 Task: Add a signature Cole Ward containing With thanks and best wishes, Cole Ward to email address softage.10@softage.net and add a label Billboards
Action: Mouse moved to (83, 127)
Screenshot: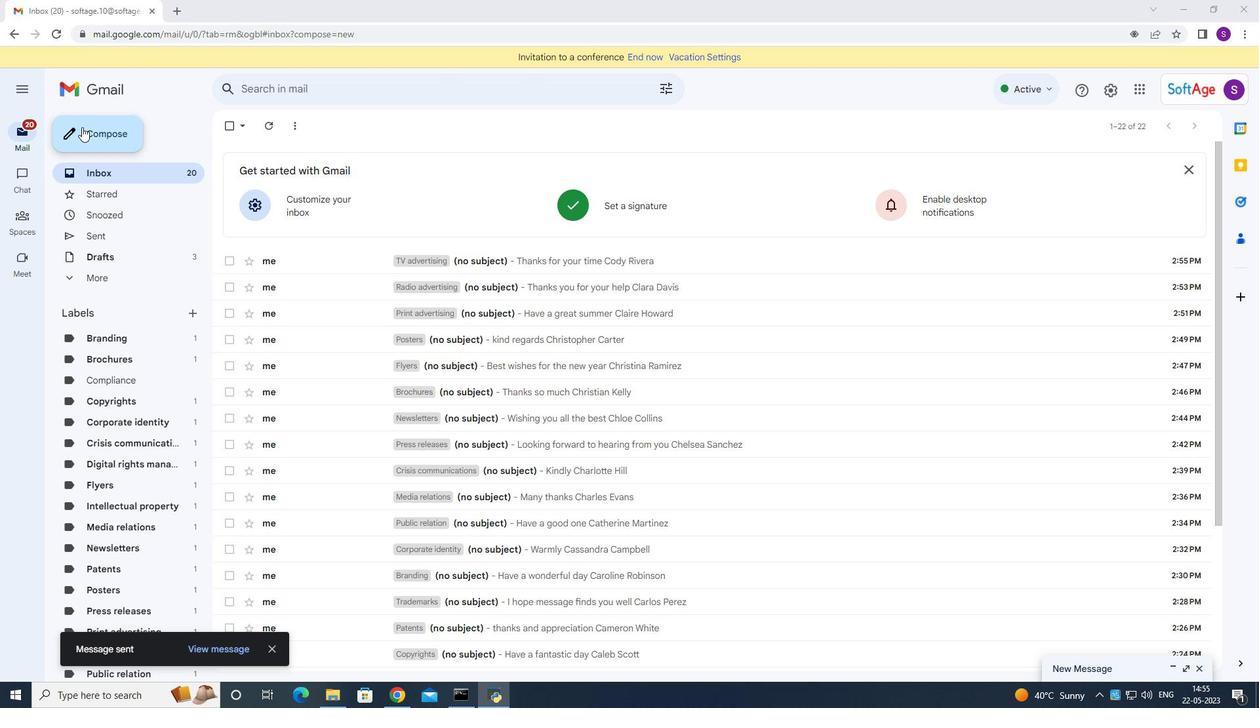 
Action: Mouse pressed left at (83, 127)
Screenshot: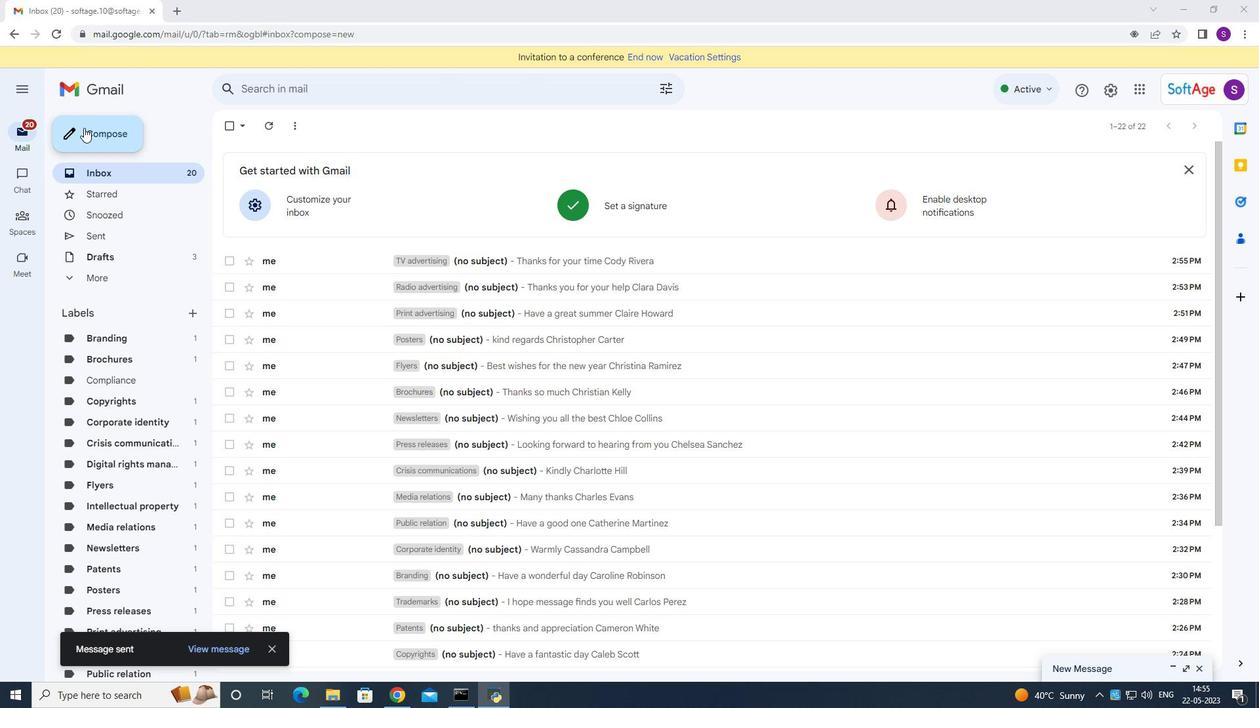 
Action: Mouse moved to (882, 665)
Screenshot: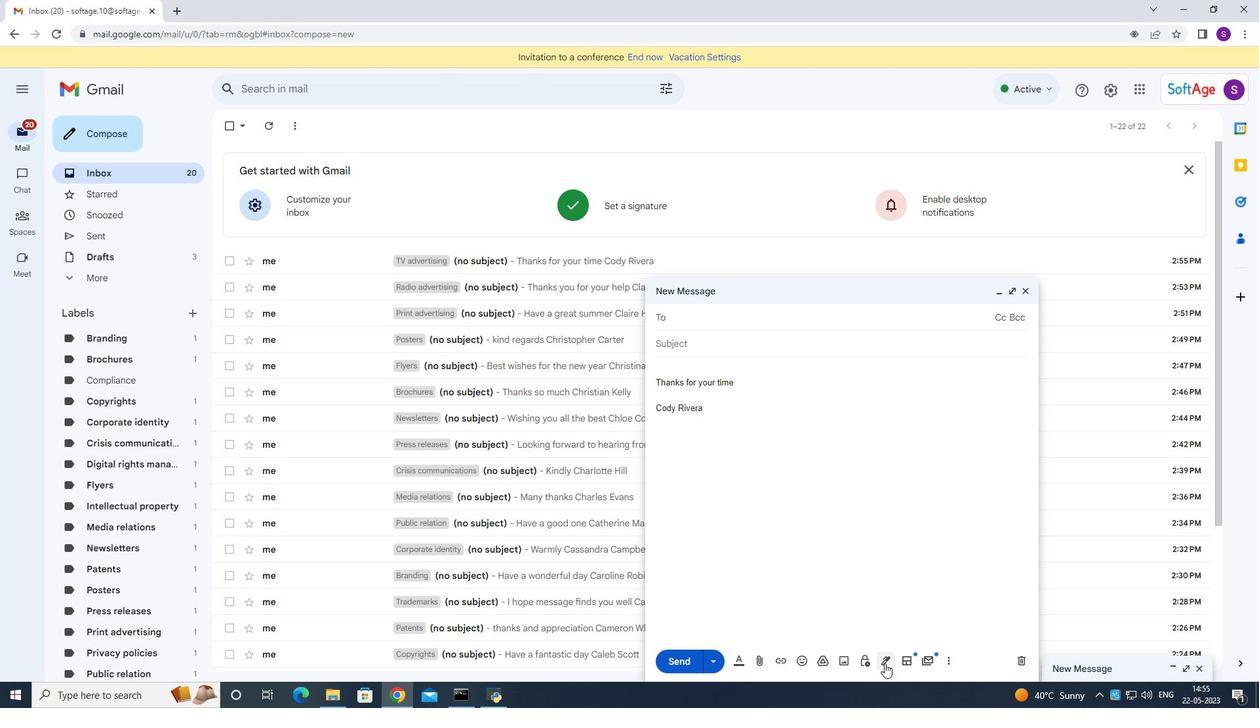 
Action: Mouse pressed left at (882, 665)
Screenshot: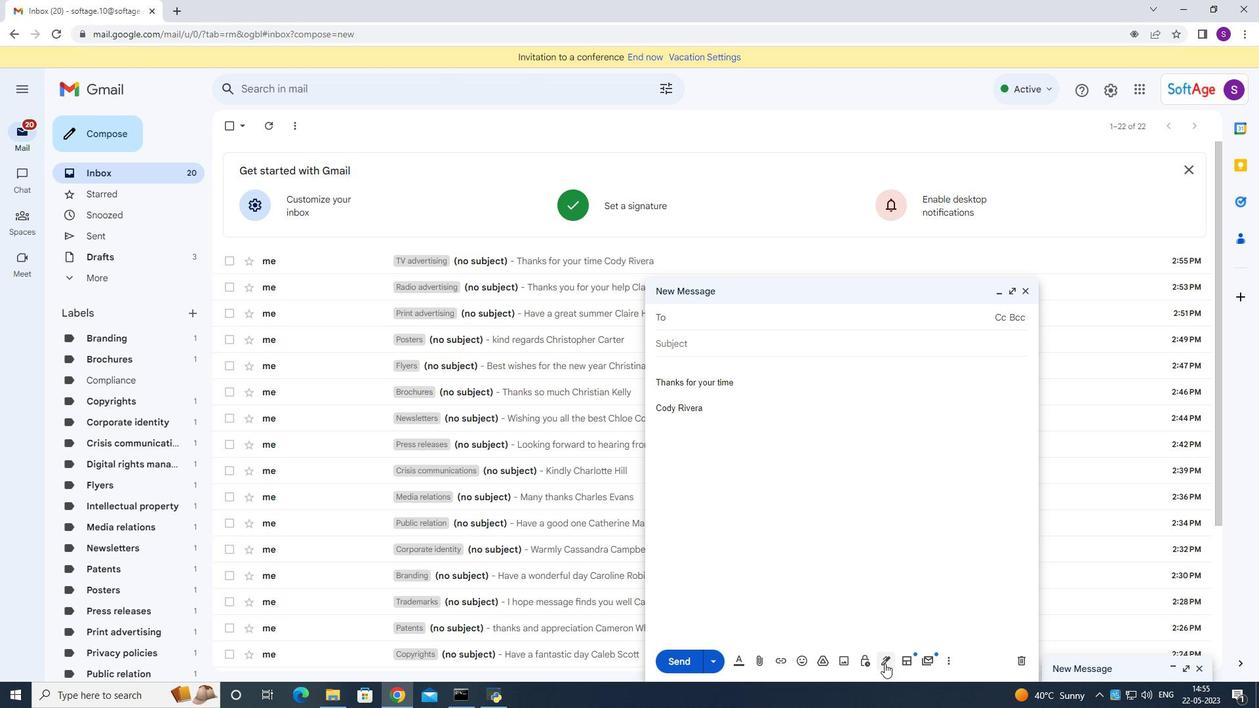 
Action: Mouse moved to (928, 588)
Screenshot: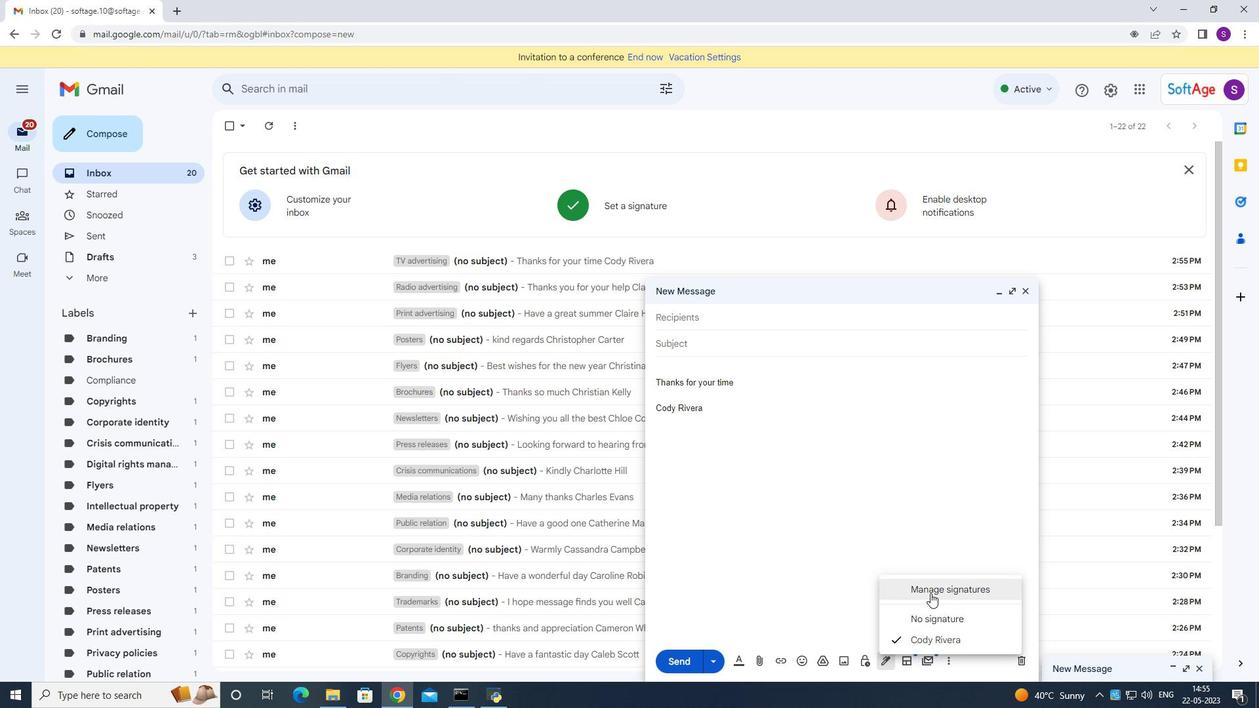 
Action: Mouse pressed left at (928, 588)
Screenshot: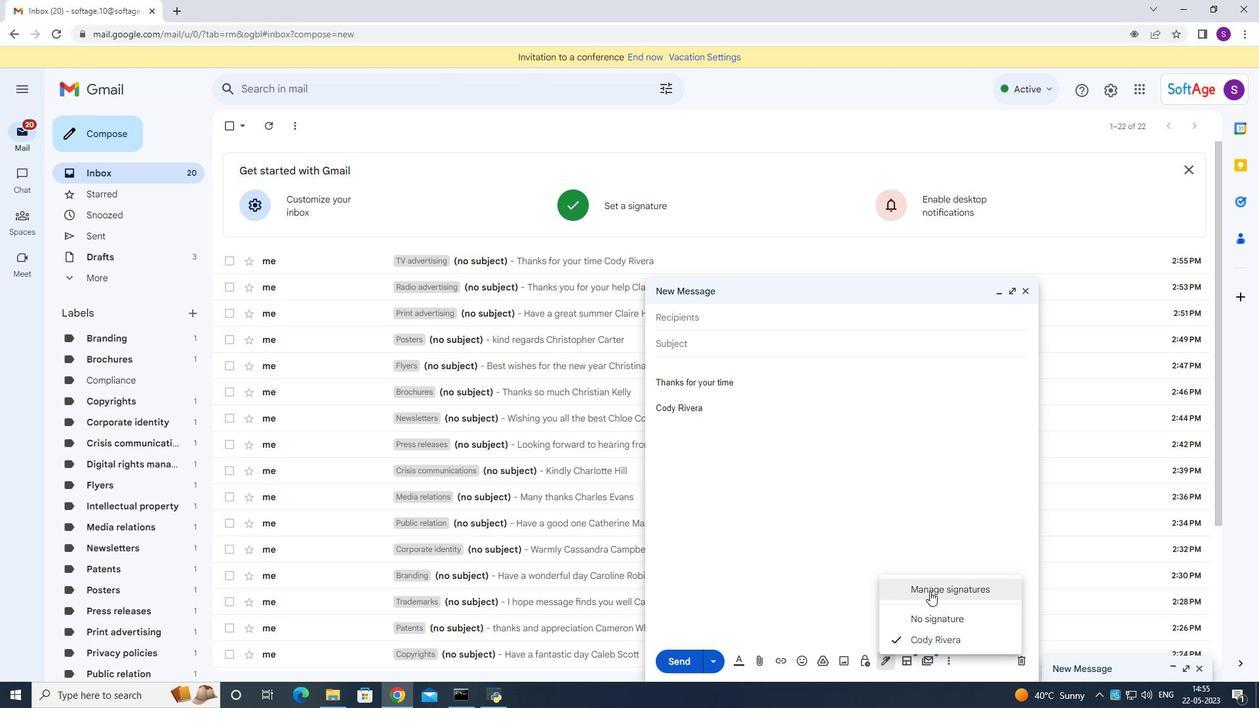 
Action: Mouse moved to (509, 340)
Screenshot: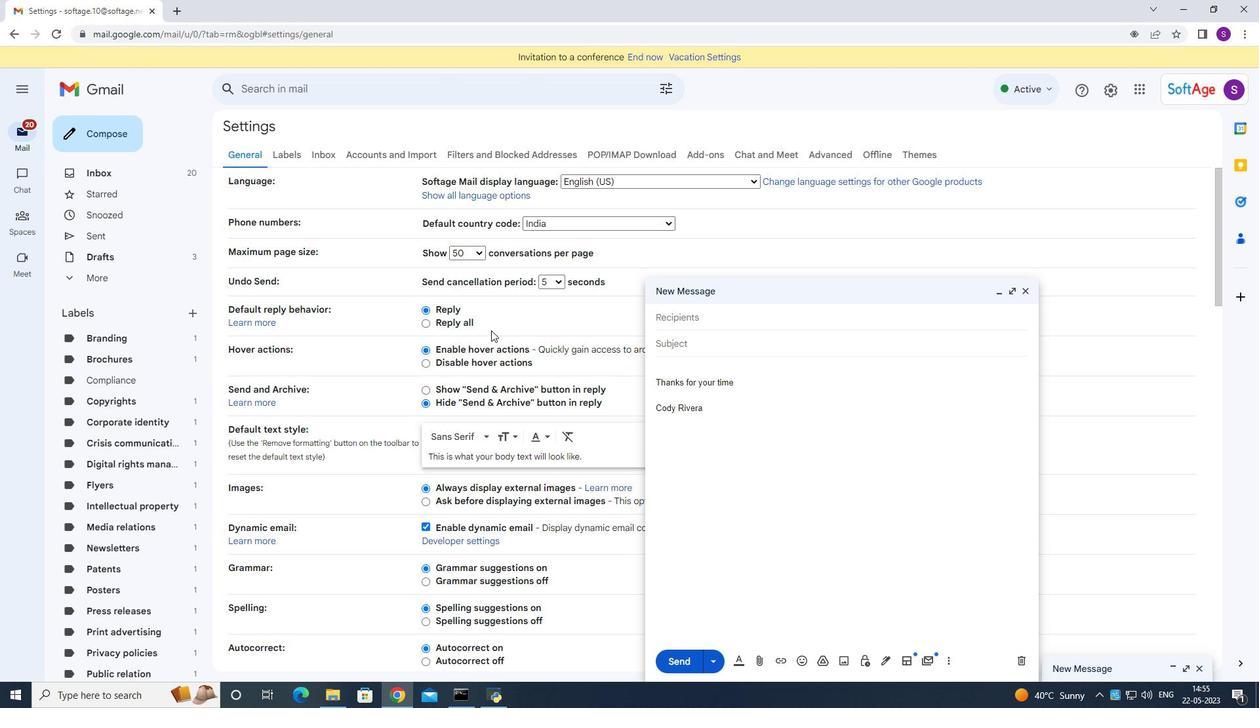 
Action: Mouse scrolled (509, 339) with delta (0, 0)
Screenshot: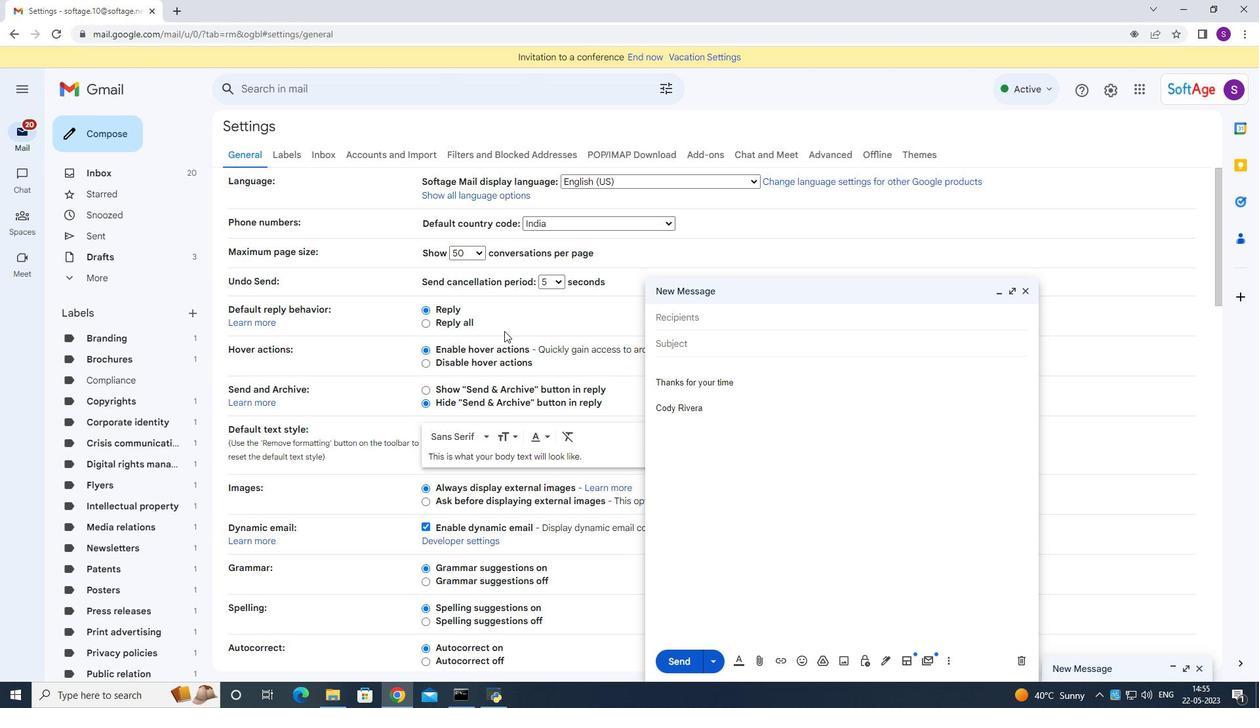 
Action: Mouse moved to (510, 343)
Screenshot: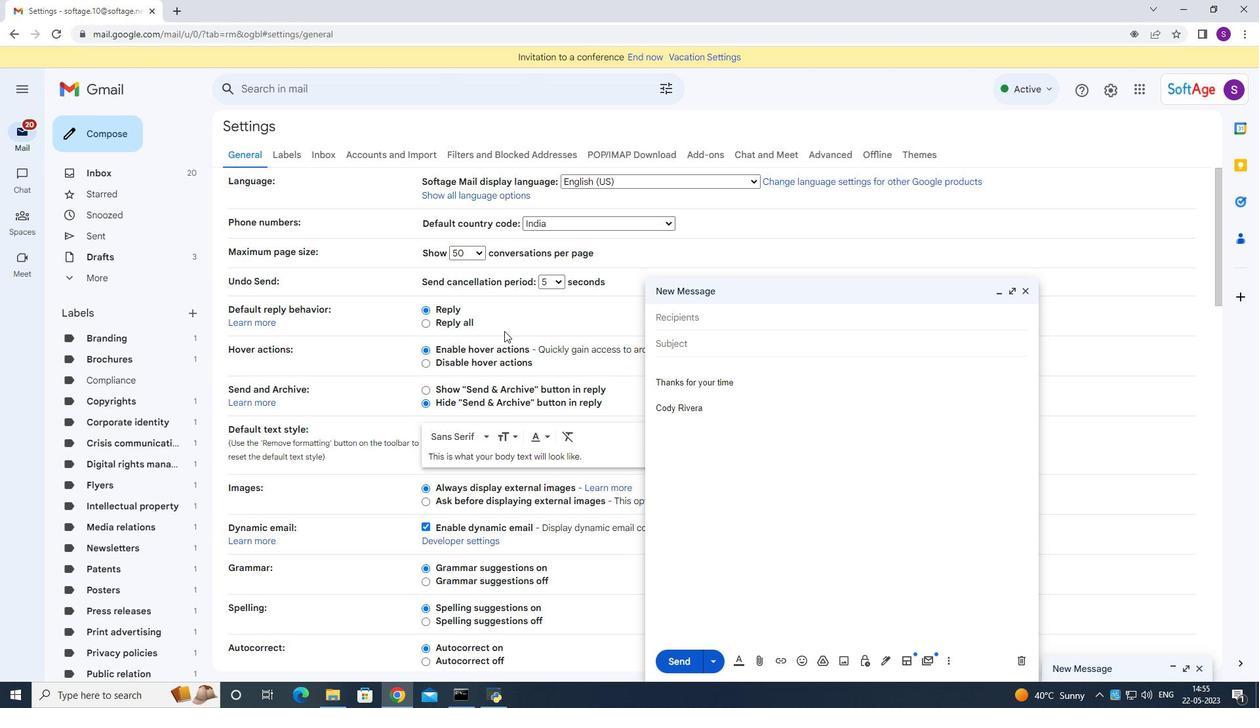 
Action: Mouse scrolled (510, 343) with delta (0, 0)
Screenshot: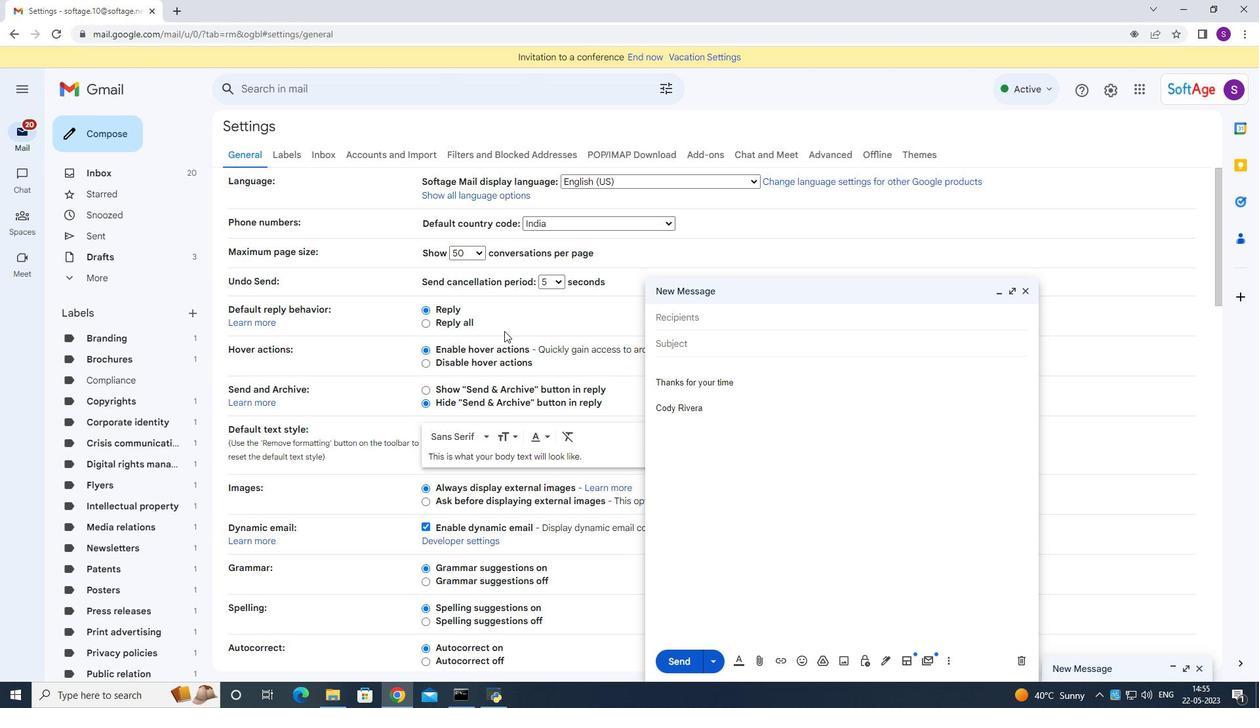 
Action: Mouse moved to (510, 345)
Screenshot: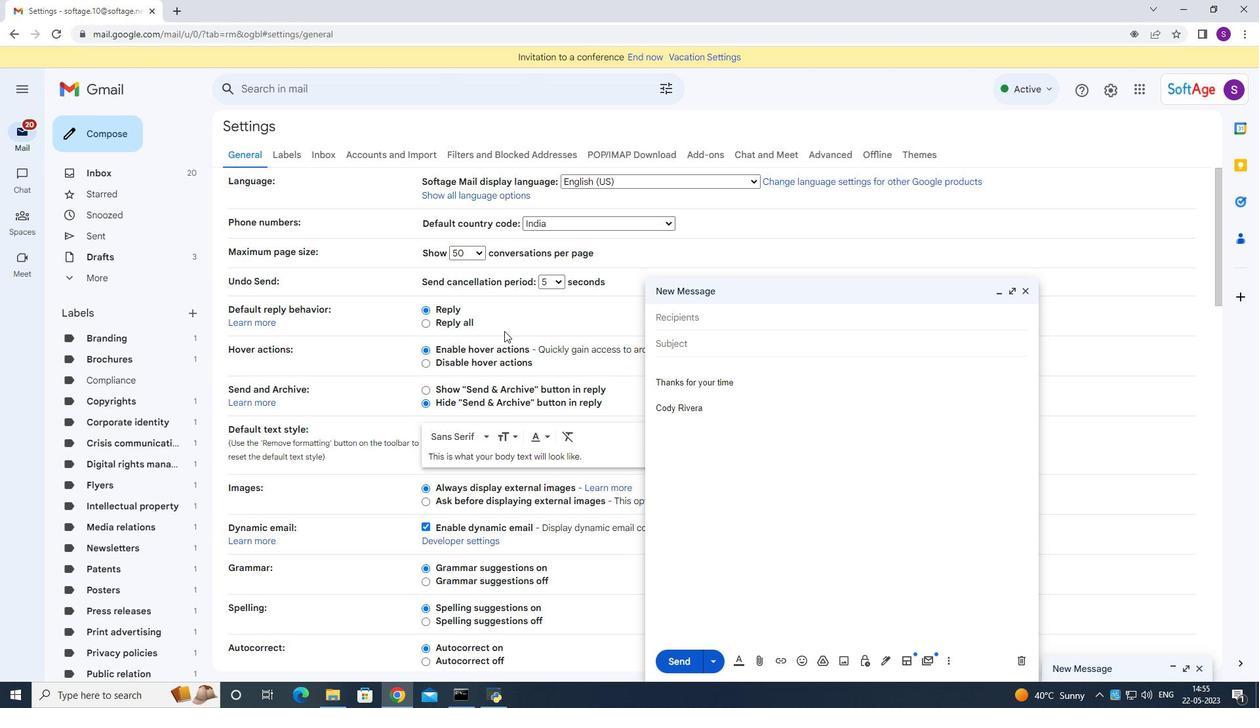 
Action: Mouse scrolled (510, 344) with delta (0, 0)
Screenshot: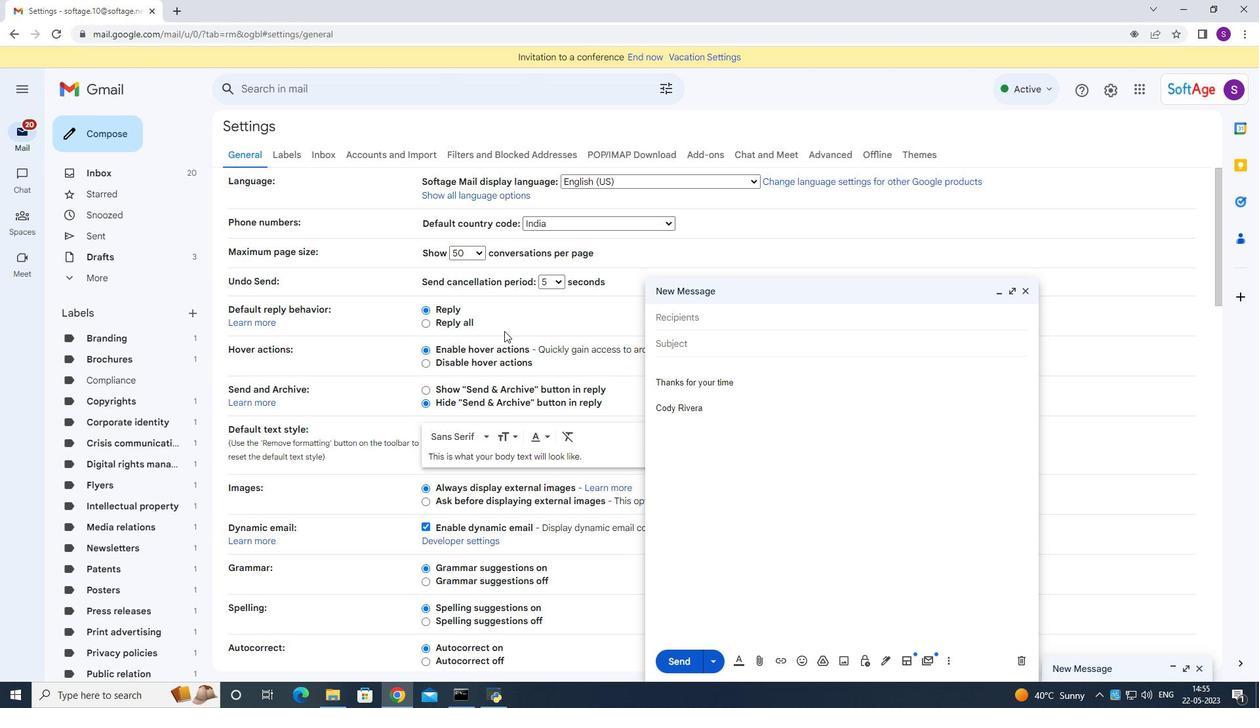
Action: Mouse scrolled (510, 344) with delta (0, 0)
Screenshot: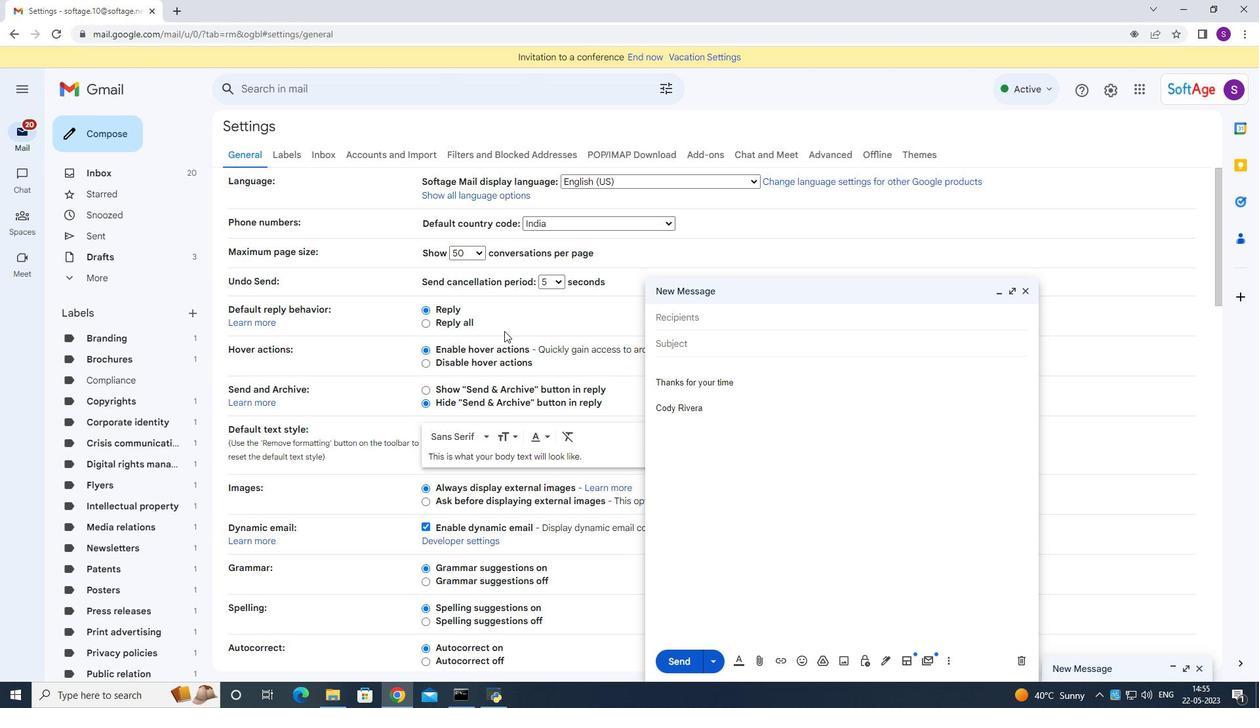 
Action: Mouse moved to (510, 346)
Screenshot: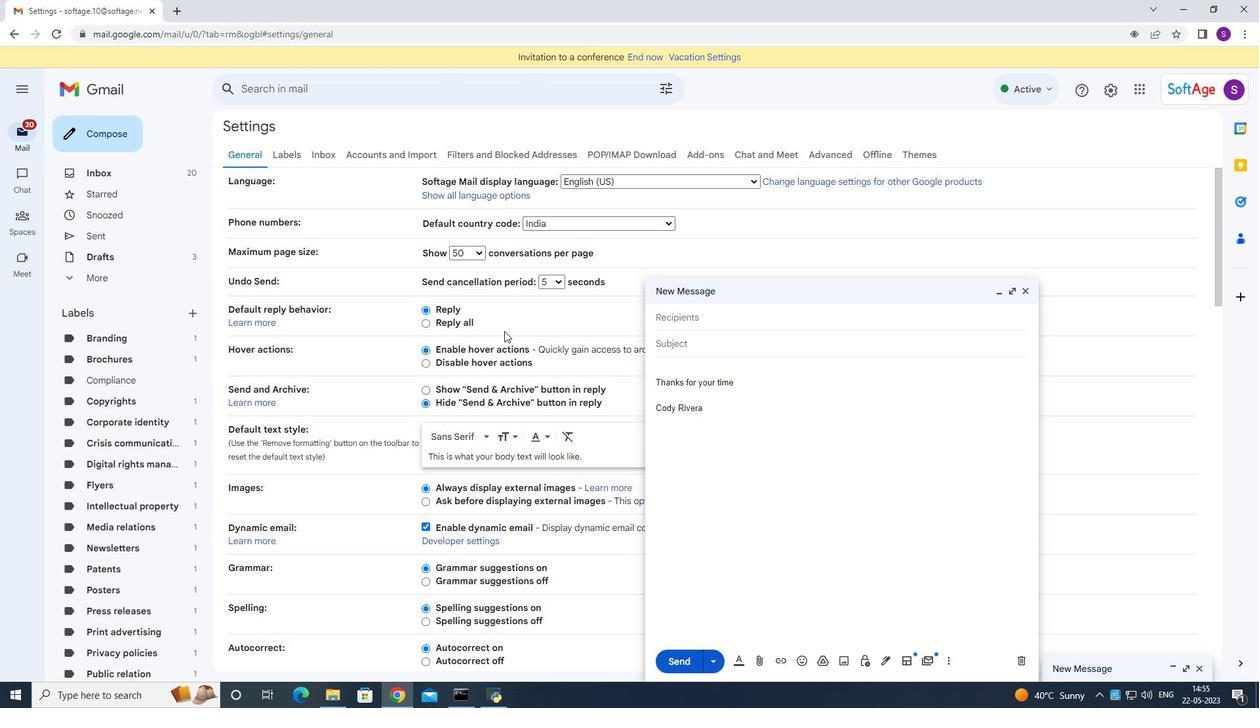 
Action: Mouse scrolled (510, 345) with delta (0, 0)
Screenshot: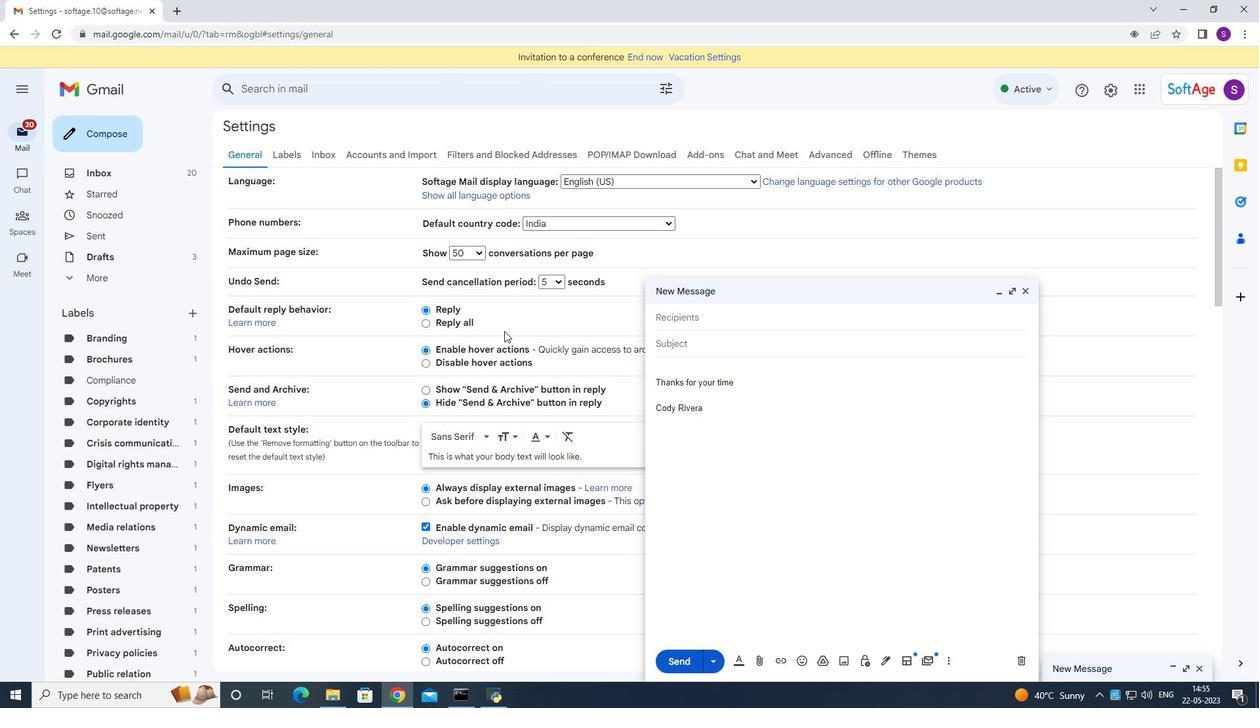 
Action: Mouse moved to (511, 347)
Screenshot: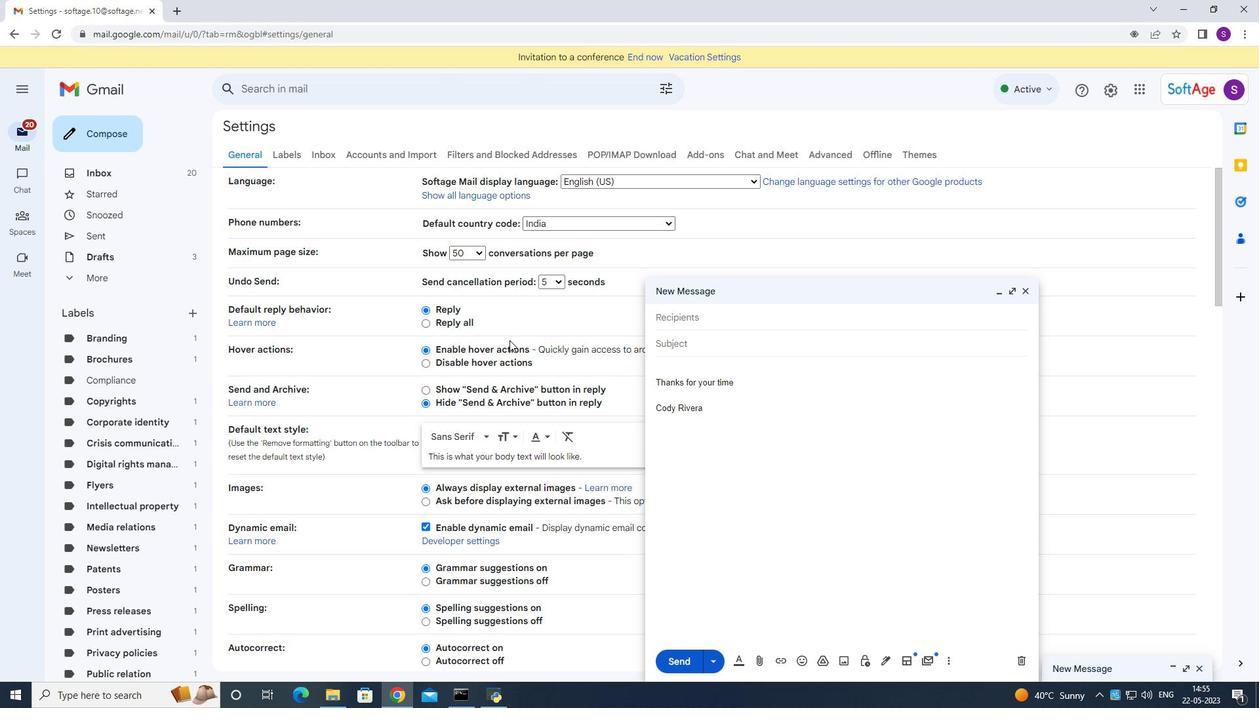 
Action: Mouse scrolled (511, 345) with delta (0, 0)
Screenshot: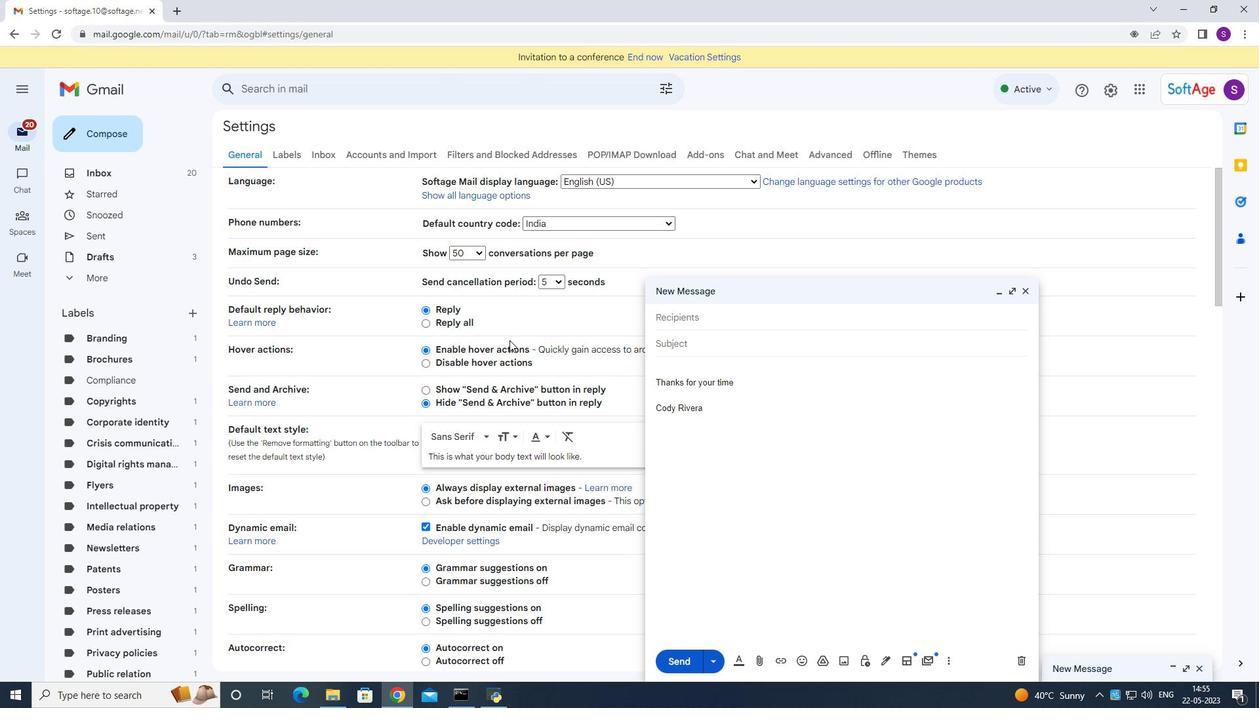 
Action: Mouse moved to (511, 371)
Screenshot: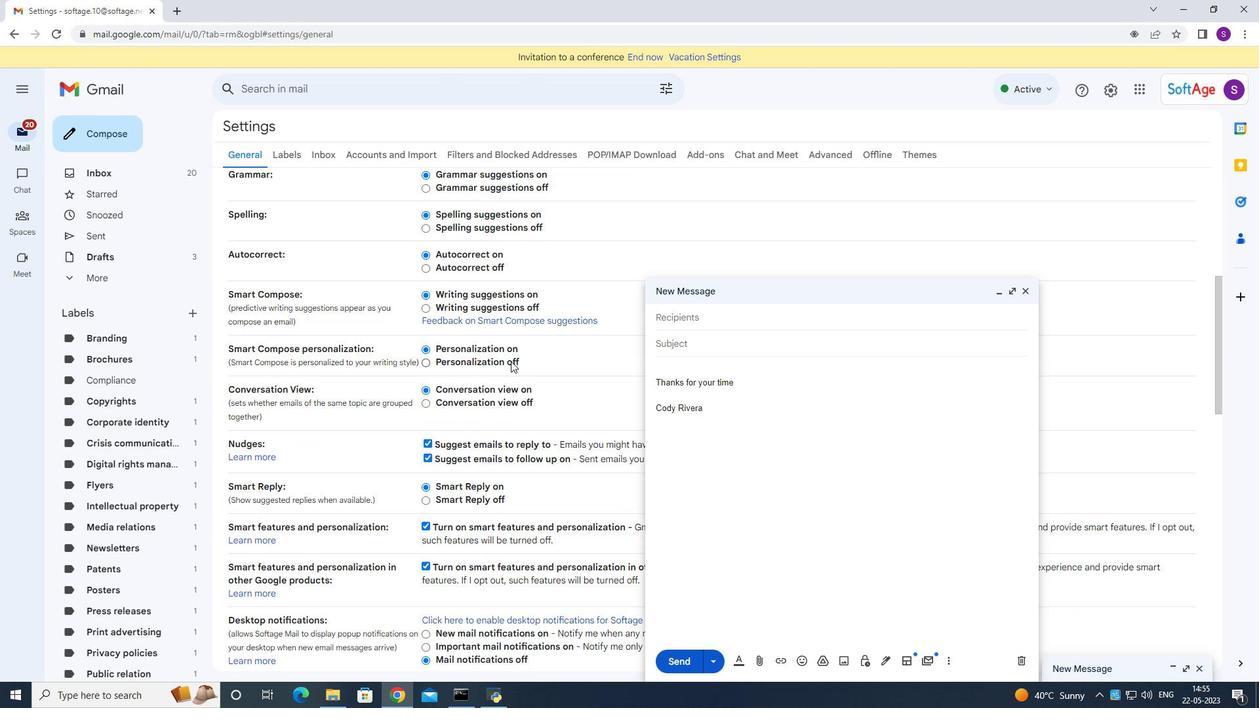 
Action: Mouse scrolled (511, 368) with delta (0, 0)
Screenshot: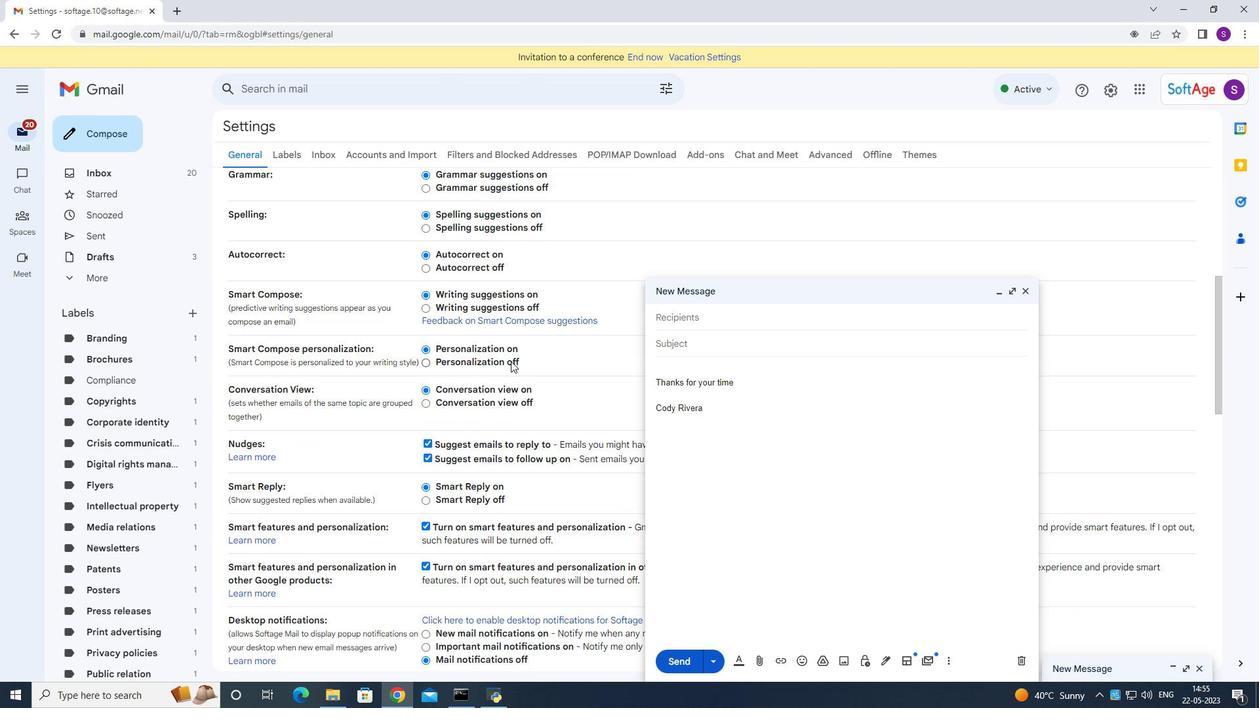 
Action: Mouse scrolled (511, 370) with delta (0, 0)
Screenshot: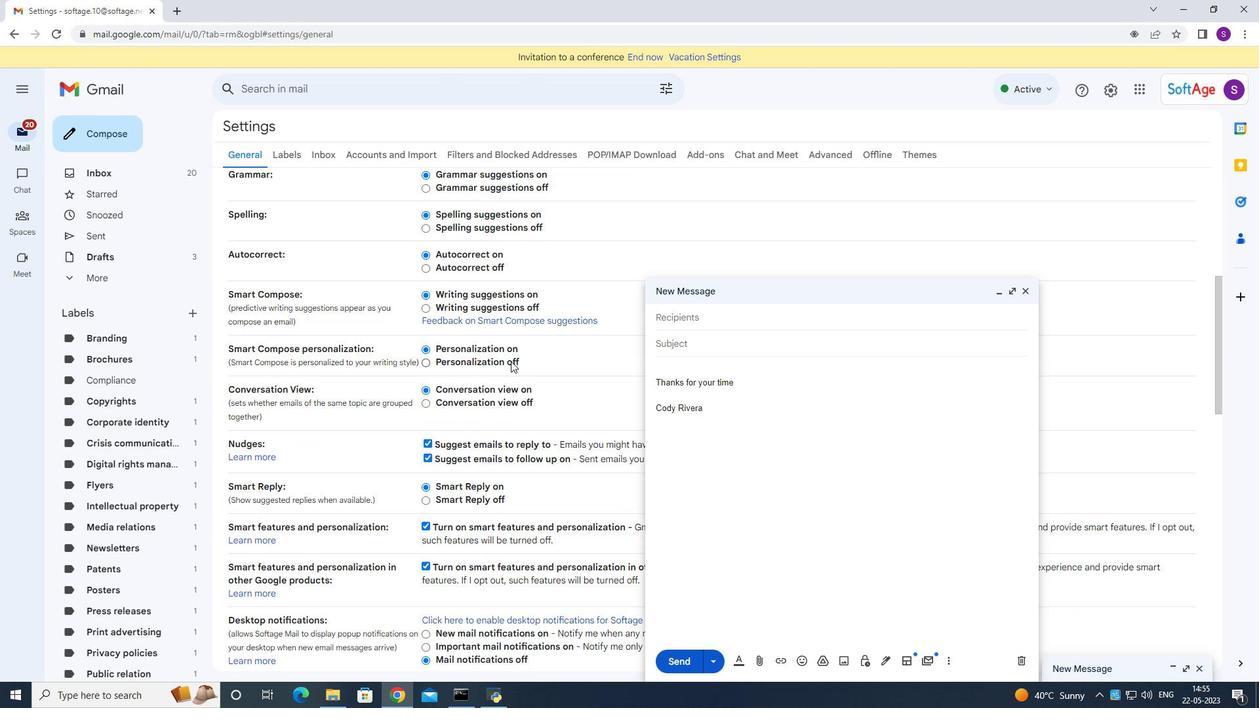 
Action: Mouse scrolled (511, 371) with delta (0, 0)
Screenshot: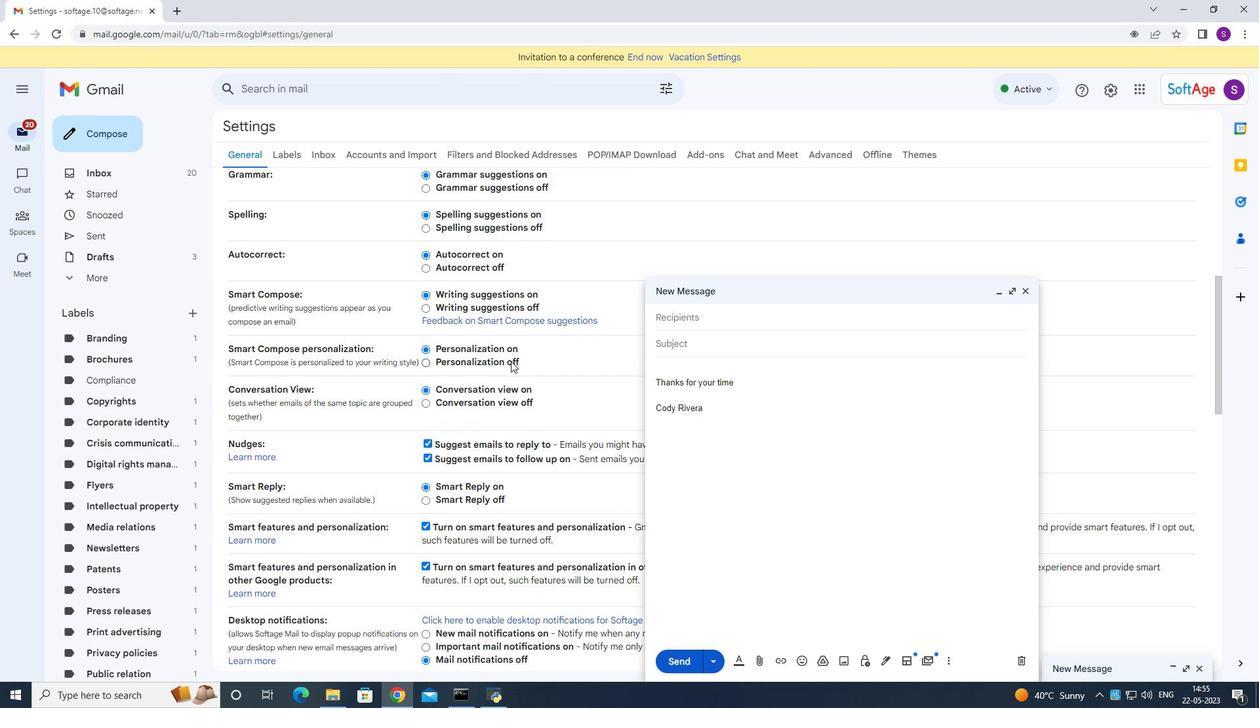 
Action: Mouse scrolled (511, 371) with delta (0, 0)
Screenshot: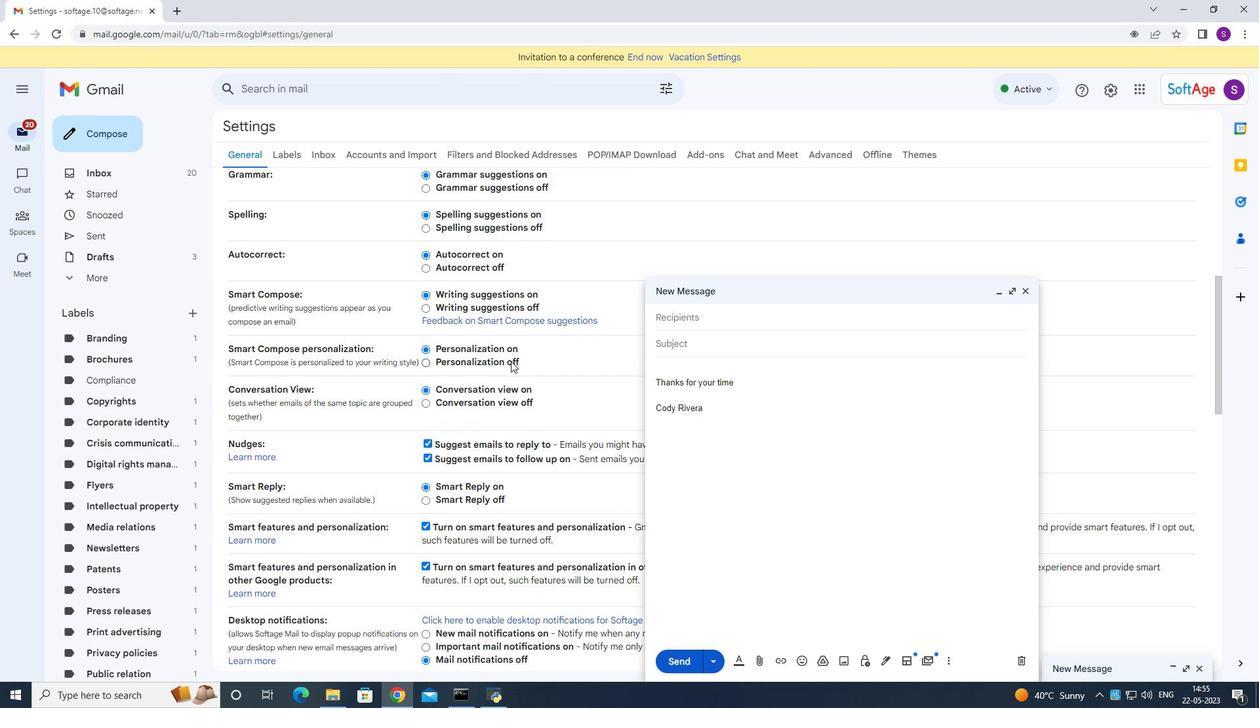 
Action: Mouse scrolled (511, 371) with delta (0, 0)
Screenshot: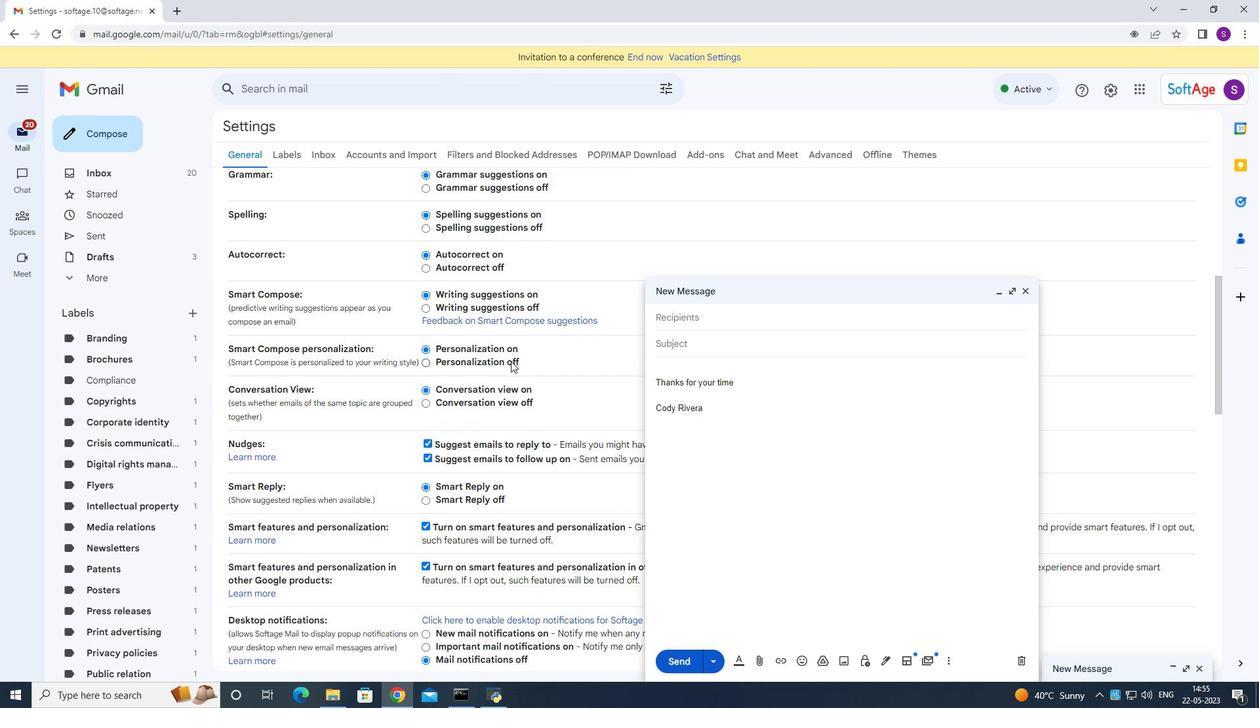 
Action: Mouse moved to (511, 383)
Screenshot: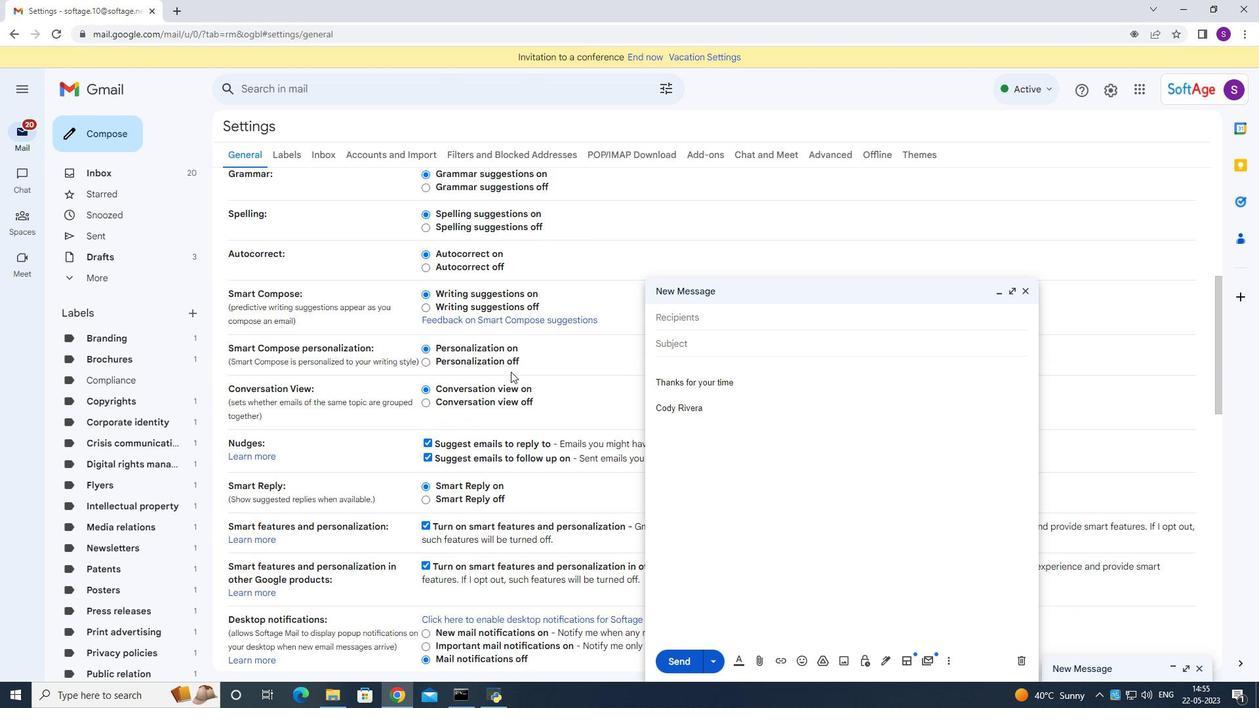 
Action: Mouse scrolled (511, 381) with delta (0, 0)
Screenshot: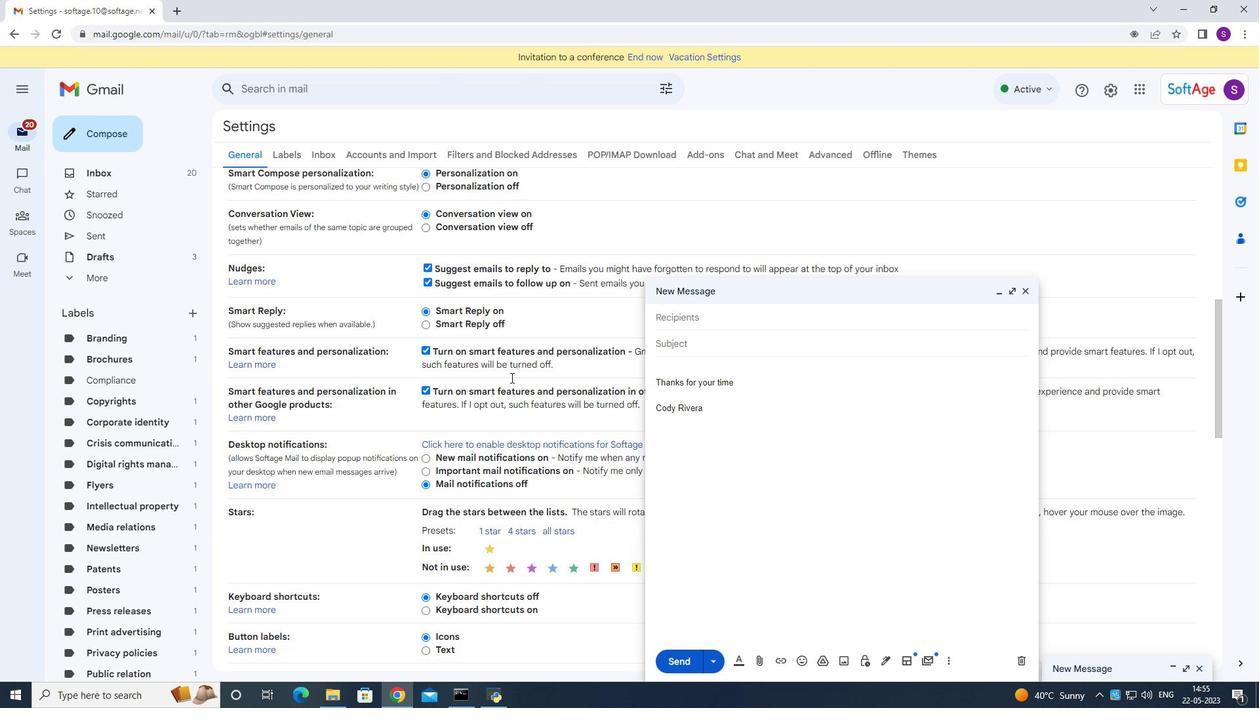 
Action: Mouse scrolled (511, 382) with delta (0, 0)
Screenshot: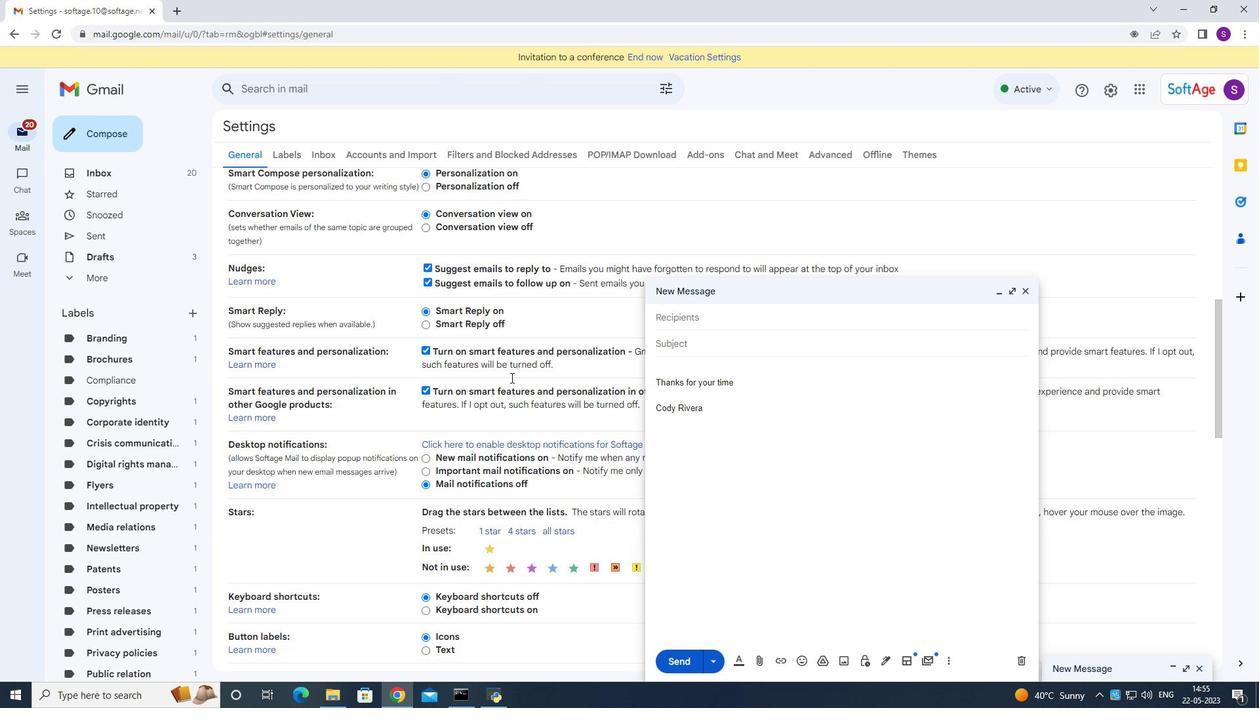 
Action: Mouse moved to (511, 383)
Screenshot: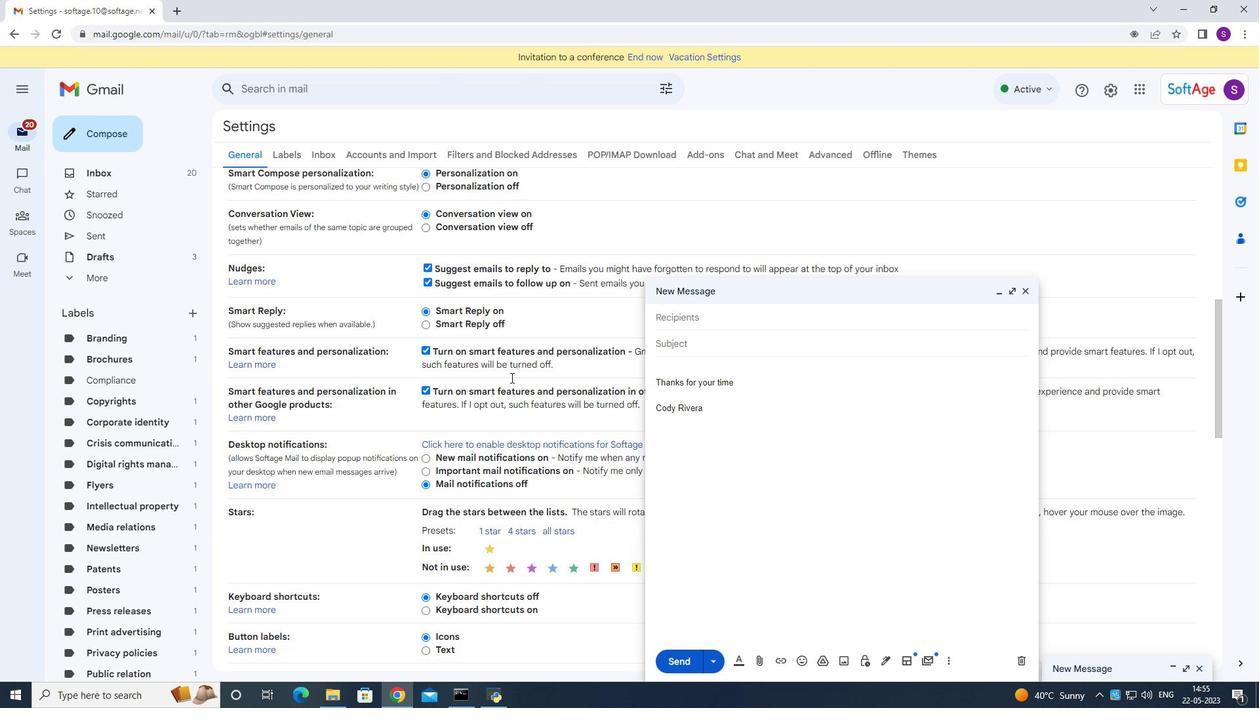 
Action: Mouse scrolled (511, 383) with delta (0, 0)
Screenshot: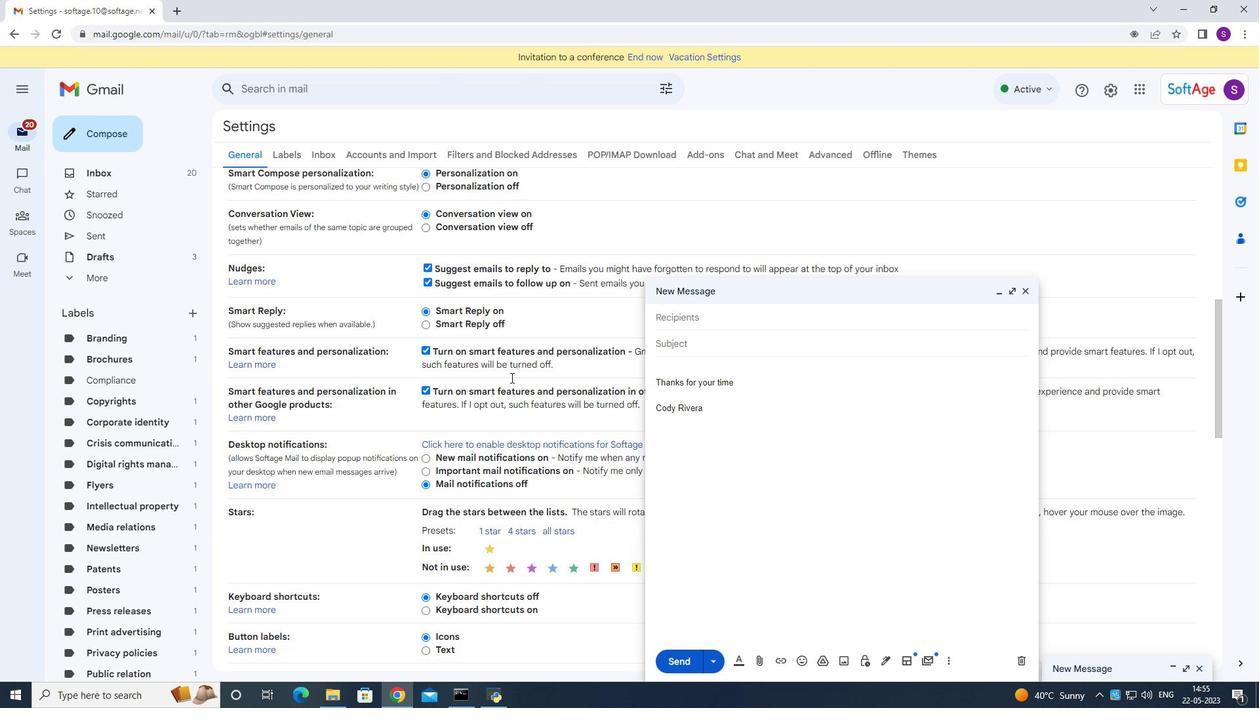 
Action: Mouse moved to (511, 385)
Screenshot: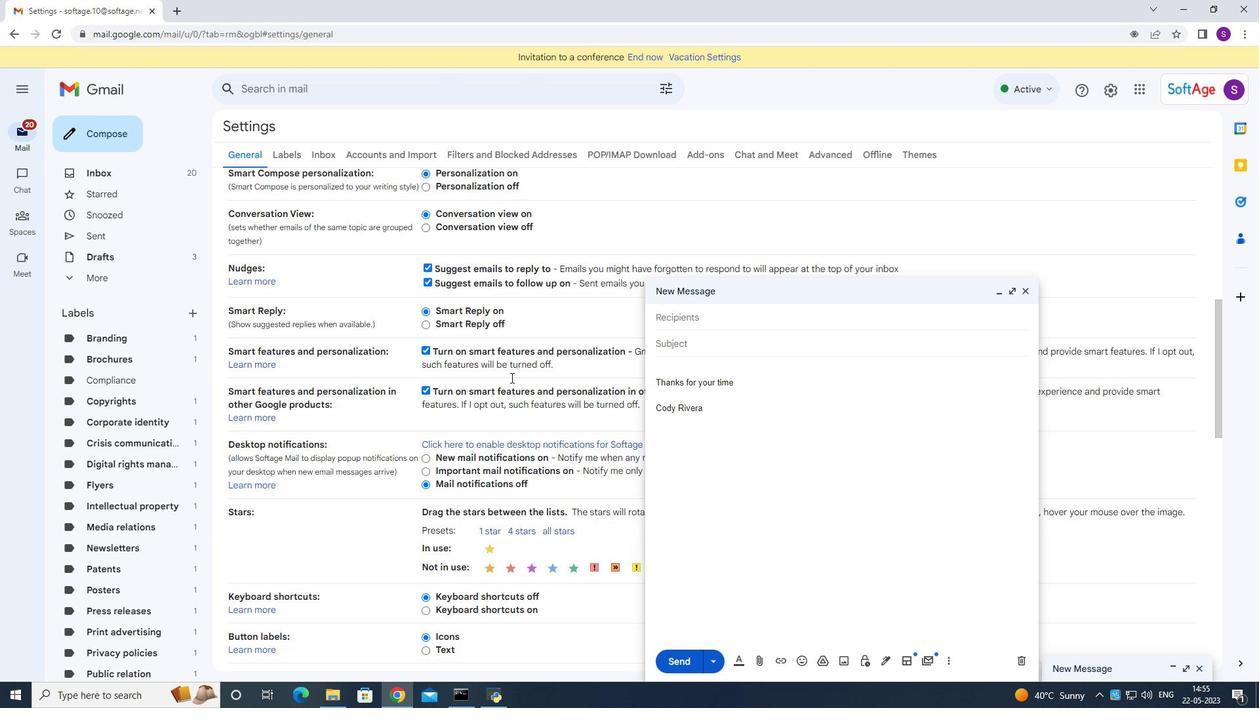 
Action: Mouse scrolled (511, 383) with delta (0, 0)
Screenshot: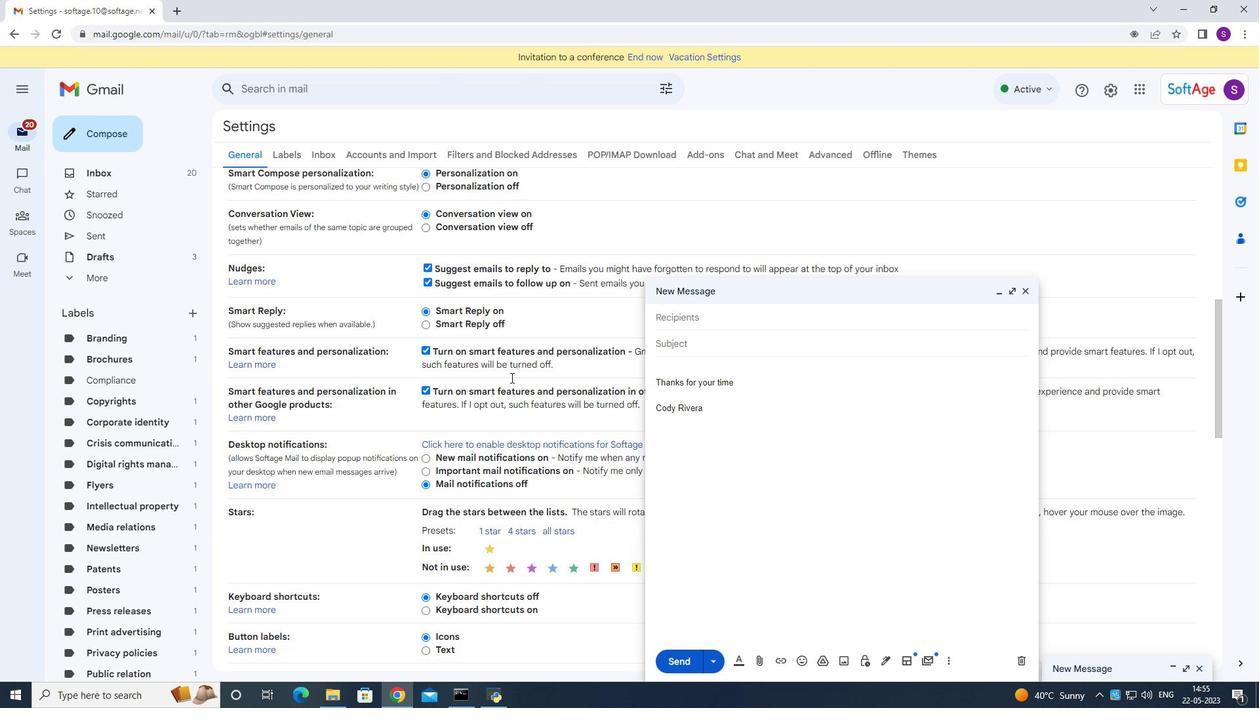 
Action: Mouse scrolled (511, 384) with delta (0, 0)
Screenshot: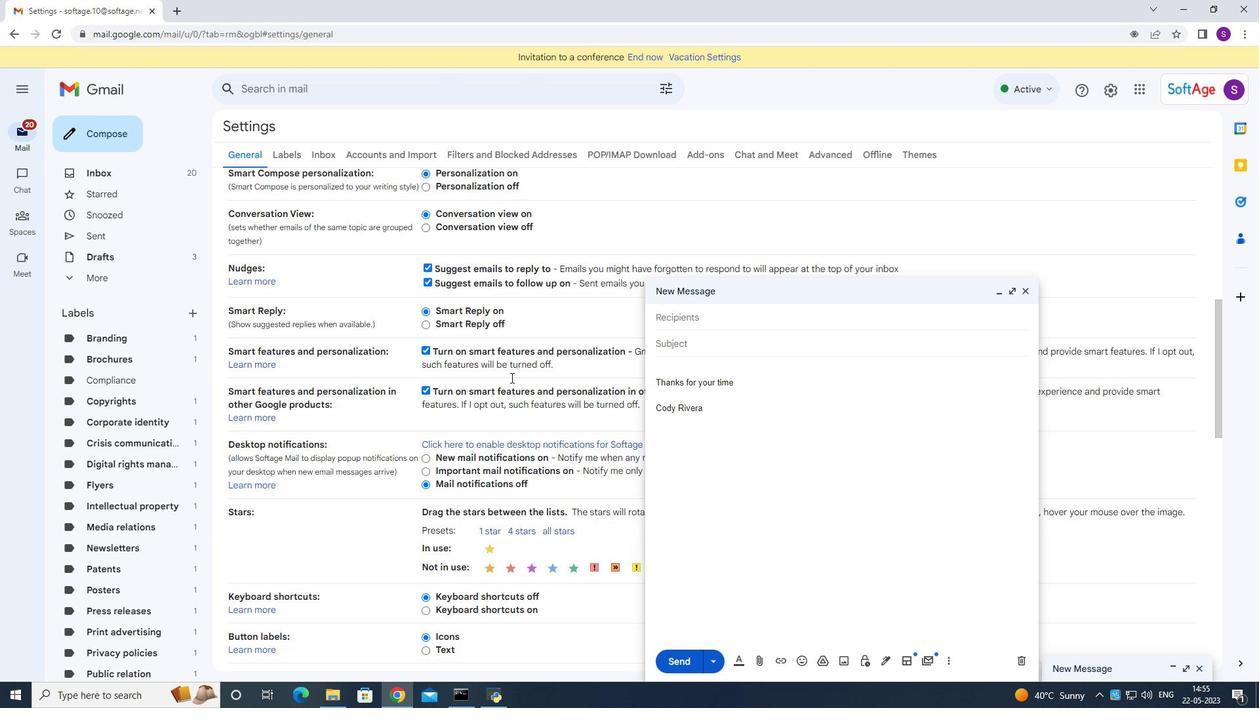 
Action: Mouse moved to (511, 388)
Screenshot: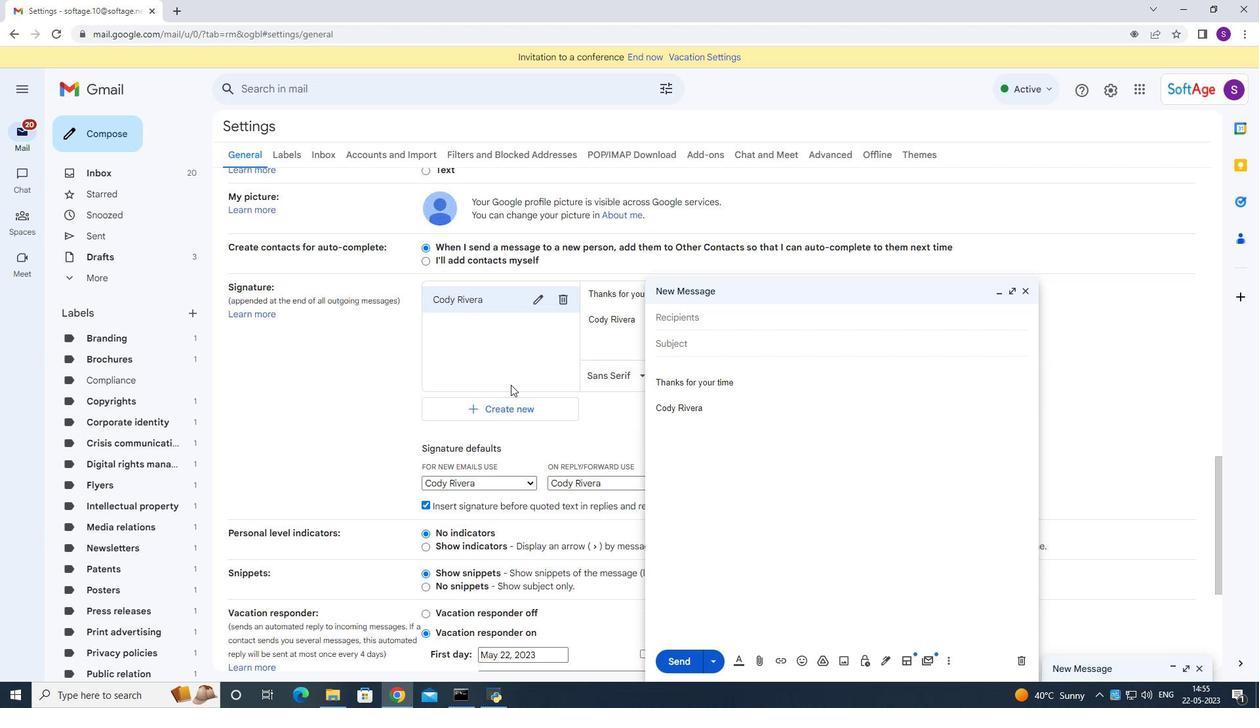 
Action: Mouse scrolled (511, 387) with delta (0, 0)
Screenshot: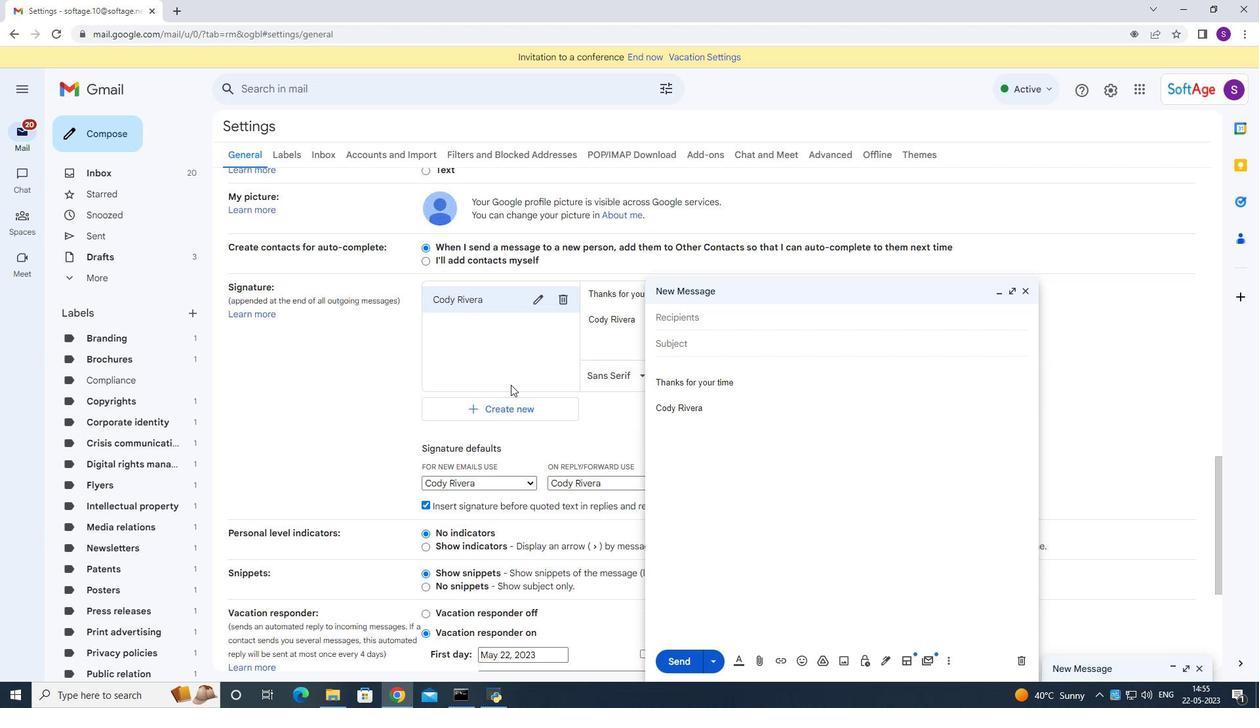 
Action: Mouse moved to (534, 236)
Screenshot: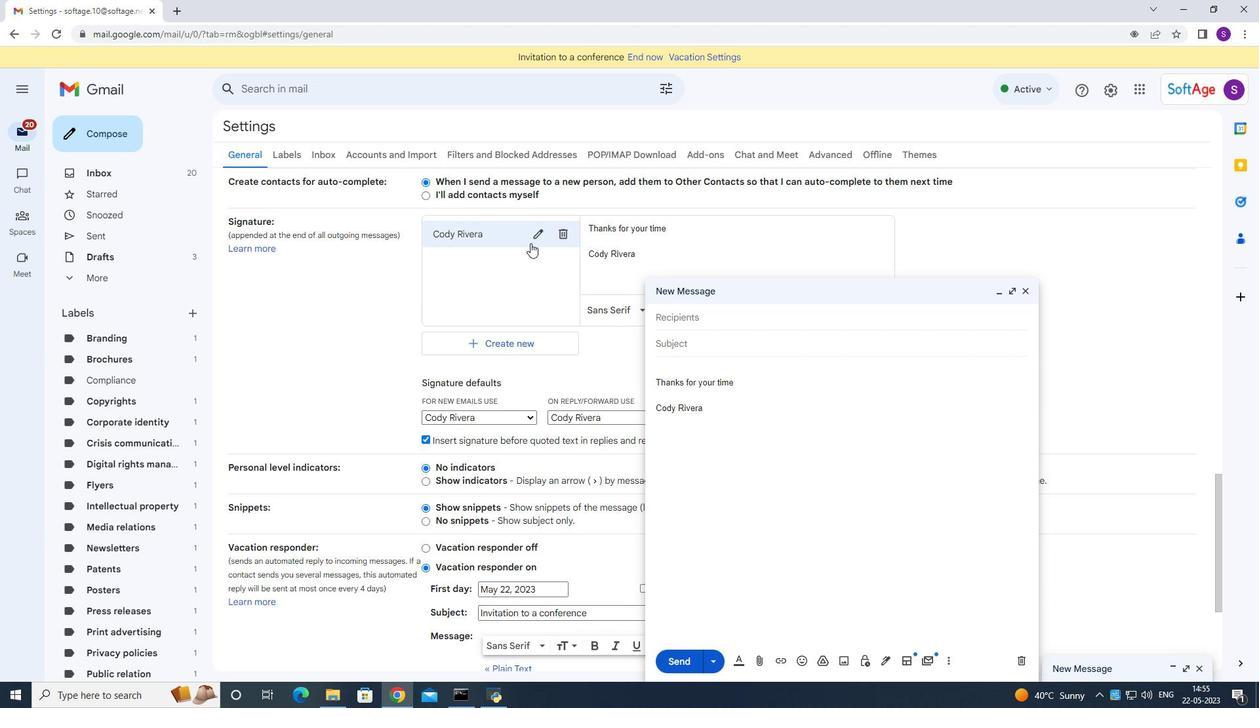 
Action: Mouse pressed left at (534, 236)
Screenshot: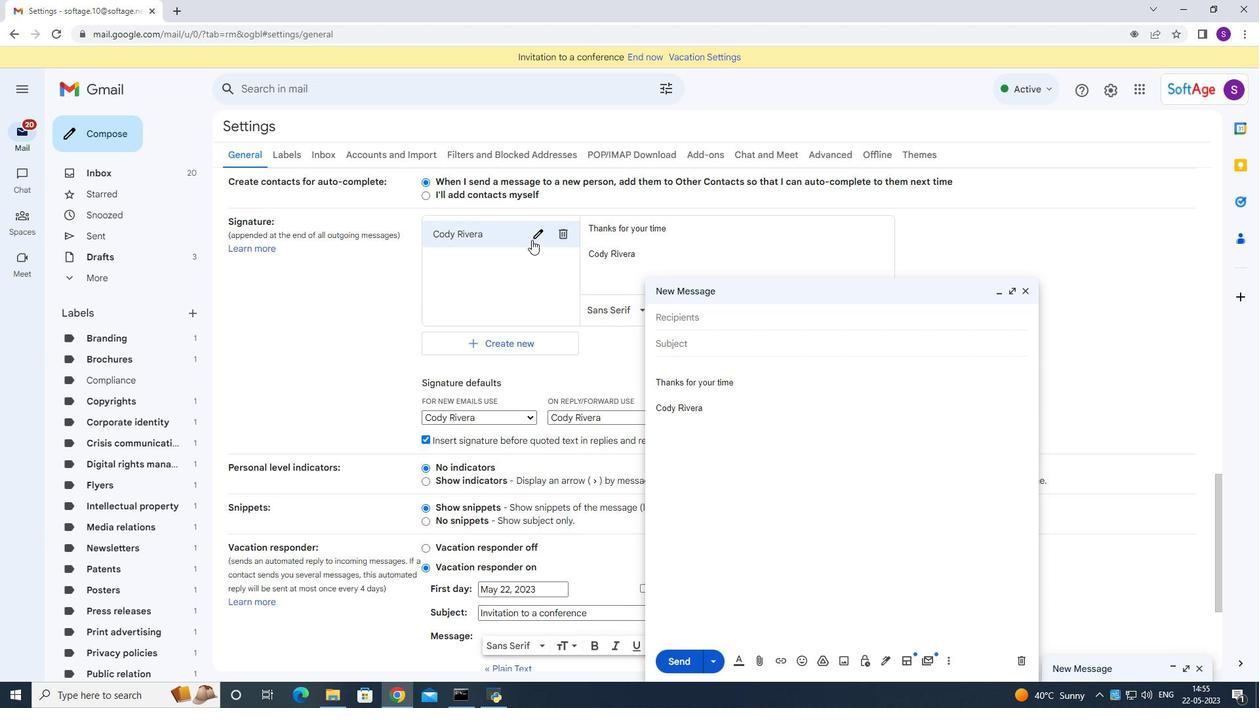 
Action: Mouse moved to (534, 233)
Screenshot: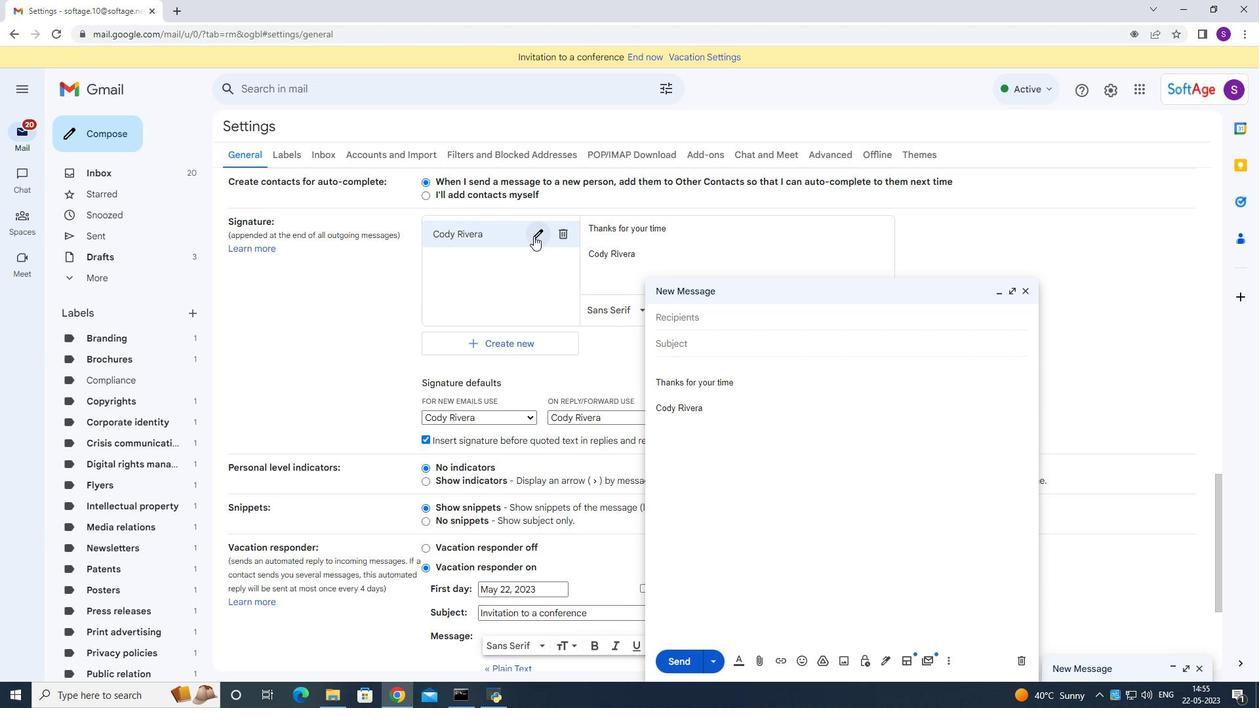 
Action: Key pressed ctrl+A<Key.backspace><Key.shift><Key.shift><Key.shift><Key.shift><Key.shift><Key.shift><Key.shift><Key.shift><Key.shift><Key.shift><Key.shift><Key.shift><Key.shift><Key.shift><Key.shift><Key.shift><Key.shift><Key.shift><Key.shift><Key.shift><Key.shift><Key.shift><Key.shift><Key.shift><Key.shift><Key.shift><Key.shift><Key.shift><Key.shift><Key.shift><Key.shift><Key.shift>Cole<Key.space><Key.shift>Ward<Key.space>
Screenshot: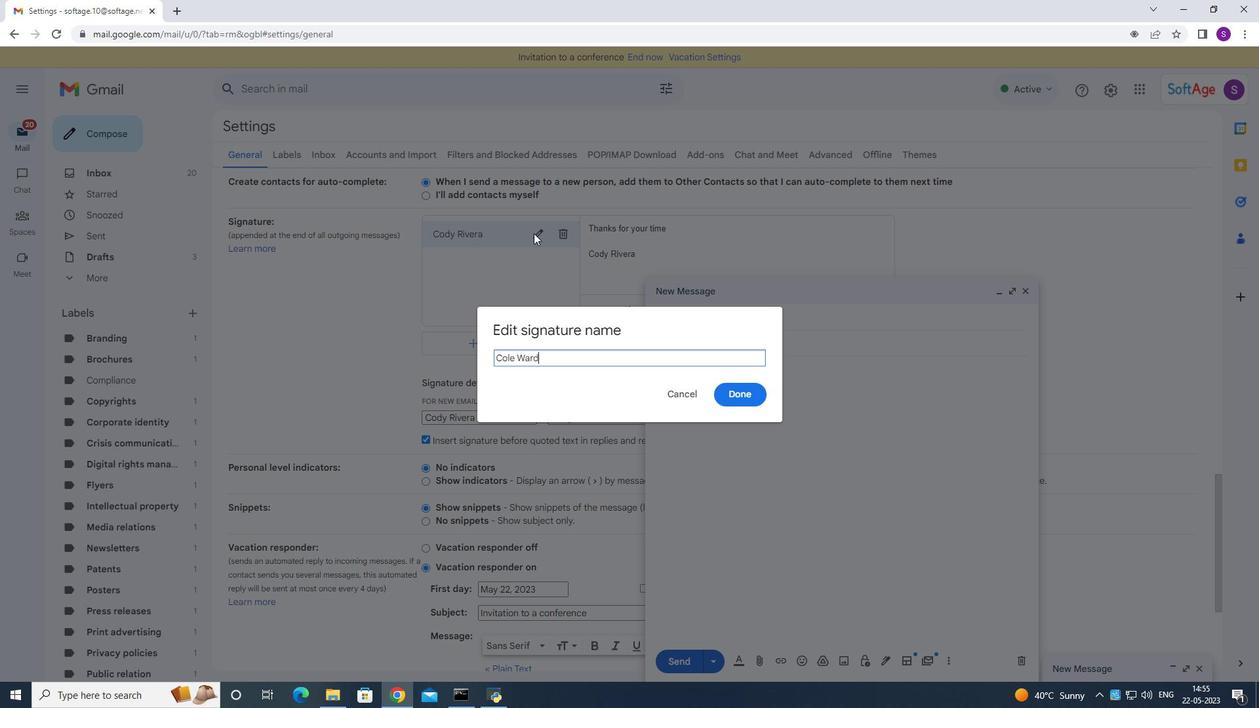 
Action: Mouse moved to (739, 392)
Screenshot: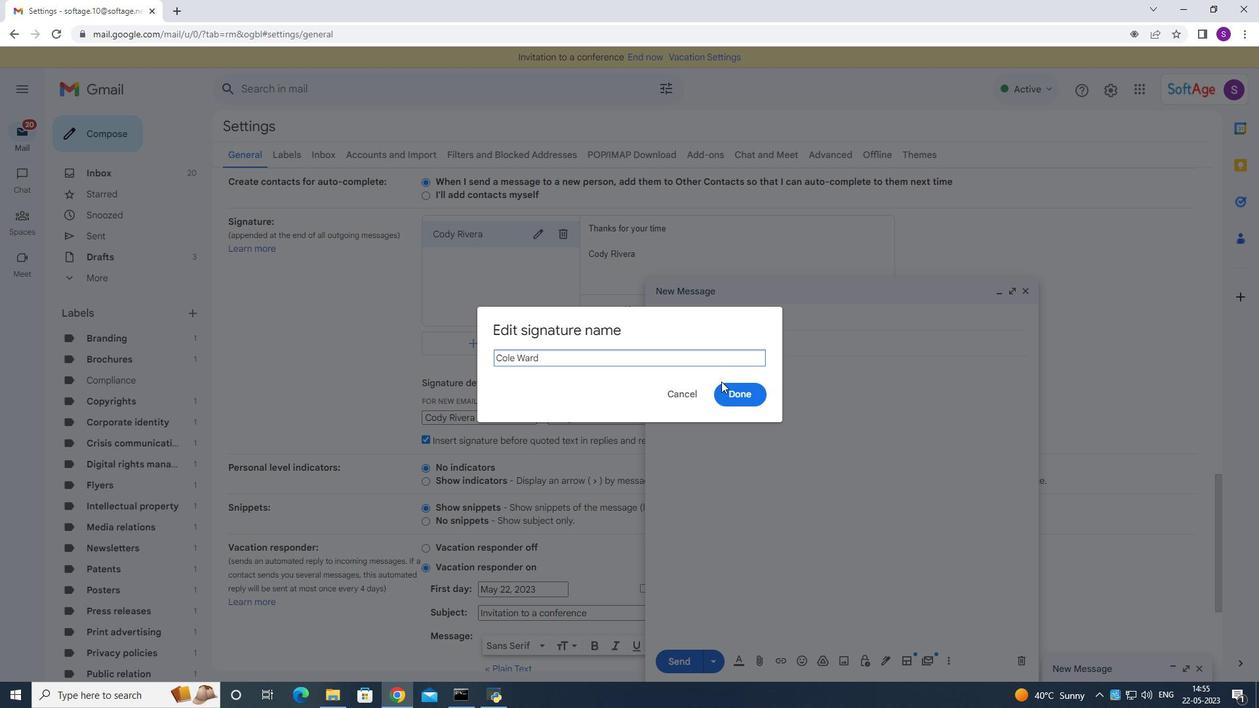 
Action: Mouse pressed left at (739, 392)
Screenshot: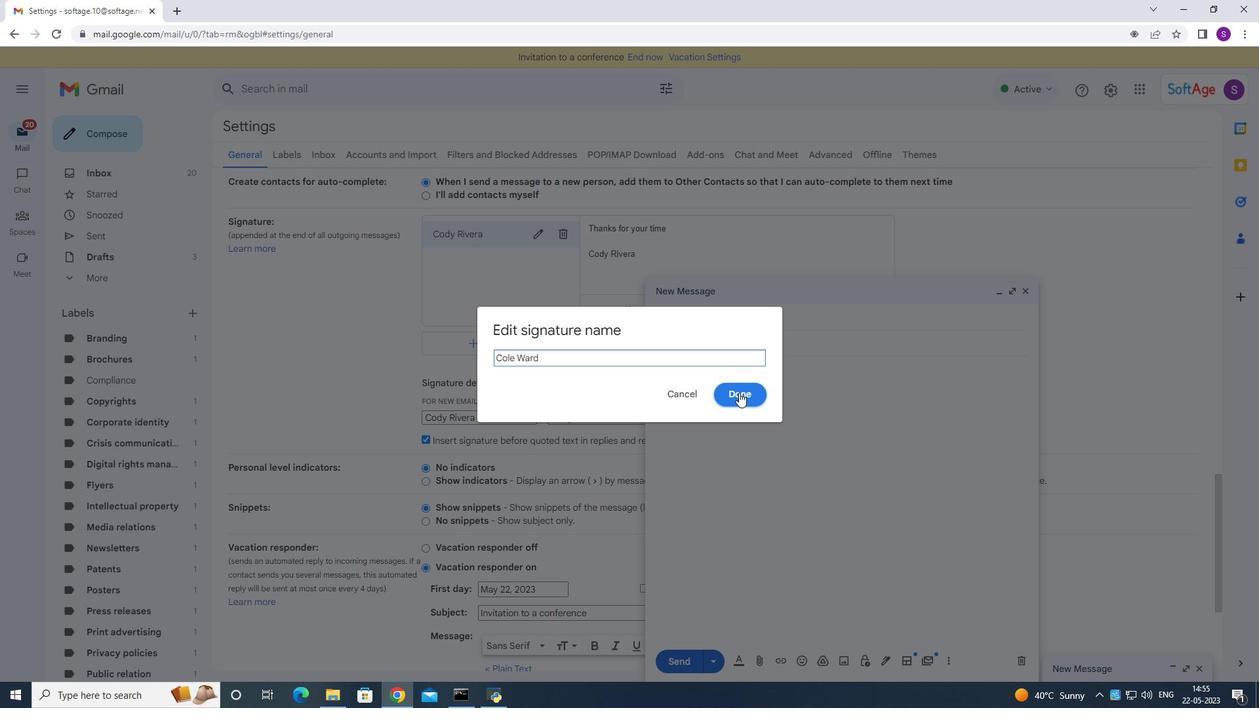 
Action: Mouse moved to (621, 251)
Screenshot: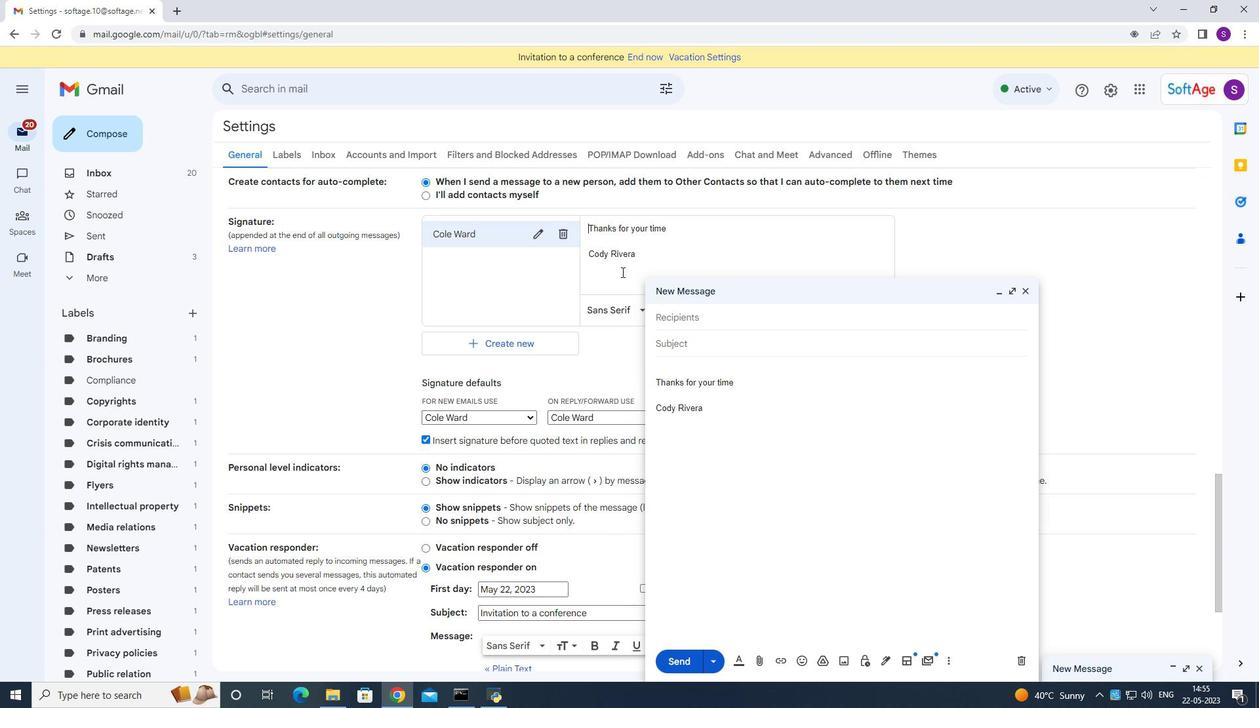 
Action: Mouse pressed left at (621, 251)
Screenshot: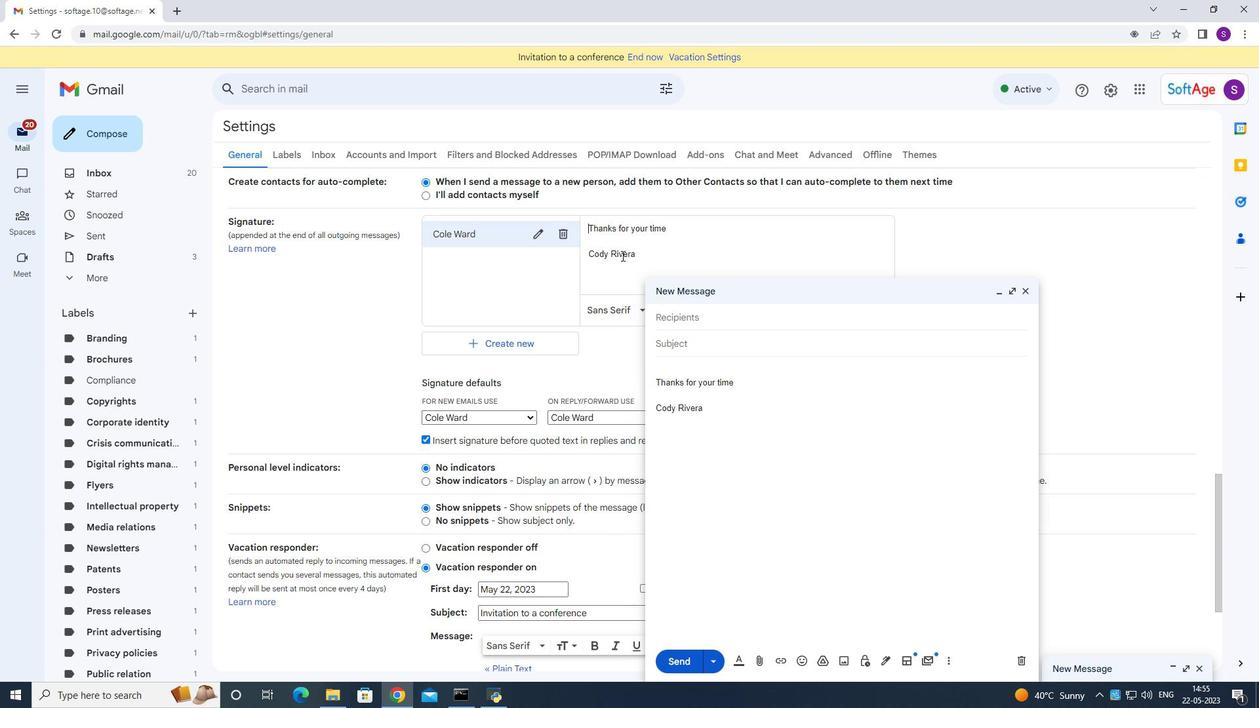 
Action: Mouse moved to (644, 257)
Screenshot: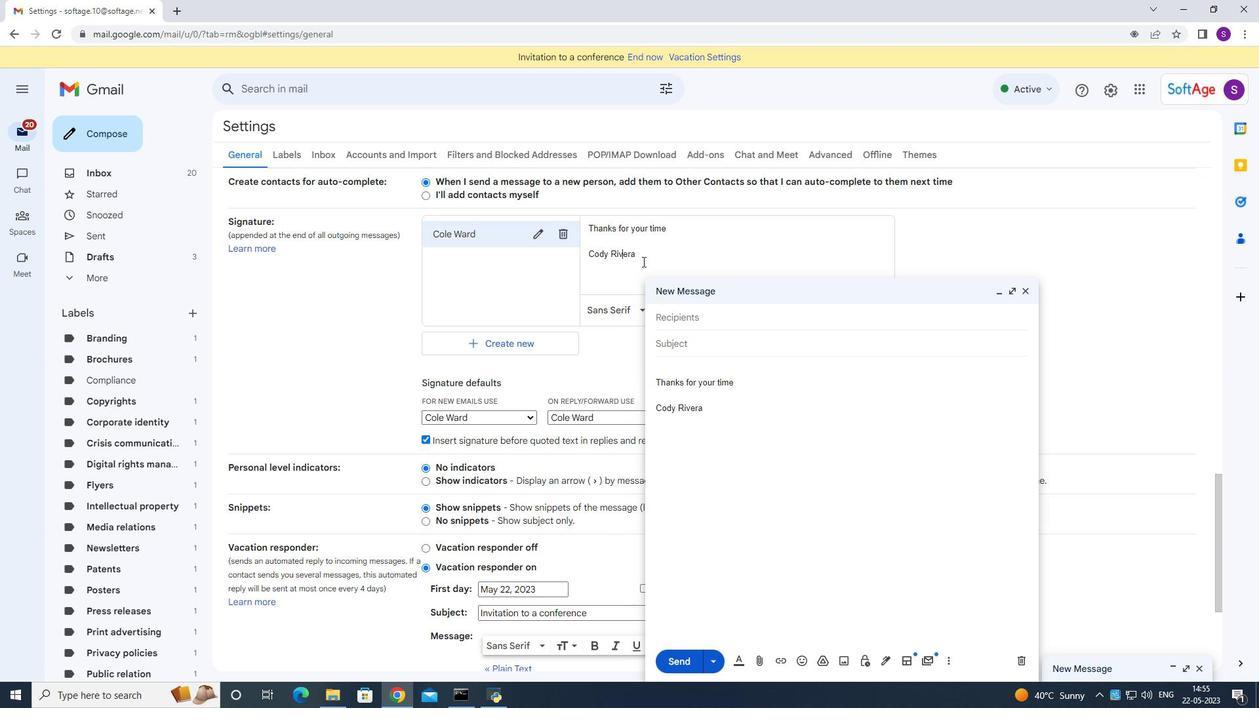 
Action: Key pressed ctrl+A<Key.backspace><Key.shift>With<Key.space>thanks<Key.space>and<Key.space>best<Key.space>wishes<Key.enter><Key.shift>Cole<Key.space><Key.backspace><Key.backspace><Key.backspace><Key.backspace><Key.backspace><Key.enter><Key.enter><Key.shift><Key.shift>C<Key.backspace><Key.backspace><Key.shift>Cole<Key.space><Key.shift>Ward<Key.space>
Screenshot: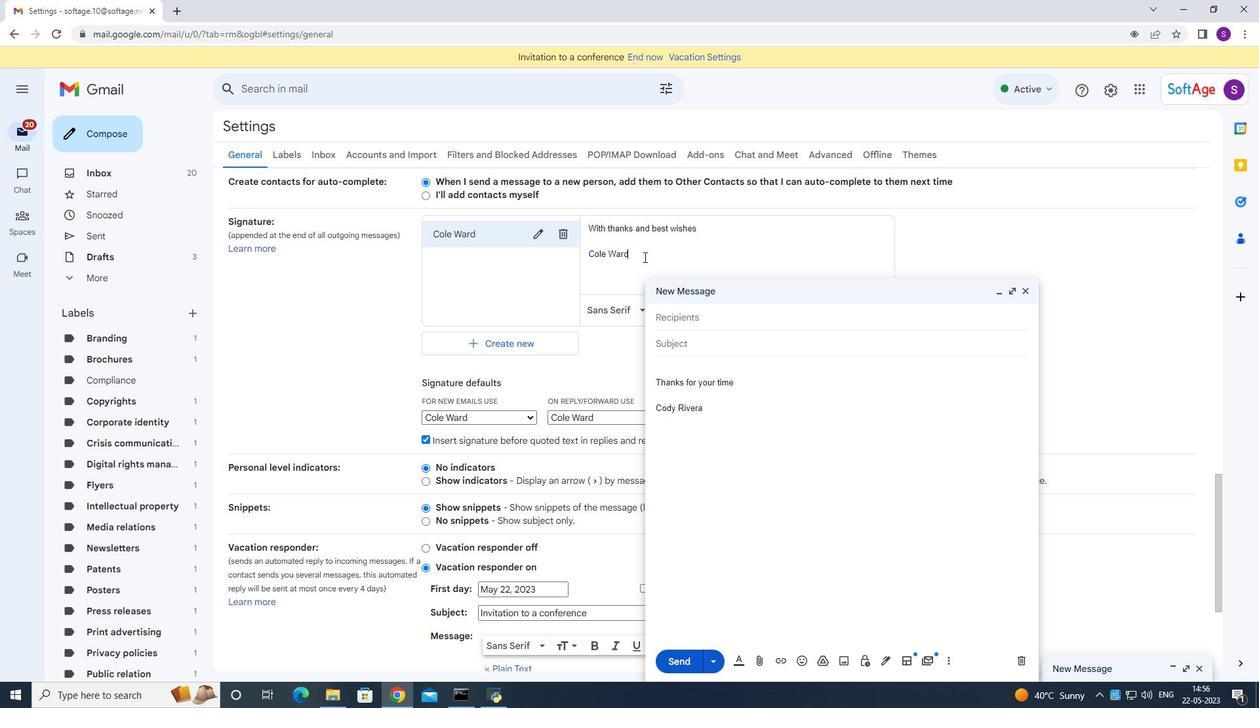 
Action: Mouse moved to (587, 309)
Screenshot: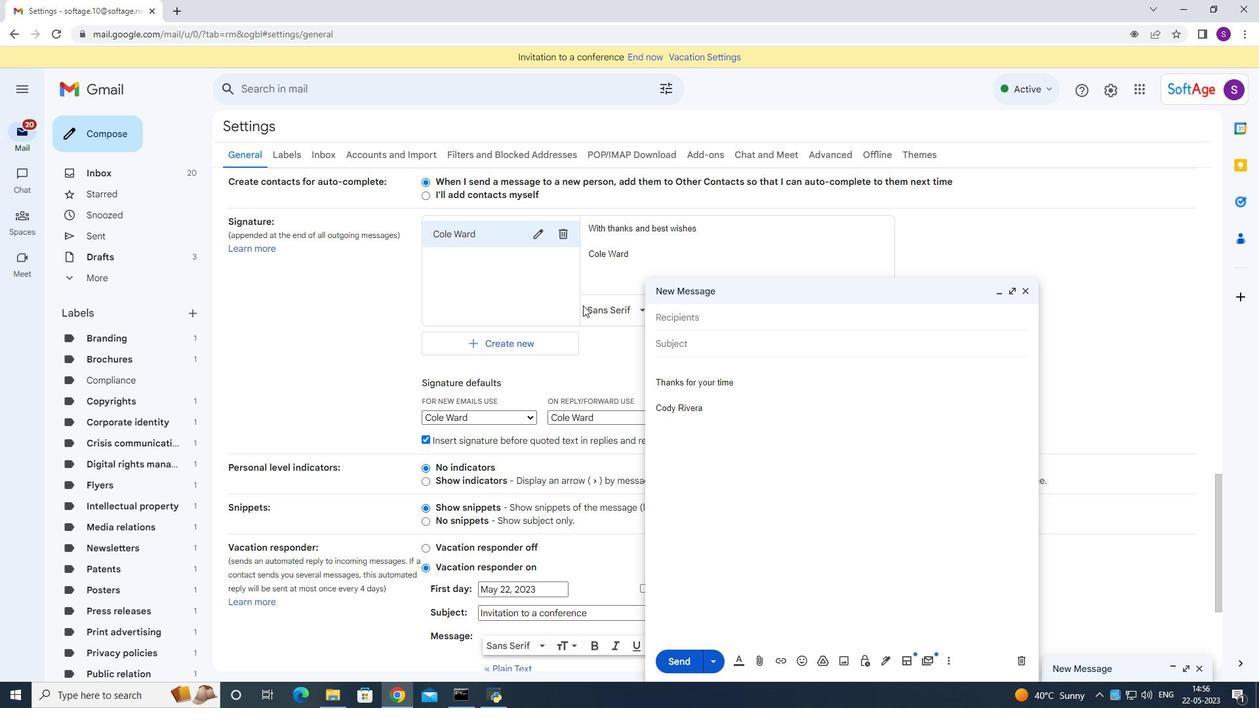 
Action: Mouse scrolled (587, 308) with delta (0, 0)
Screenshot: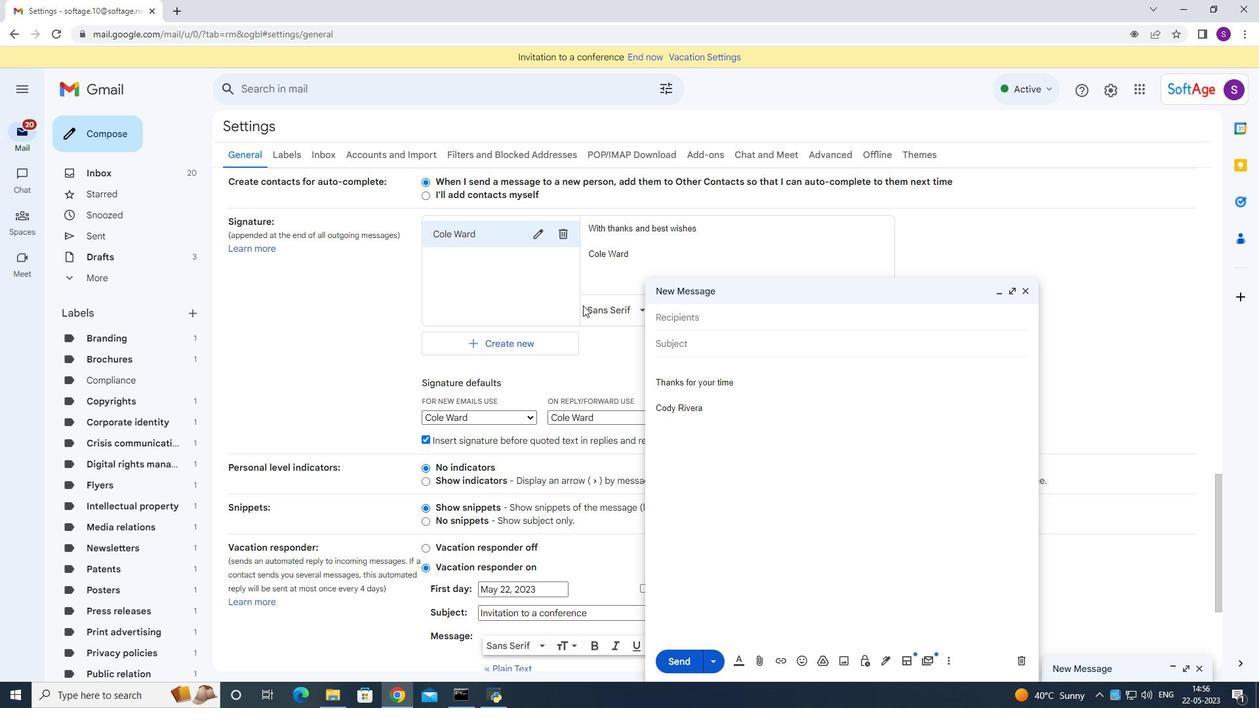 
Action: Mouse moved to (587, 310)
Screenshot: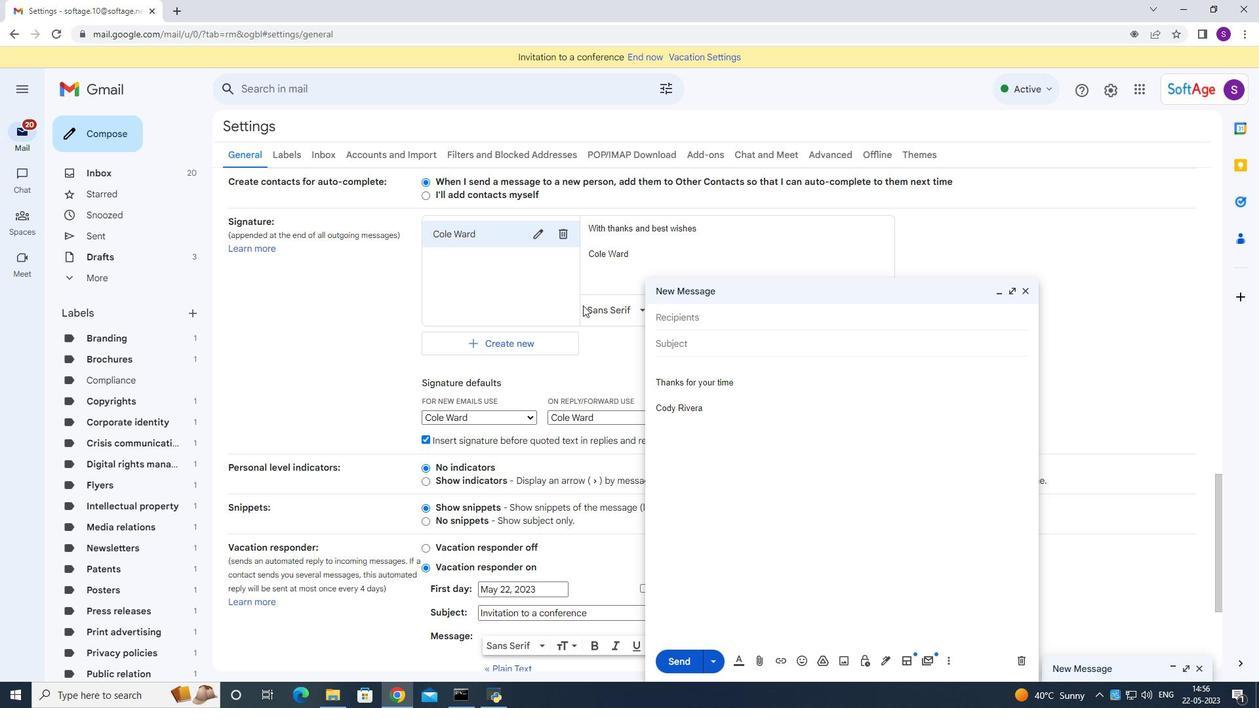 
Action: Mouse scrolled (587, 309) with delta (0, 0)
Screenshot: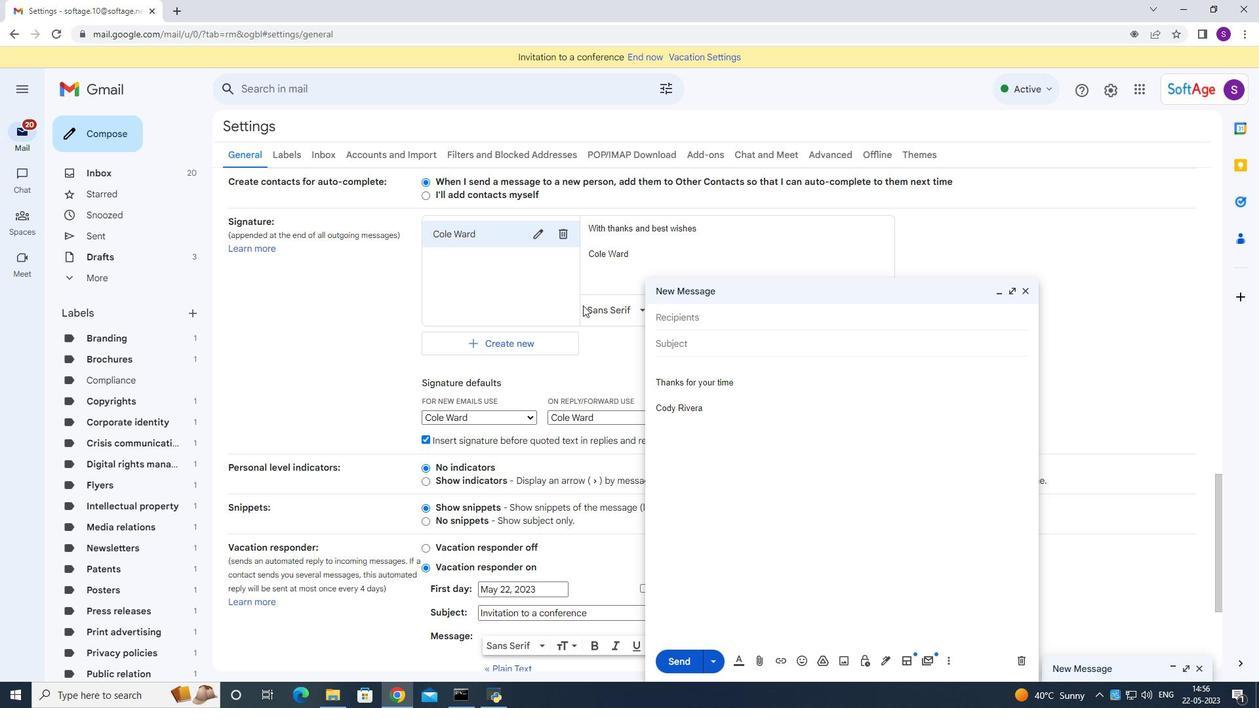 
Action: Mouse moved to (587, 312)
Screenshot: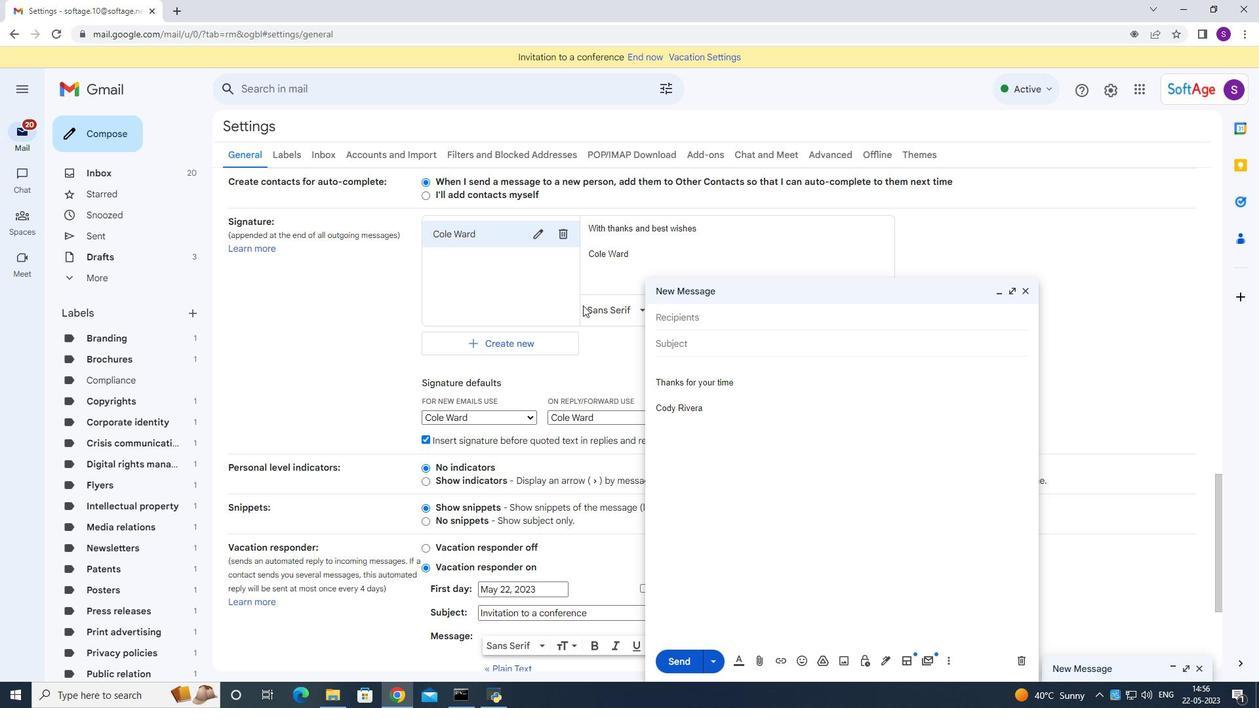 
Action: Mouse scrolled (587, 312) with delta (0, 0)
Screenshot: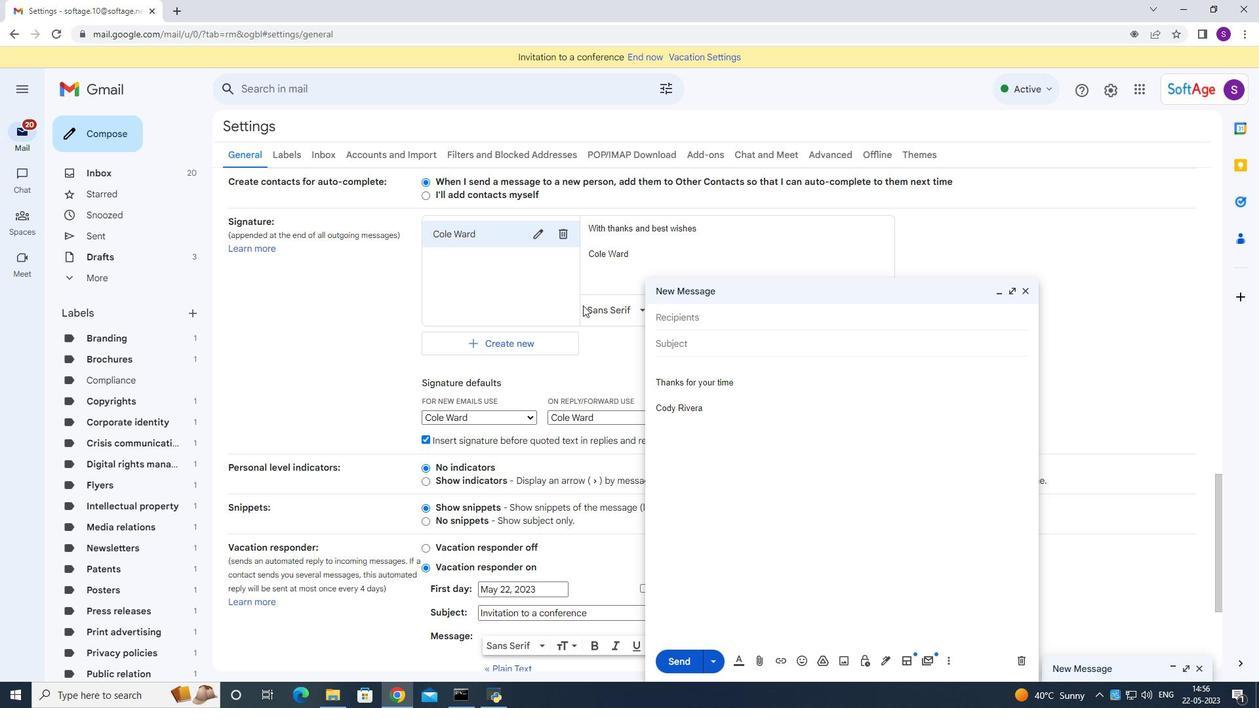 
Action: Mouse moved to (589, 314)
Screenshot: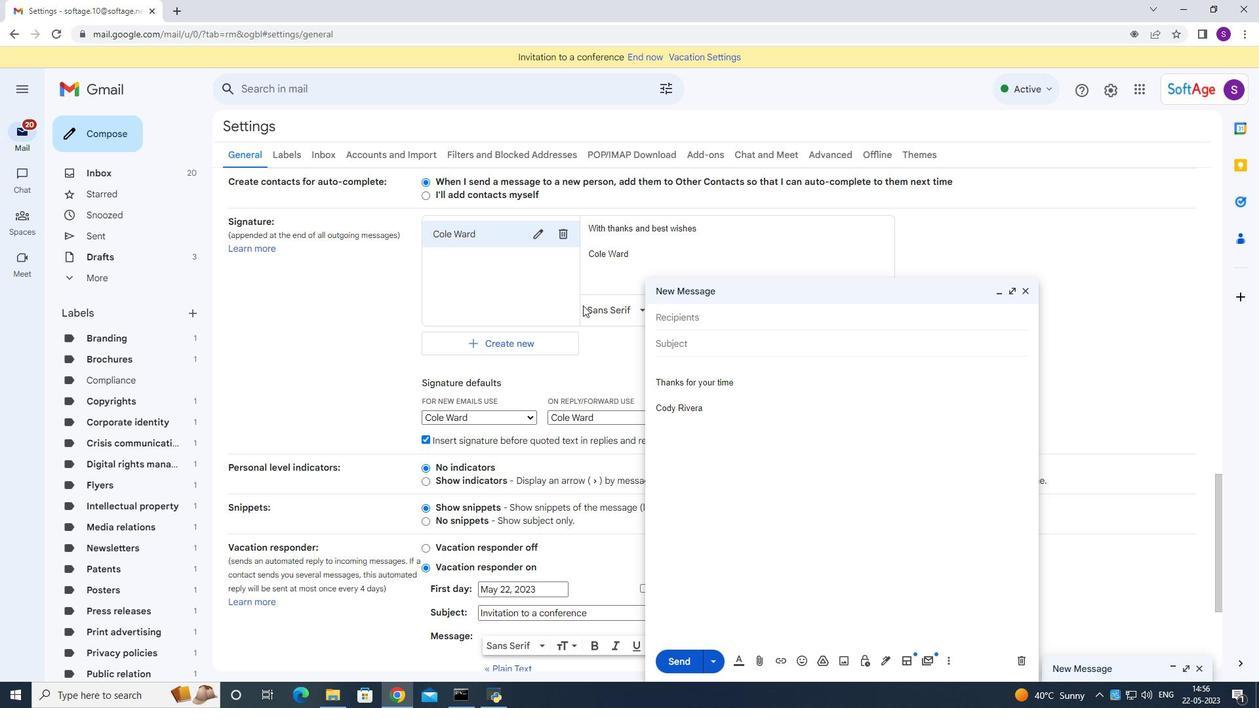 
Action: Mouse scrolled (588, 312) with delta (0, 0)
Screenshot: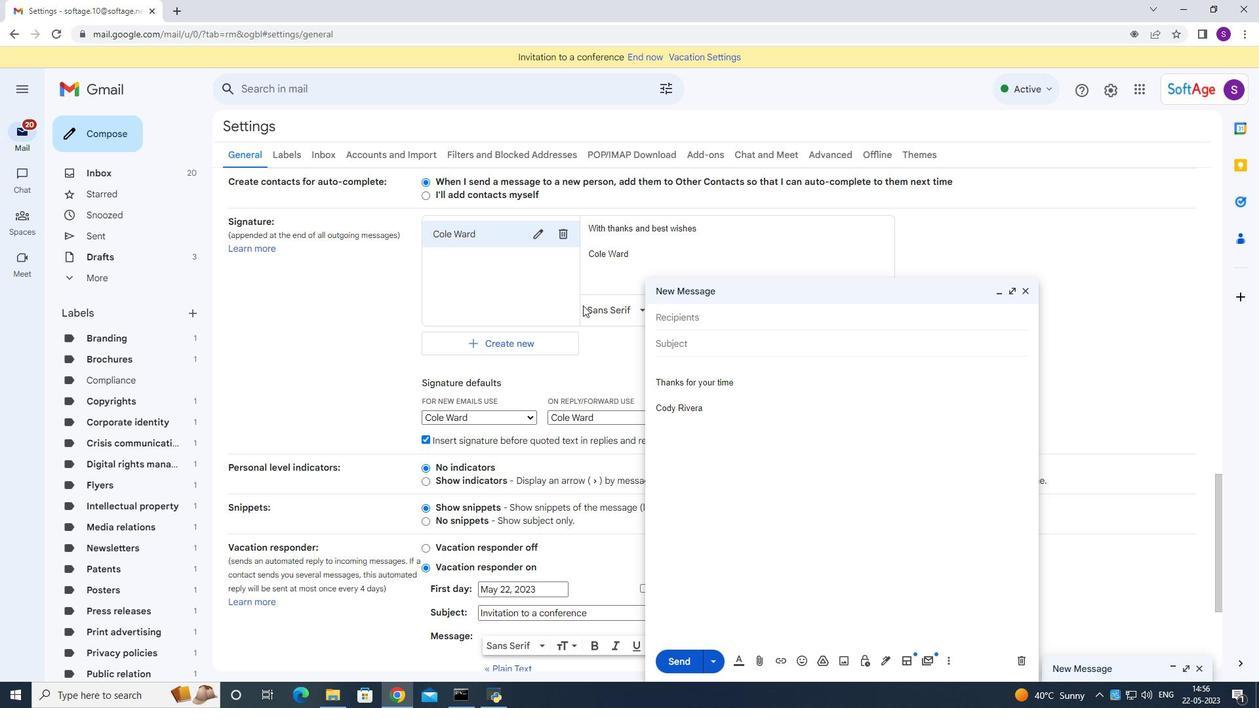 
Action: Mouse moved to (589, 314)
Screenshot: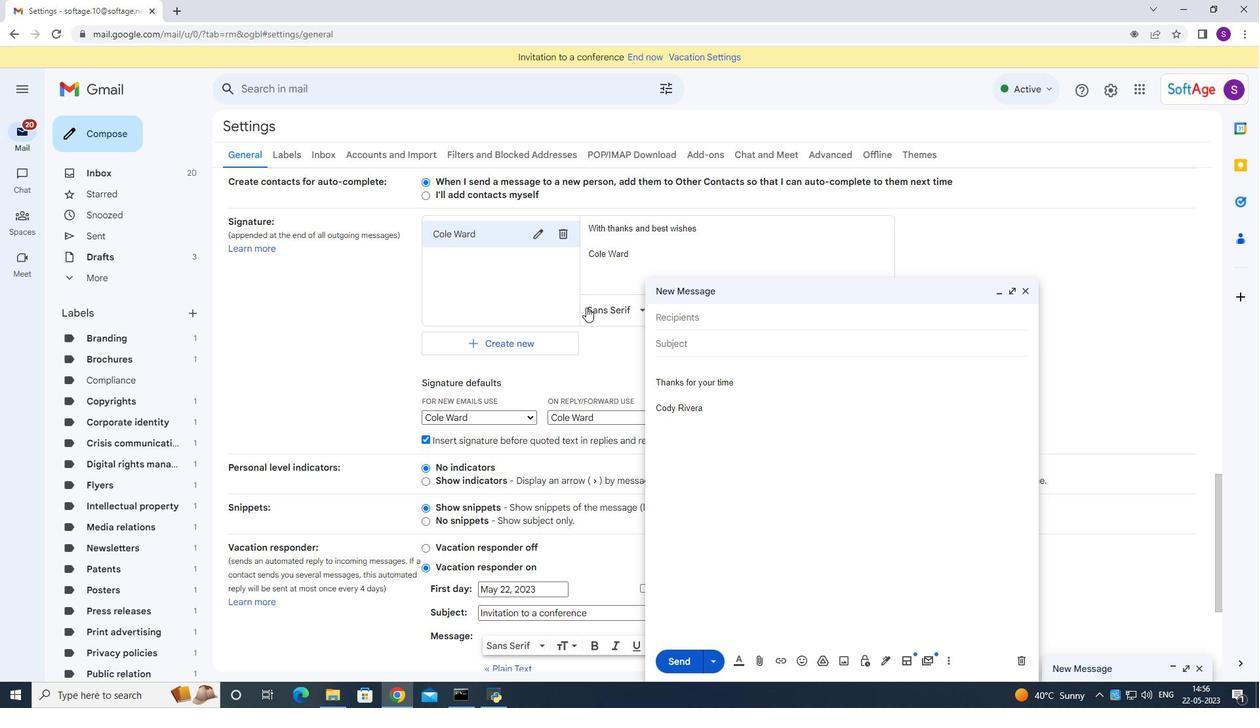 
Action: Mouse scrolled (589, 313) with delta (0, 0)
Screenshot: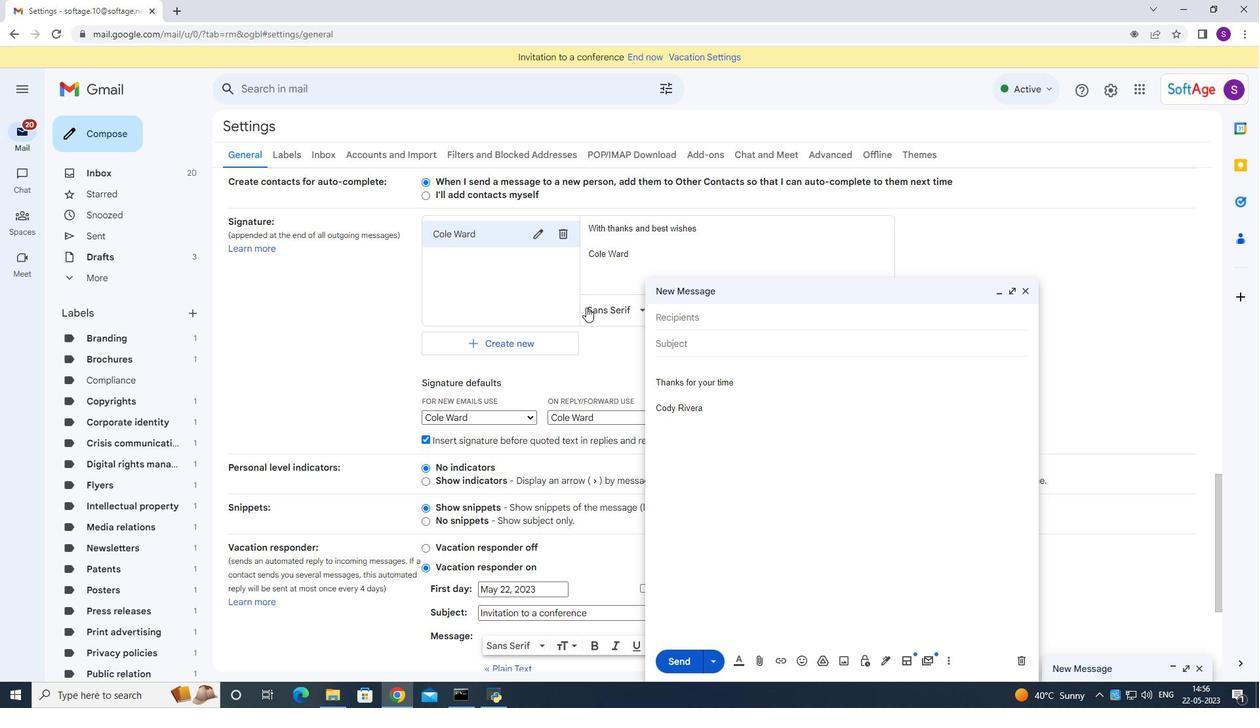 
Action: Mouse moved to (591, 314)
Screenshot: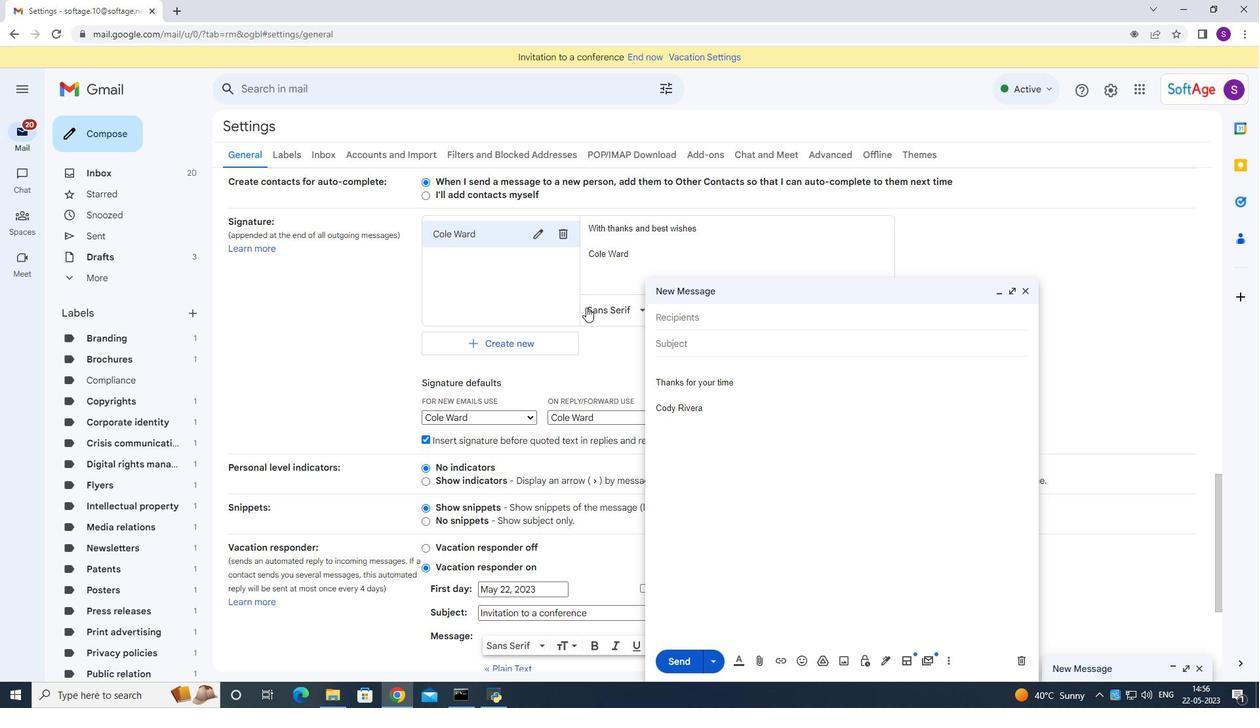 
Action: Mouse scrolled (589, 313) with delta (0, 0)
Screenshot: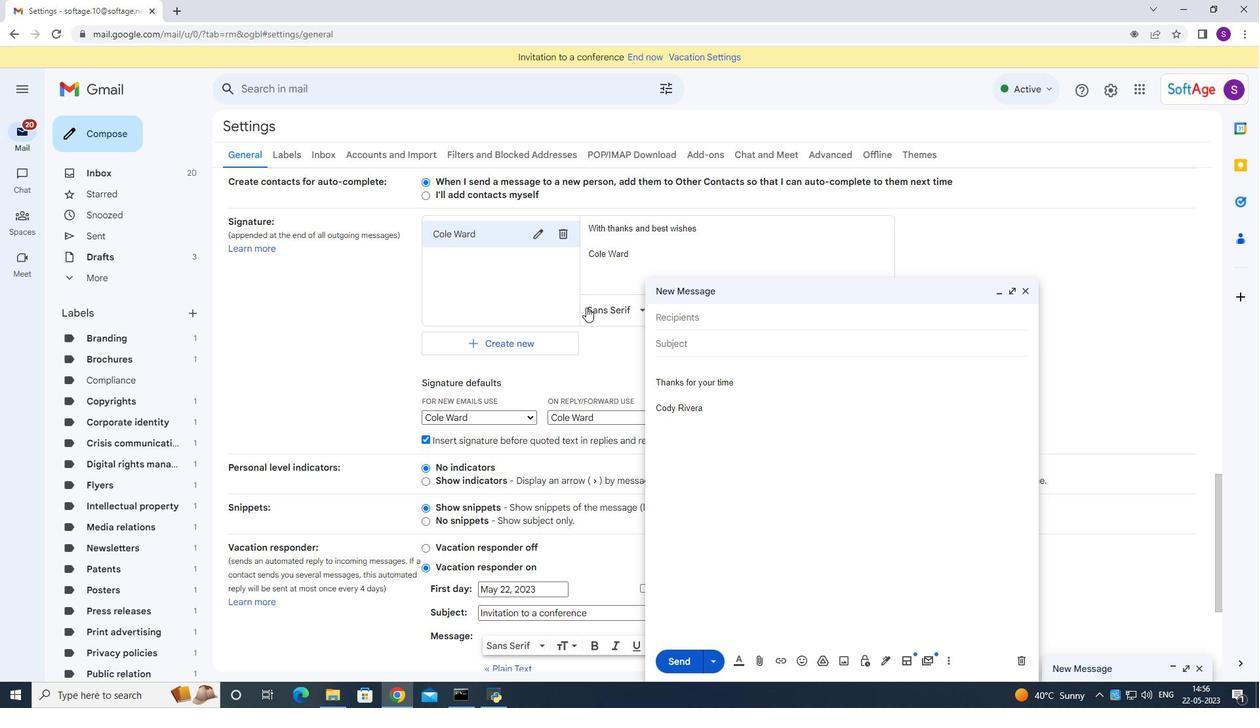 
Action: Mouse moved to (588, 366)
Screenshot: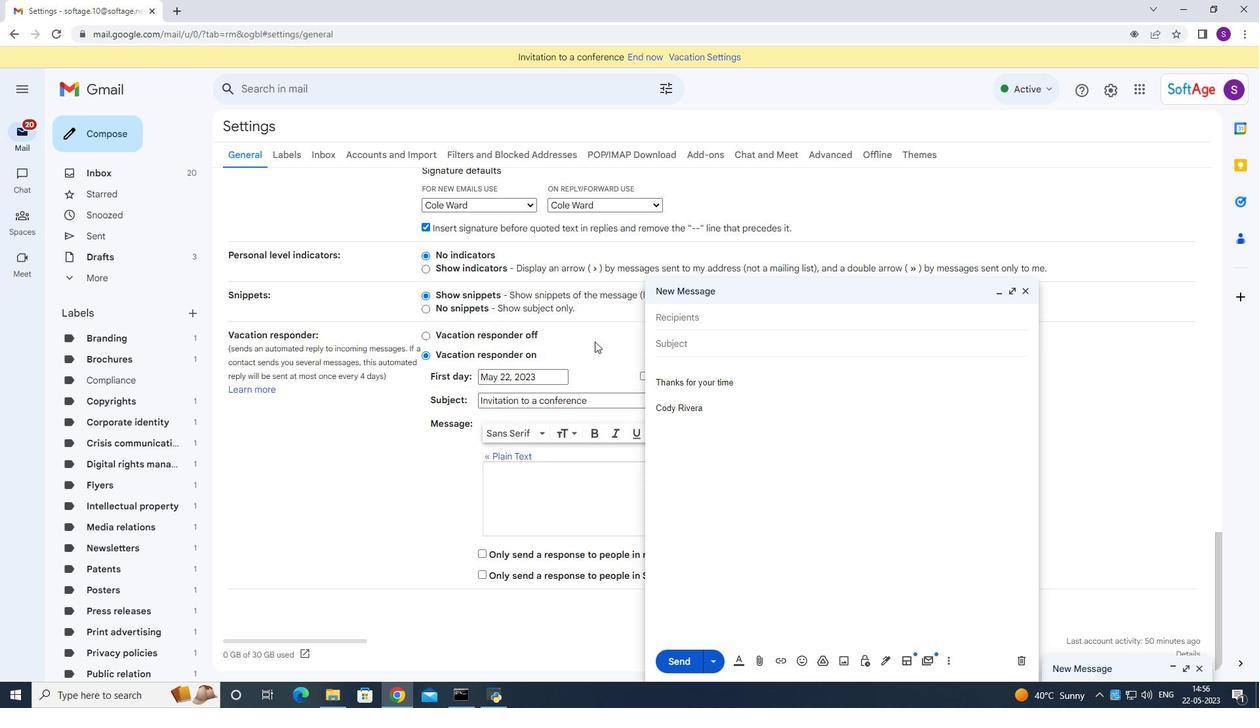
Action: Mouse scrolled (588, 365) with delta (0, 0)
Screenshot: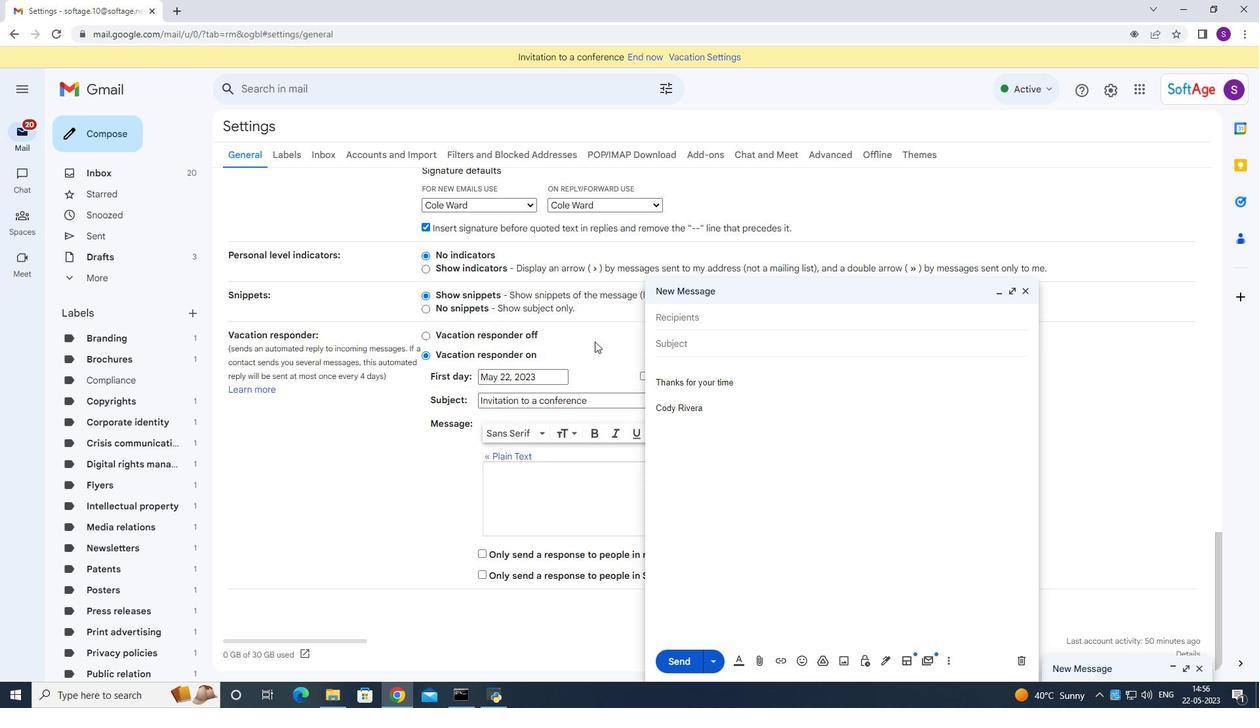 
Action: Mouse moved to (587, 367)
Screenshot: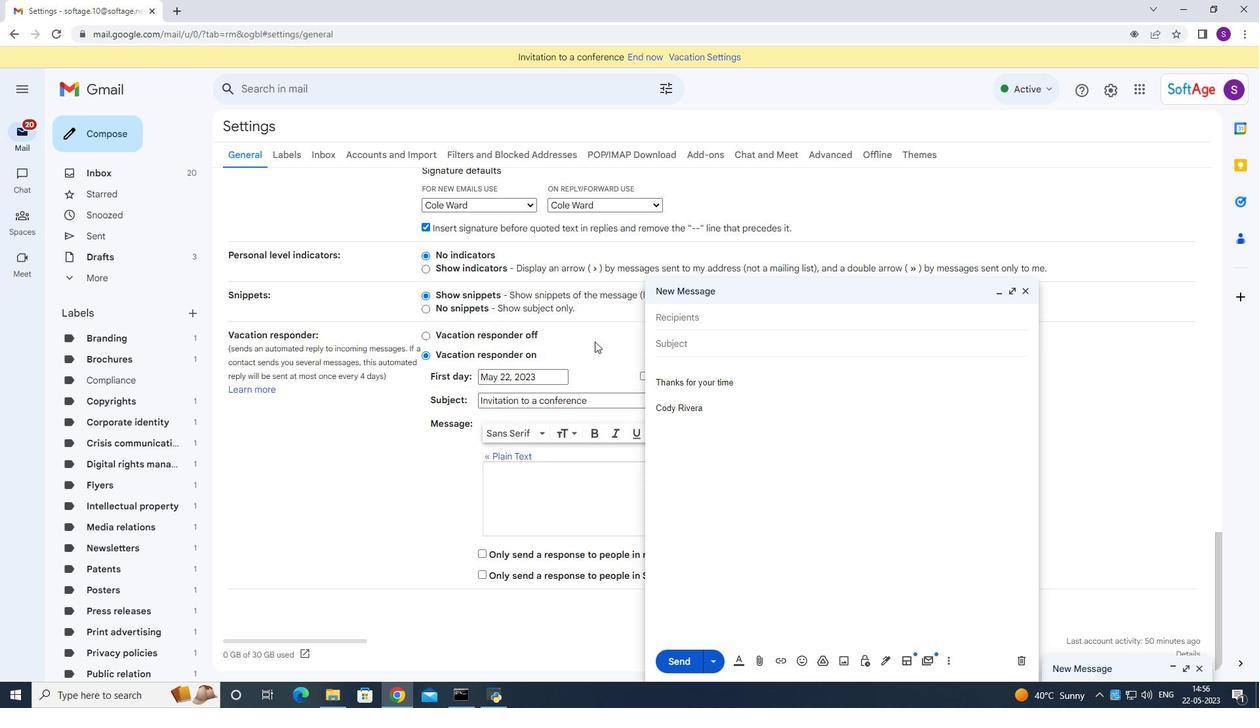 
Action: Mouse scrolled (587, 366) with delta (0, 0)
Screenshot: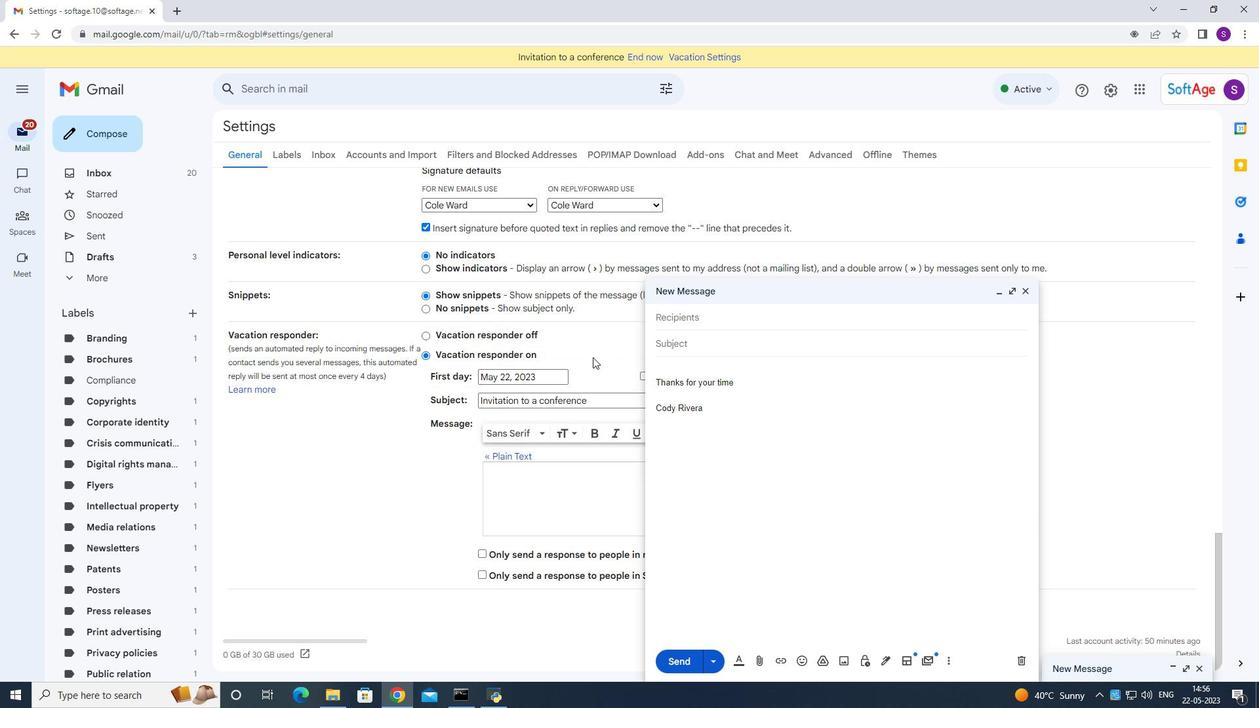 
Action: Mouse moved to (587, 369)
Screenshot: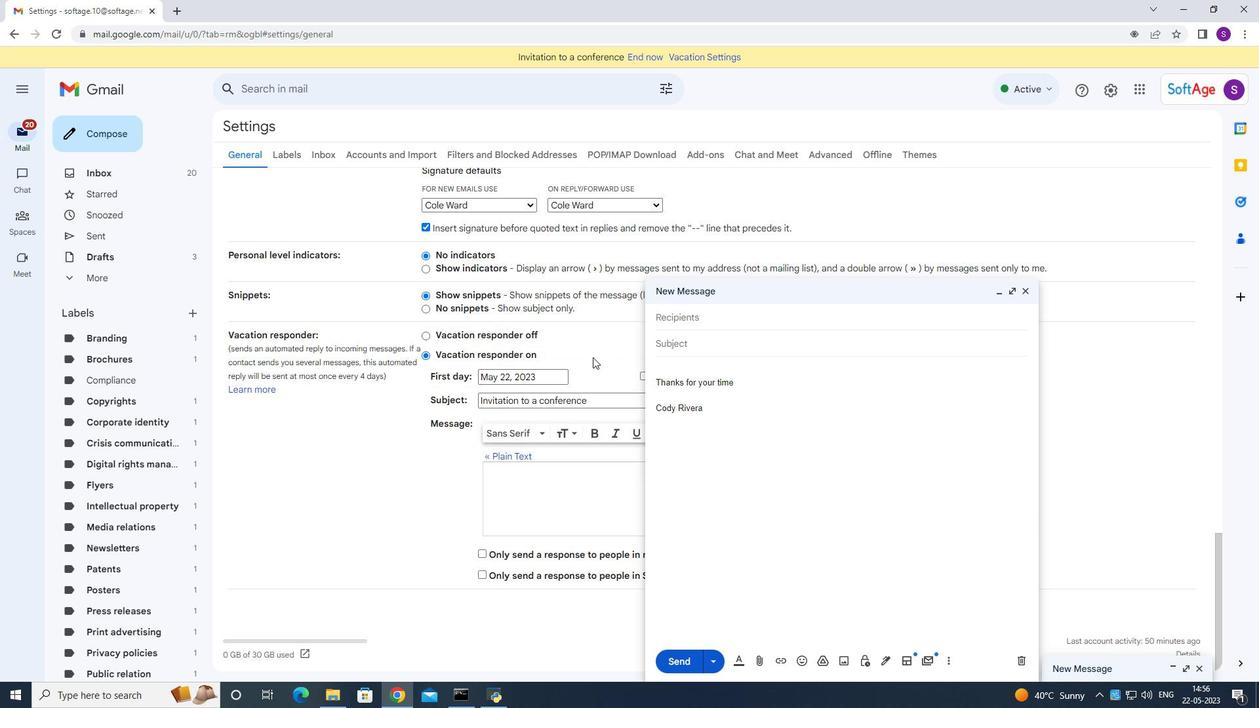 
Action: Mouse scrolled (587, 368) with delta (0, 0)
Screenshot: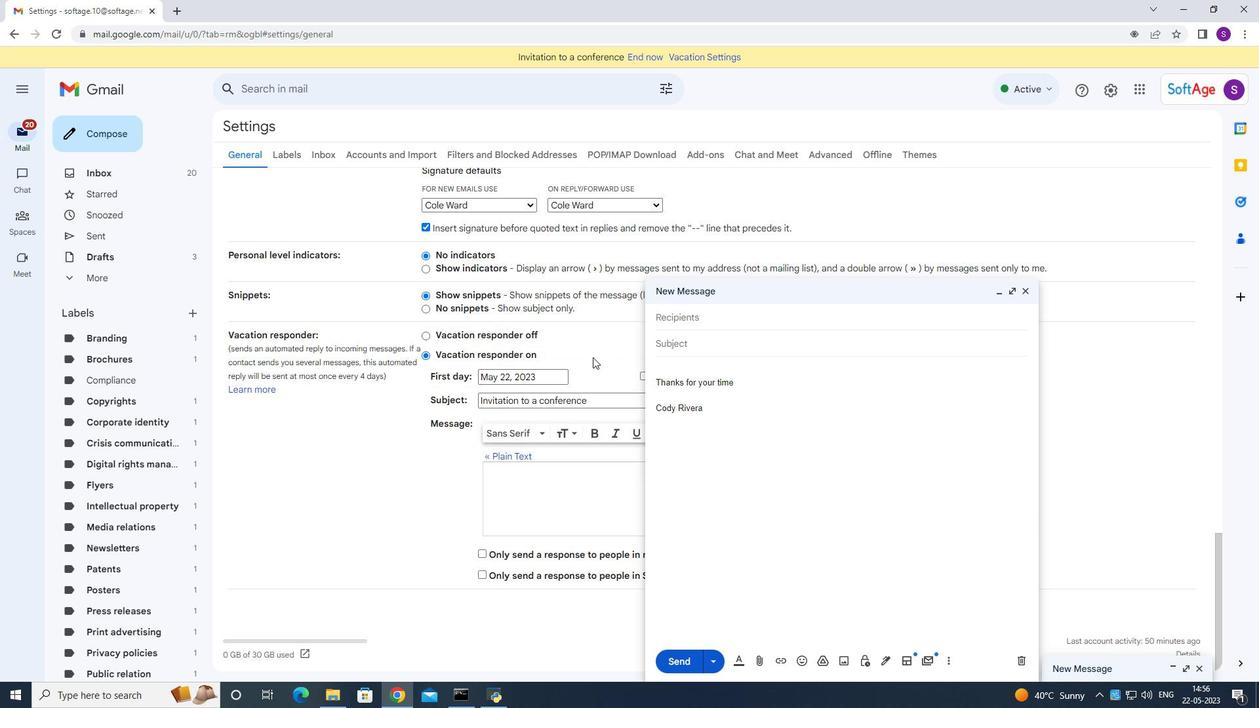 
Action: Mouse scrolled (587, 368) with delta (0, 0)
Screenshot: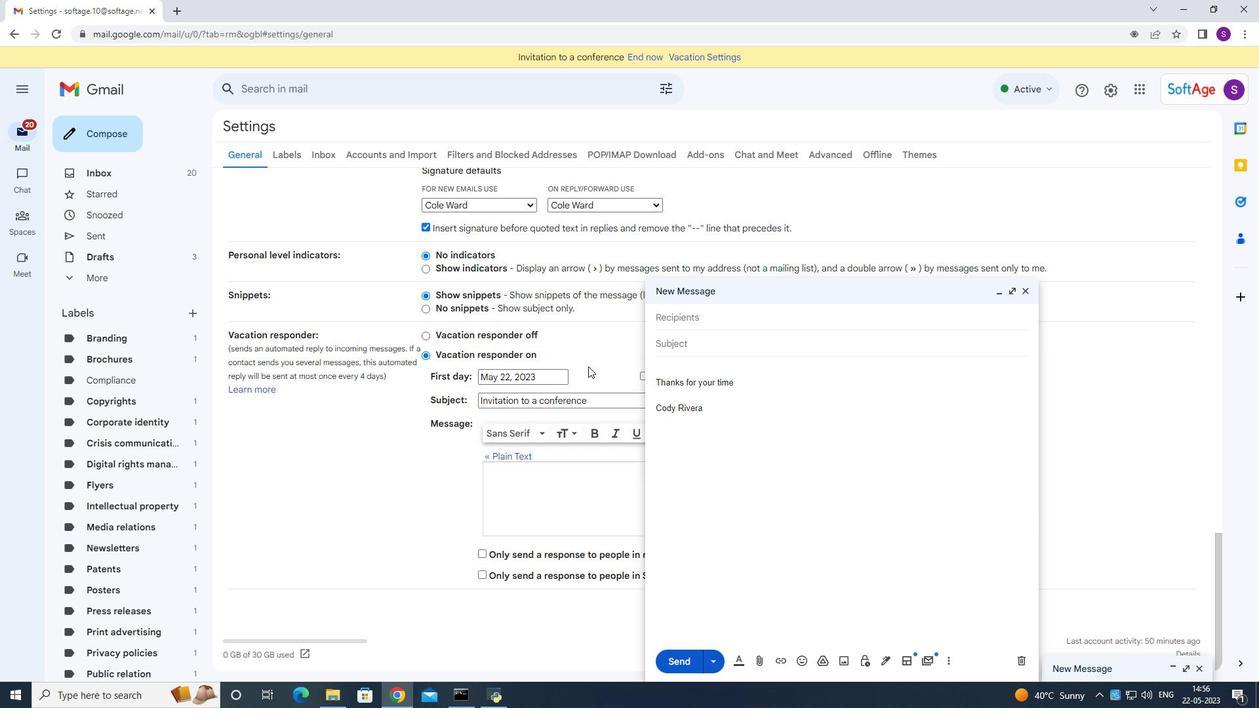 
Action: Mouse moved to (585, 412)
Screenshot: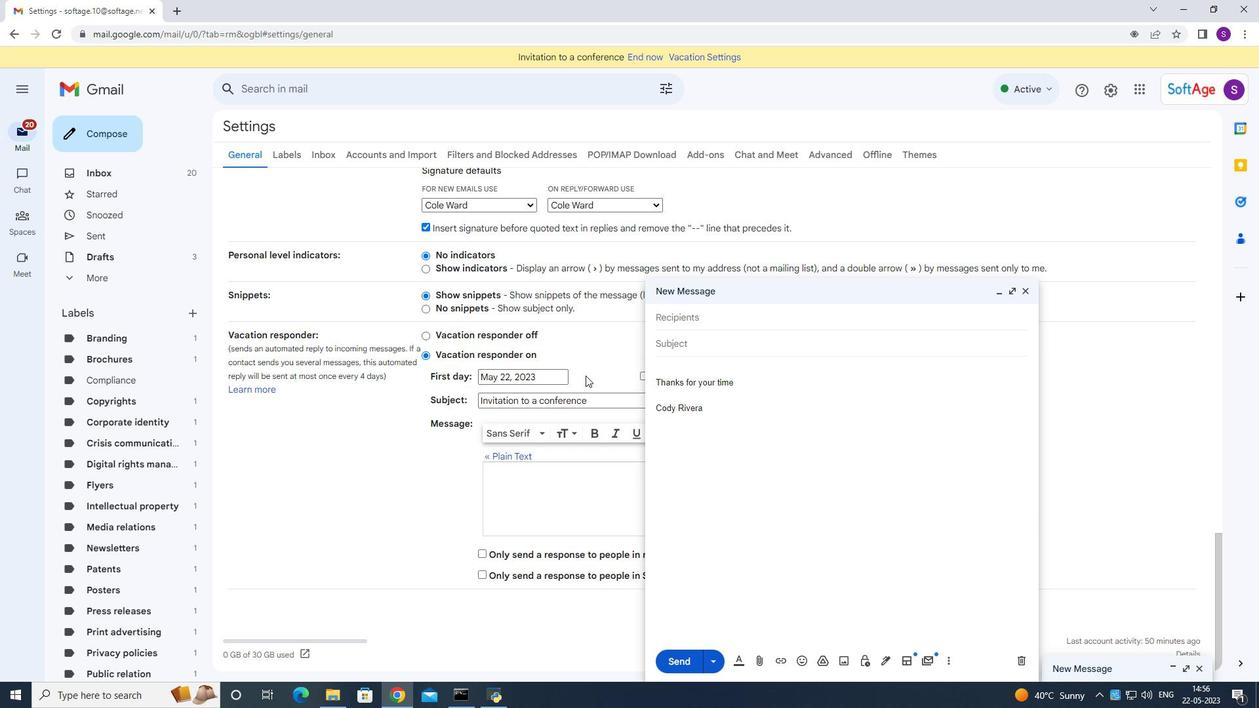 
Action: Mouse scrolled (585, 412) with delta (0, 0)
Screenshot: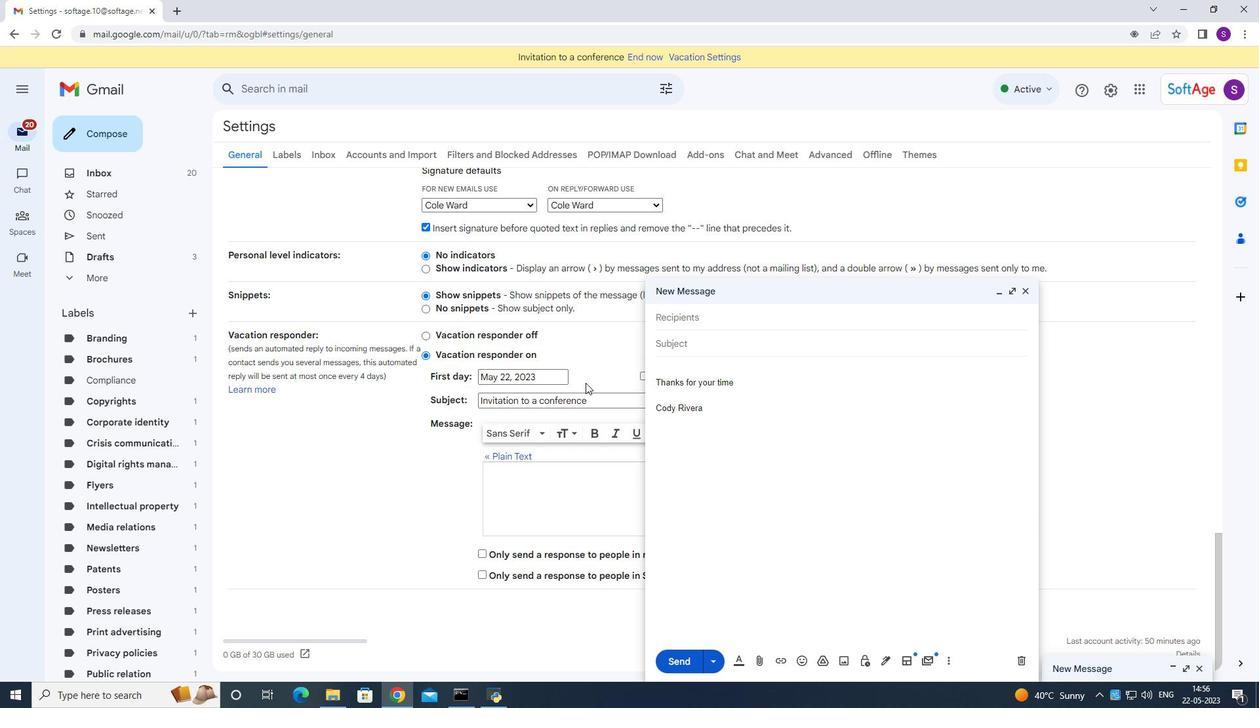 
Action: Mouse moved to (585, 414)
Screenshot: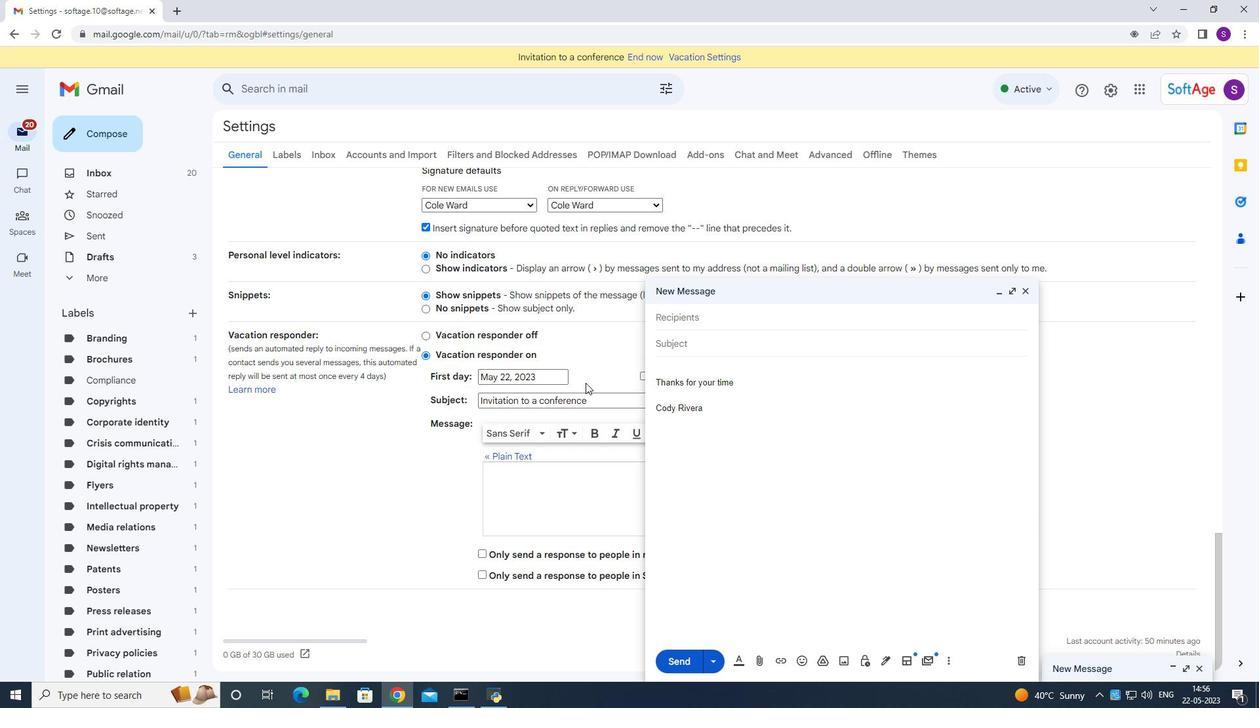 
Action: Mouse scrolled (585, 413) with delta (0, 0)
Screenshot: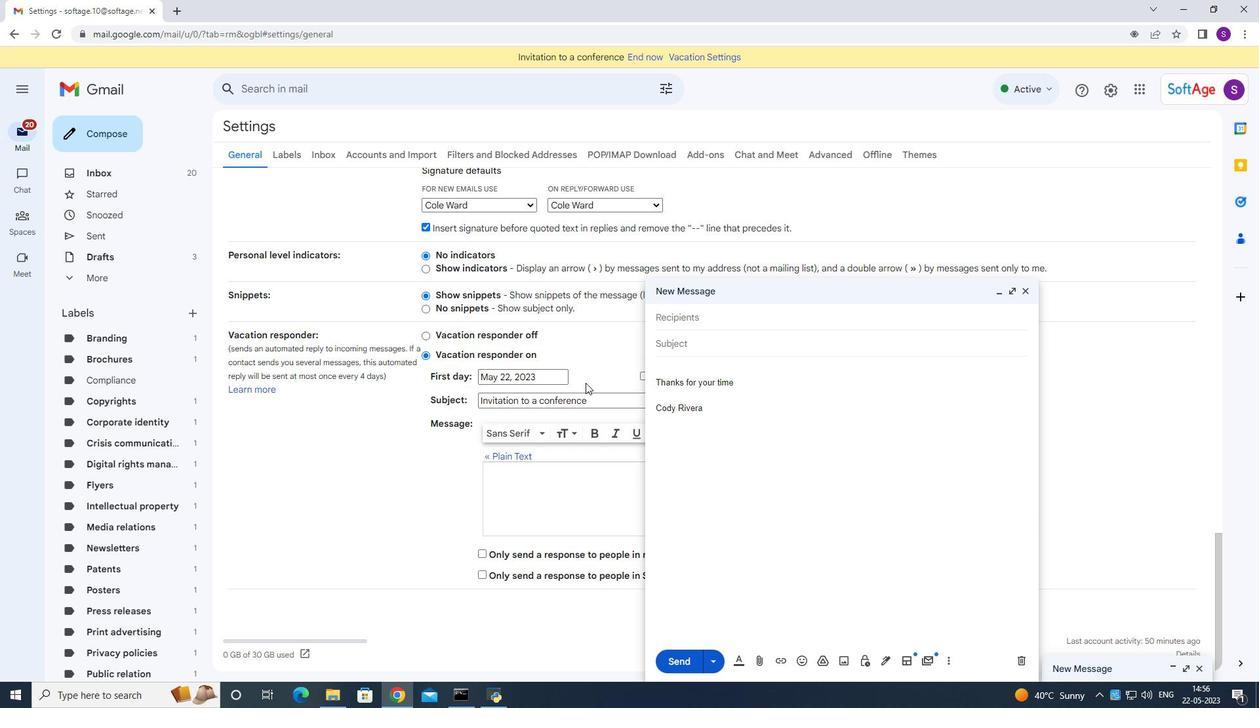
Action: Mouse scrolled (585, 413) with delta (0, 0)
Screenshot: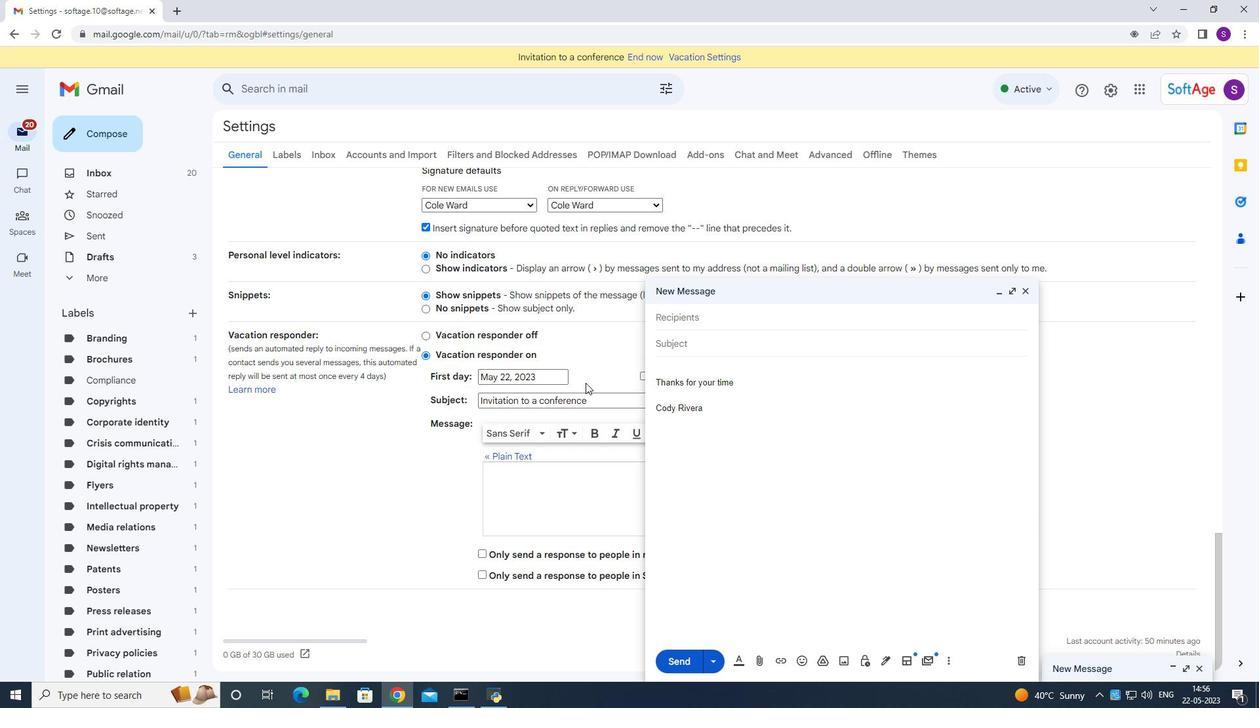 
Action: Mouse scrolled (585, 413) with delta (0, 0)
Screenshot: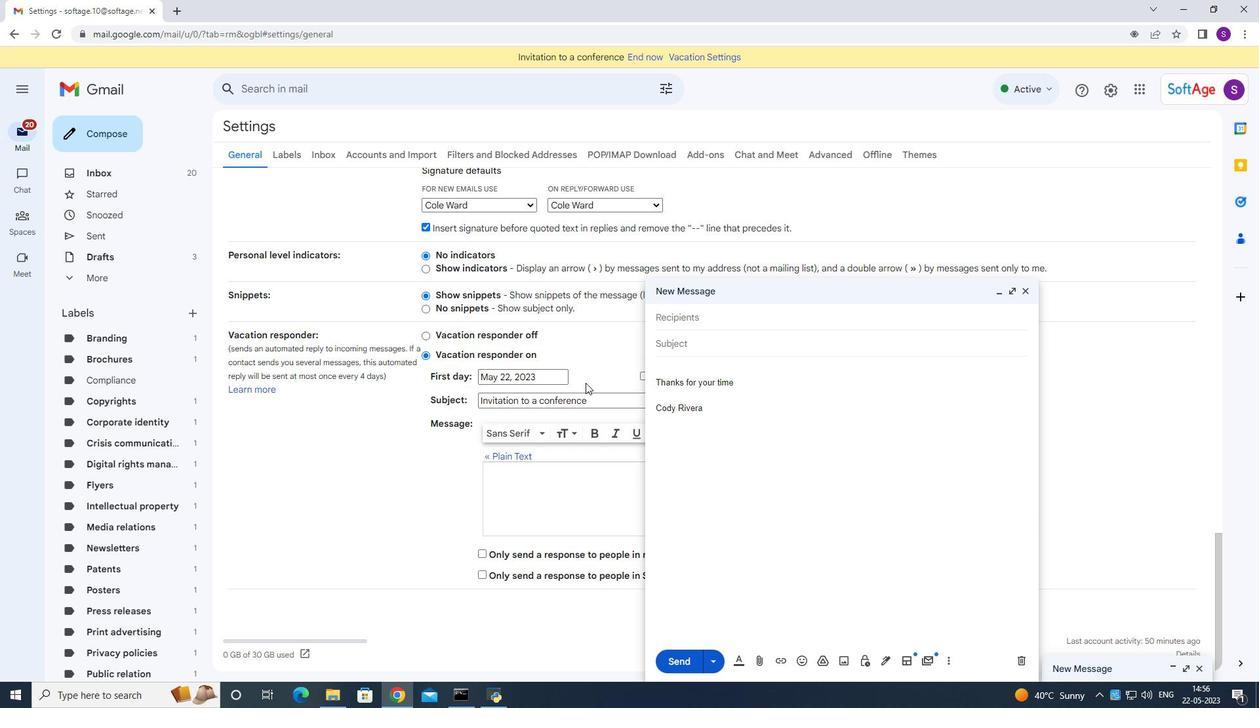 
Action: Mouse moved to (585, 415)
Screenshot: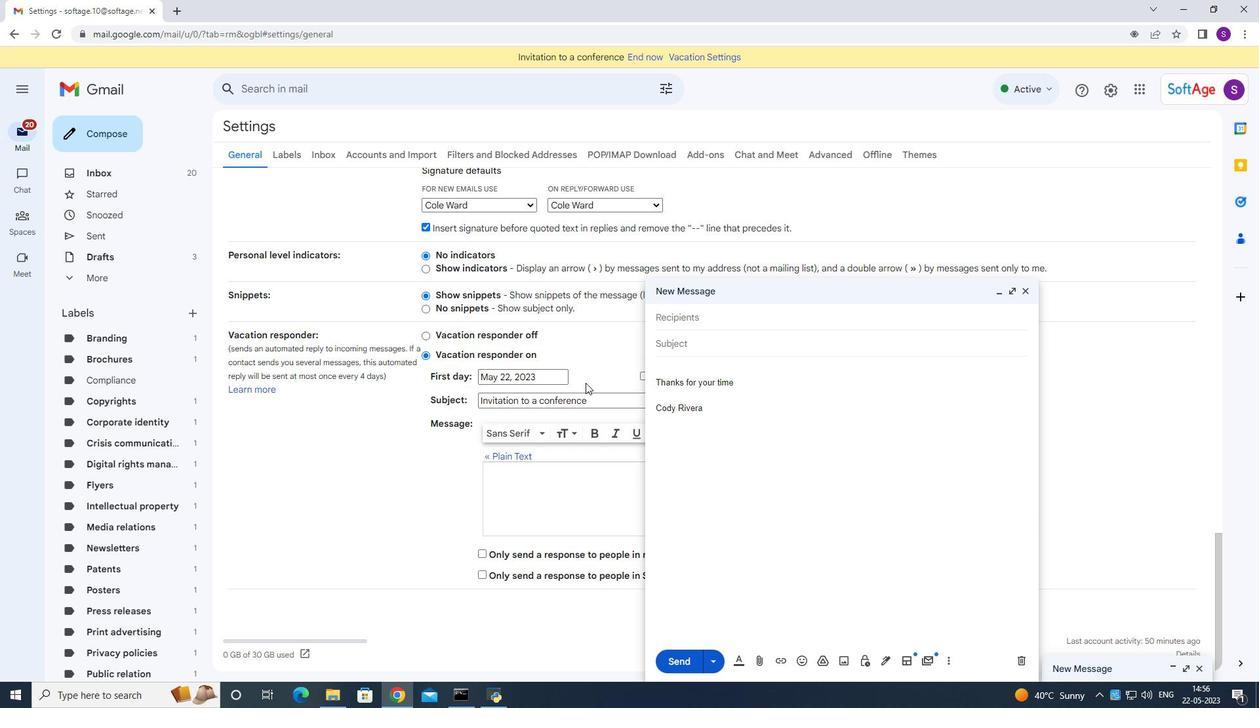 
Action: Mouse scrolled (585, 414) with delta (0, 0)
Screenshot: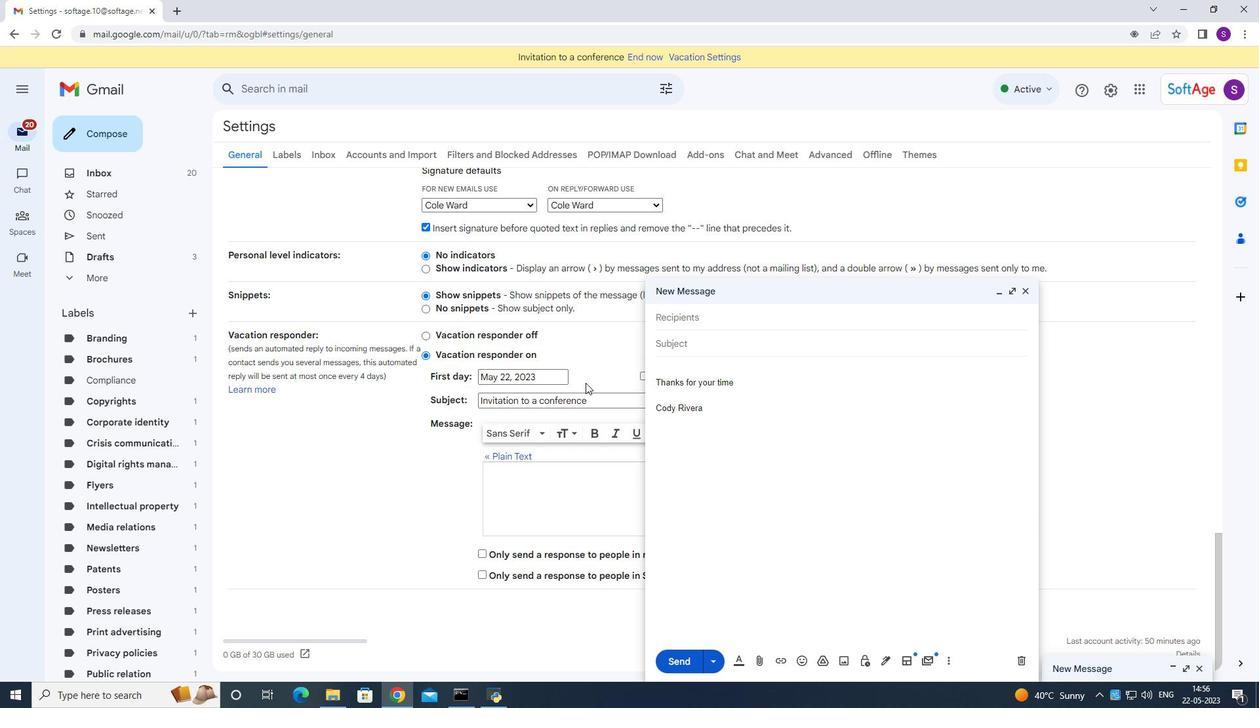 
Action: Mouse moved to (590, 535)
Screenshot: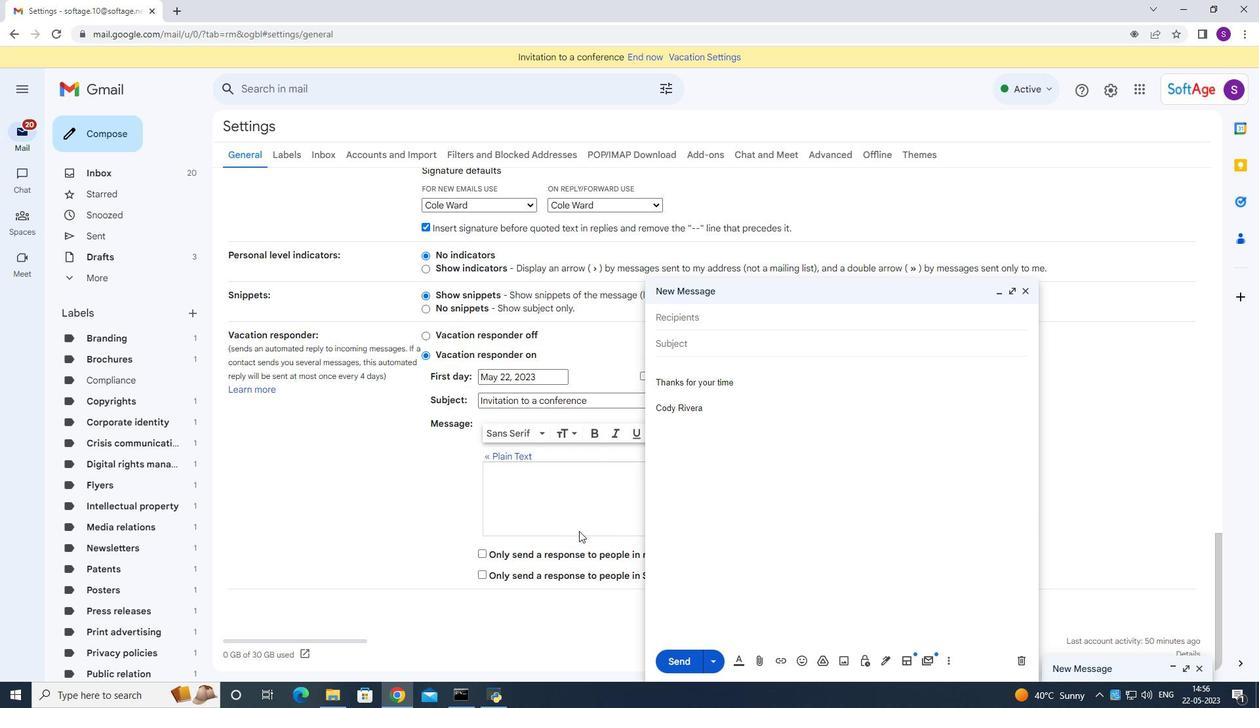 
Action: Mouse scrolled (590, 534) with delta (0, 0)
Screenshot: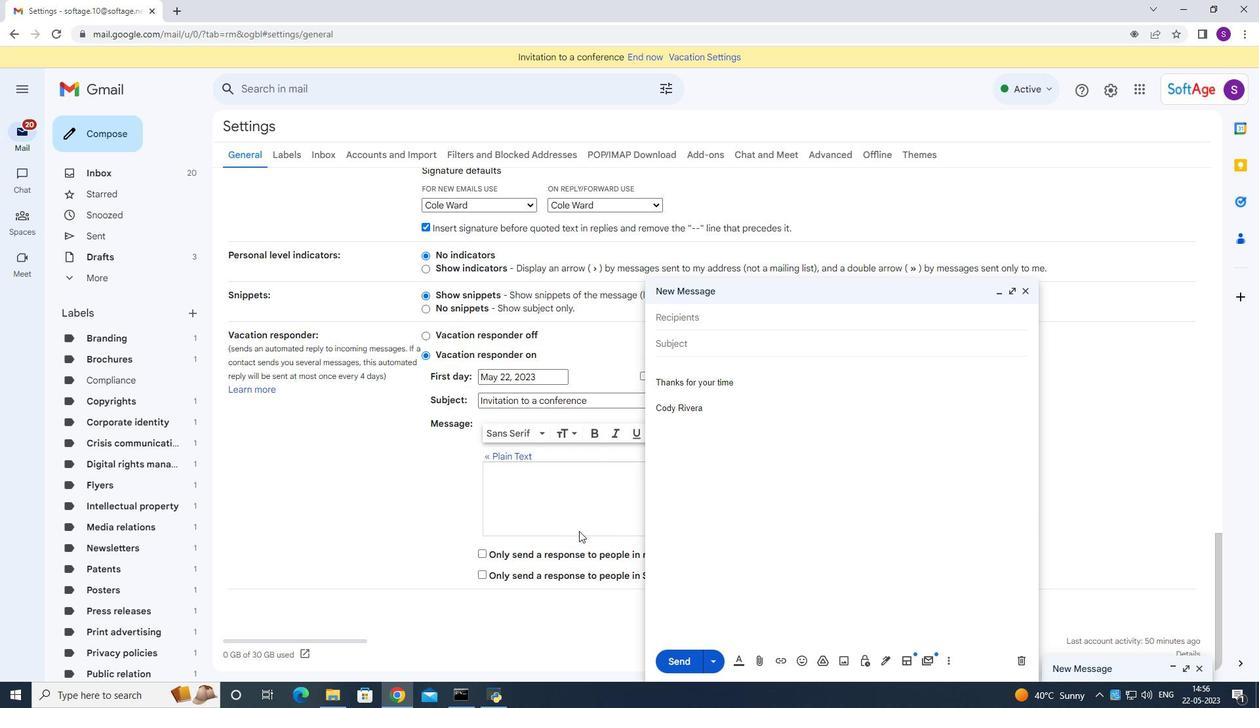 
Action: Mouse moved to (592, 538)
Screenshot: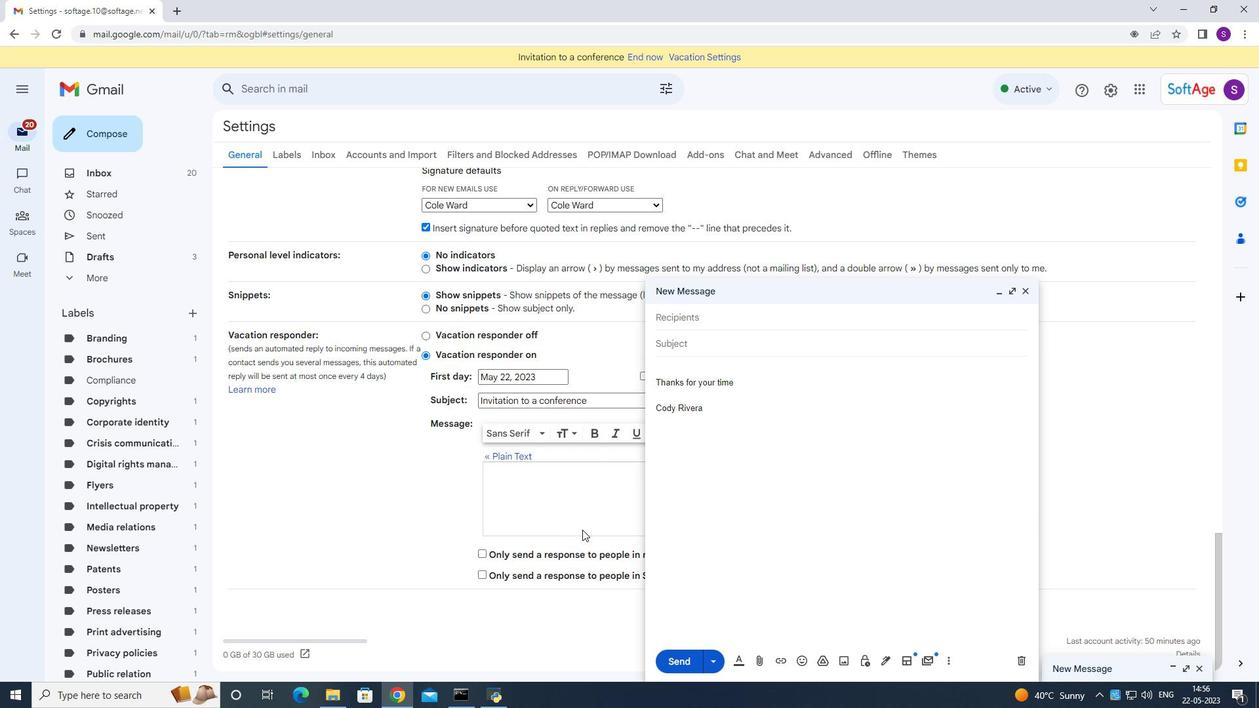 
Action: Mouse scrolled (592, 537) with delta (0, 0)
Screenshot: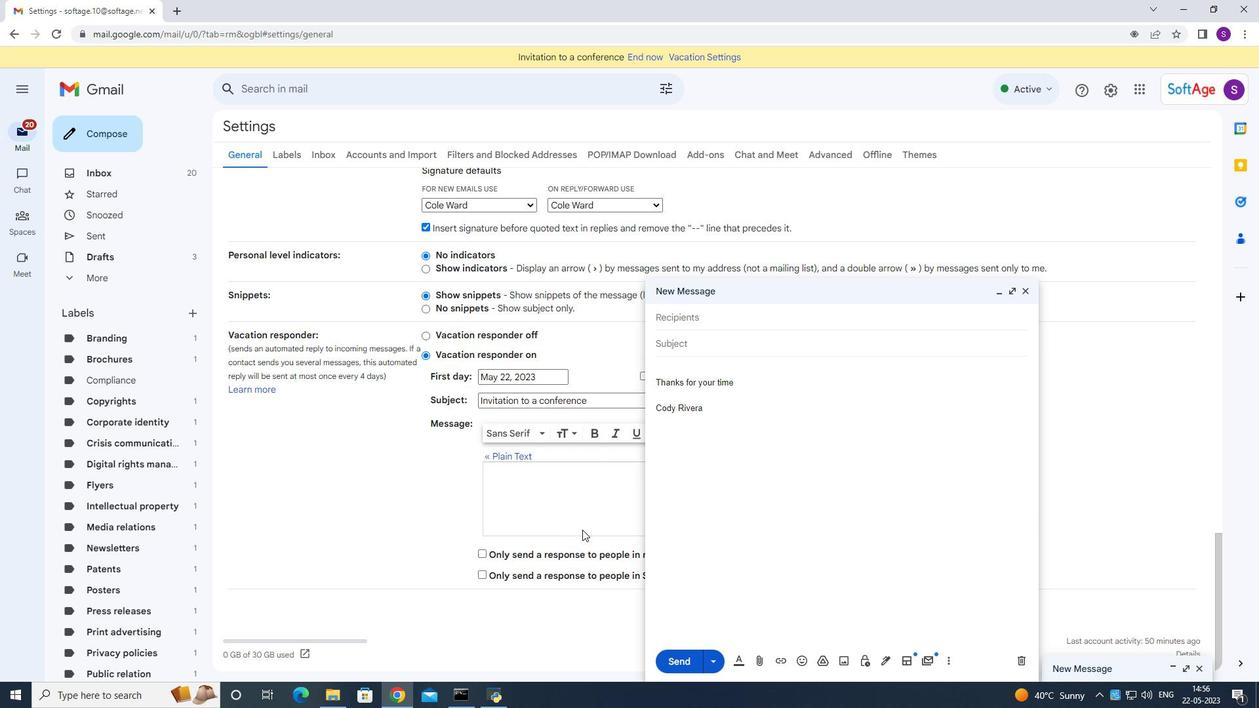 
Action: Mouse moved to (592, 539)
Screenshot: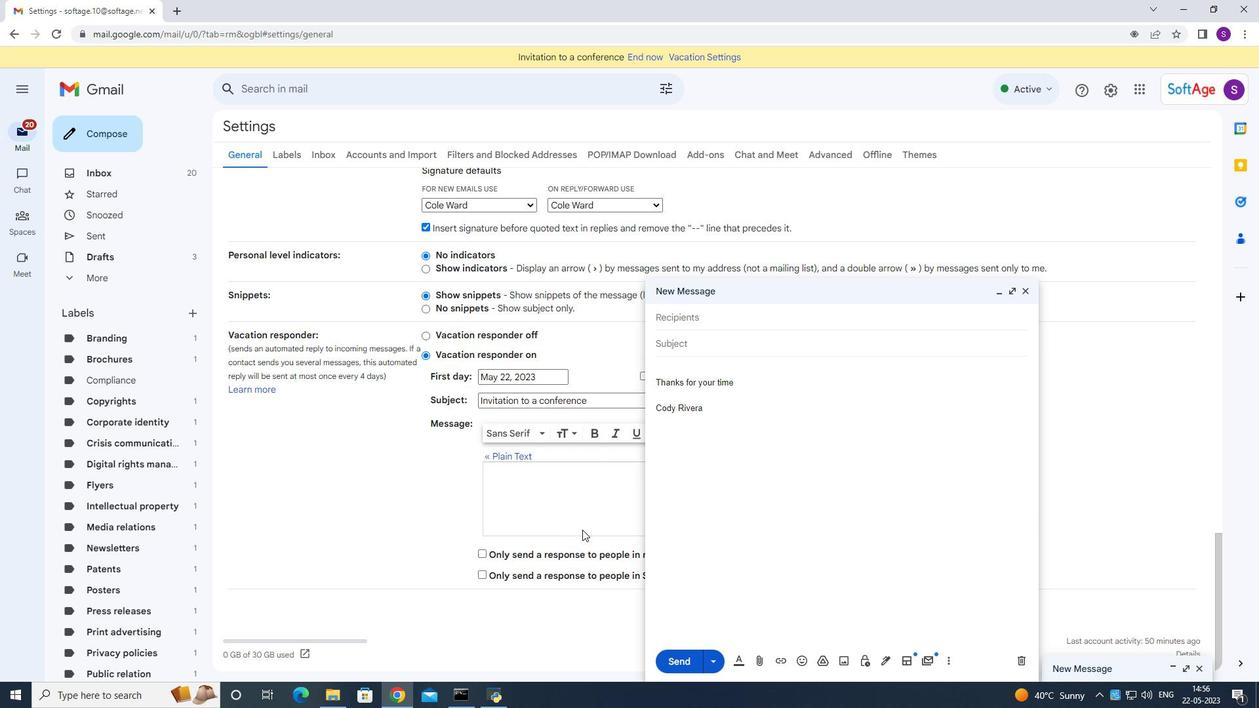 
Action: Mouse scrolled (592, 538) with delta (0, 0)
Screenshot: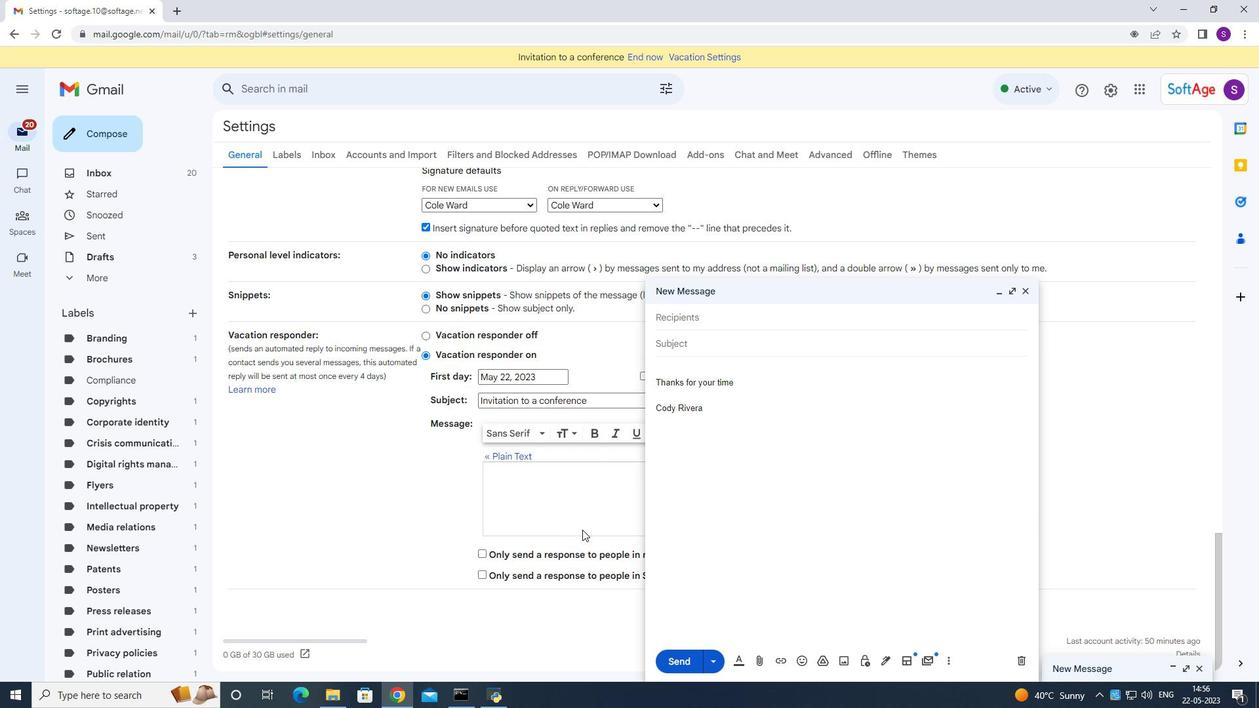 
Action: Mouse moved to (593, 540)
Screenshot: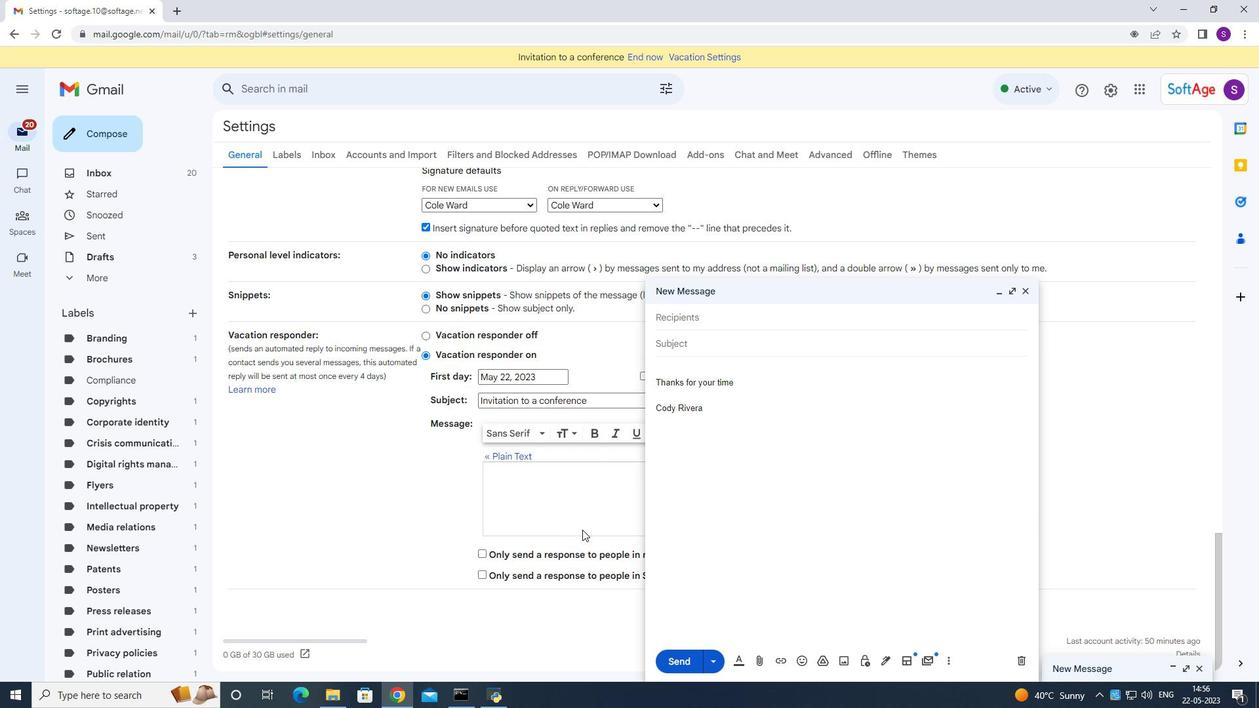 
Action: Mouse scrolled (593, 539) with delta (0, 0)
Screenshot: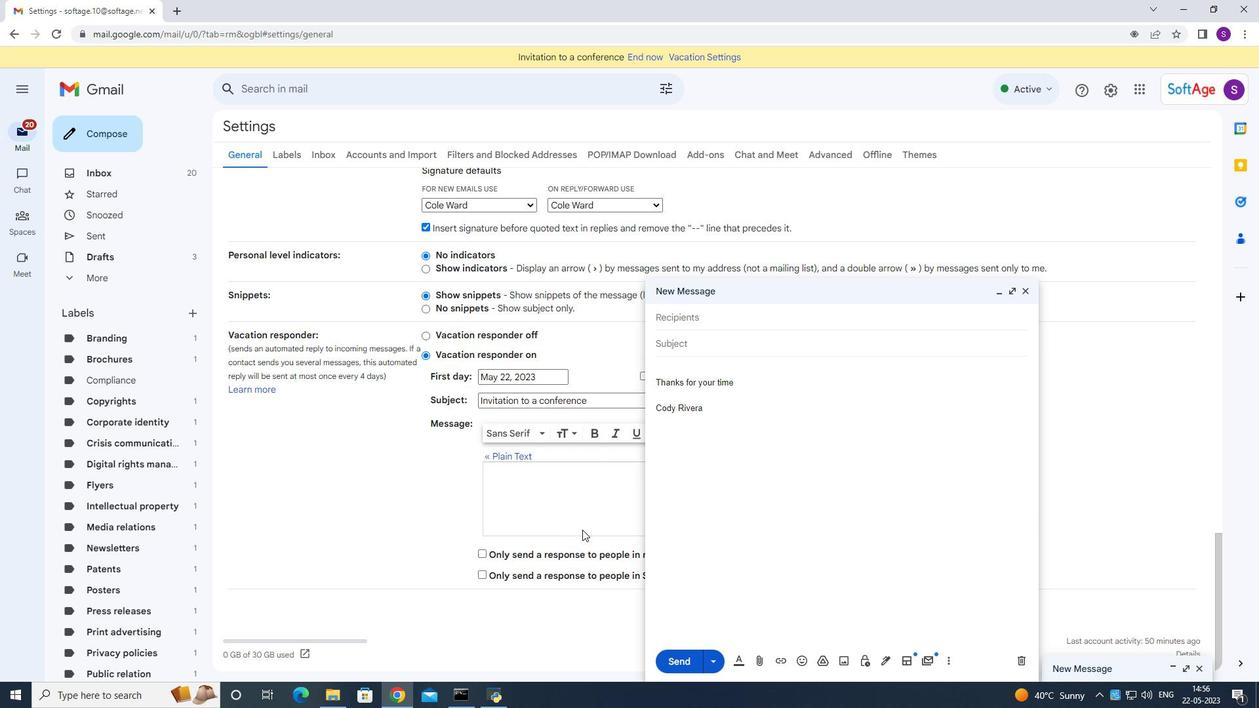 
Action: Mouse moved to (595, 541)
Screenshot: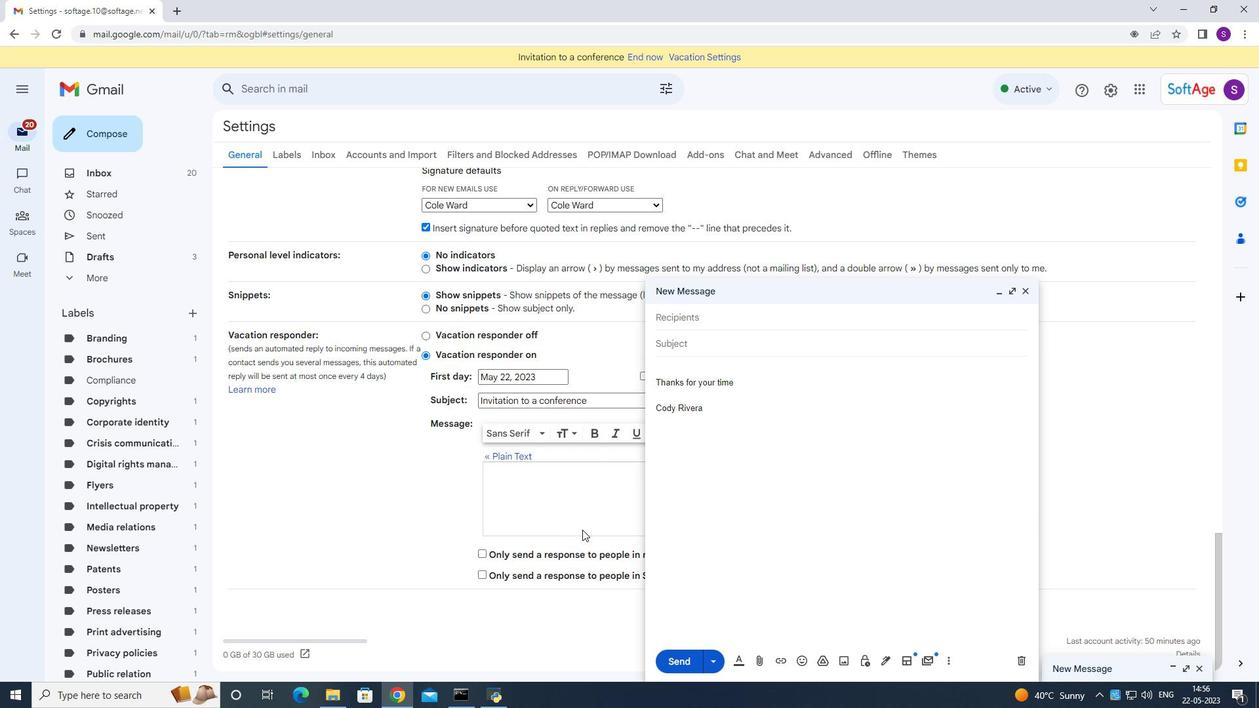 
Action: Mouse scrolled (595, 541) with delta (0, 0)
Screenshot: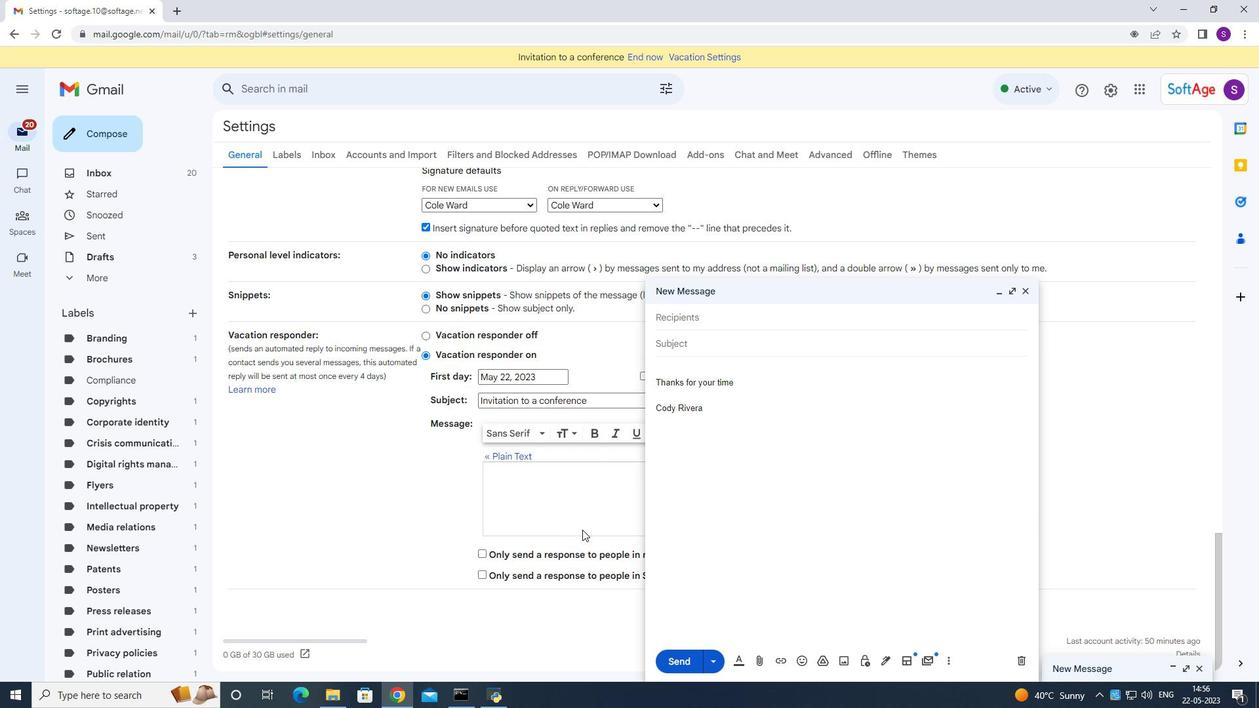 
Action: Mouse moved to (780, 296)
Screenshot: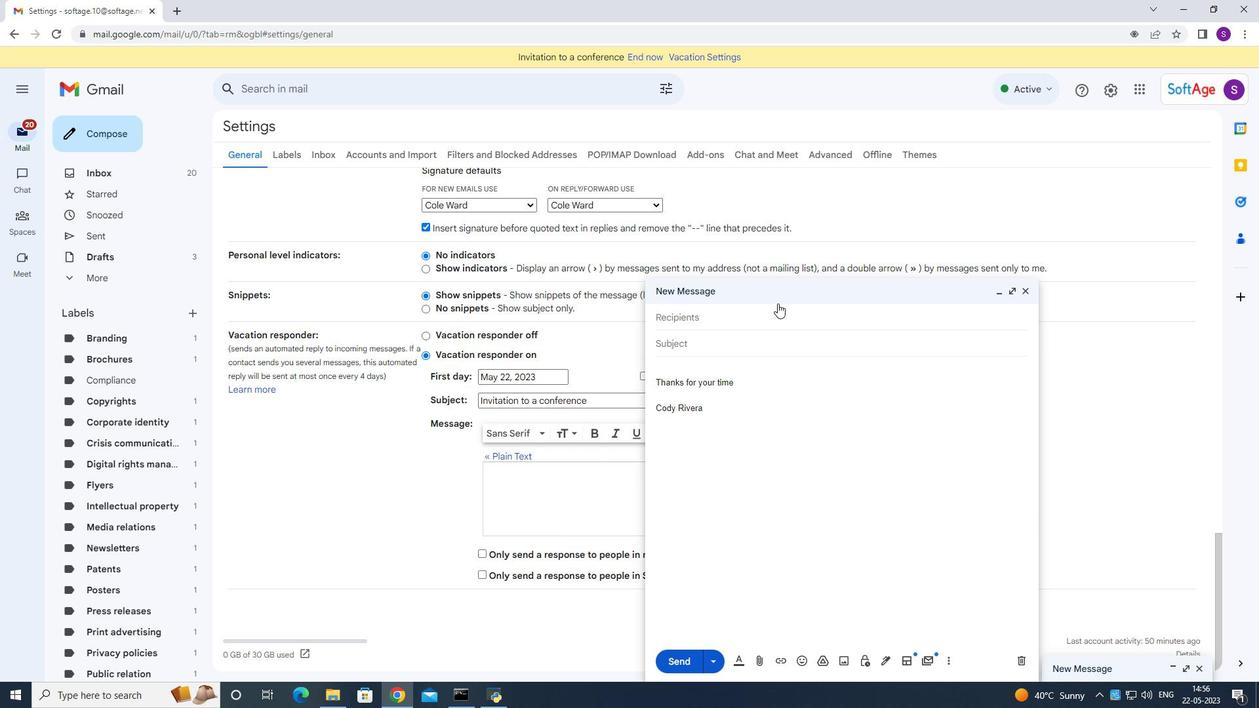 
Action: Mouse pressed left at (780, 296)
Screenshot: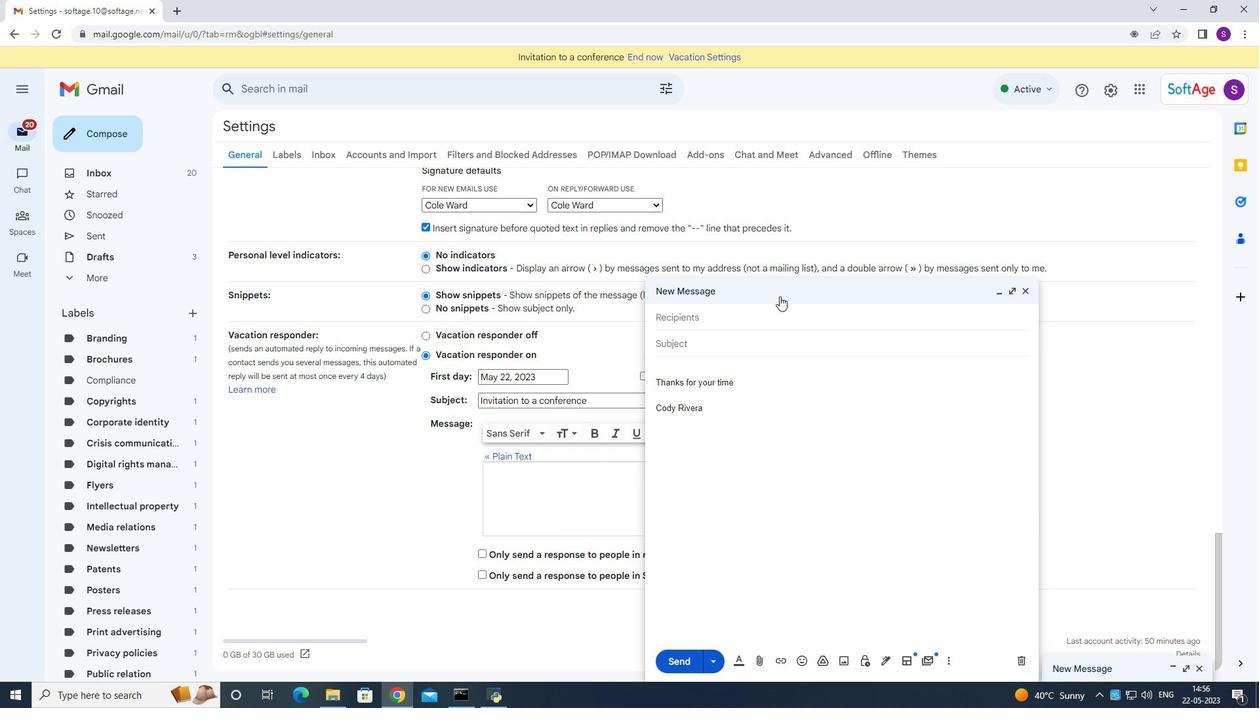 
Action: Mouse moved to (909, 289)
Screenshot: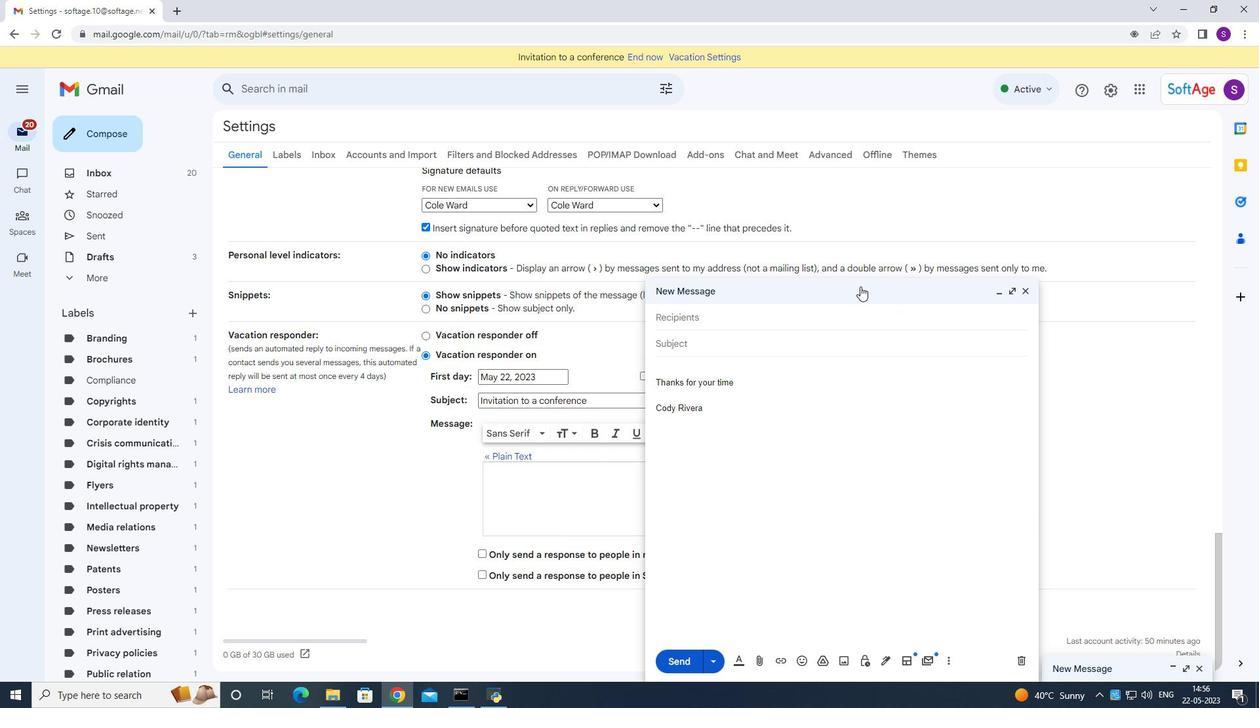 
Action: Mouse pressed left at (860, 286)
Screenshot: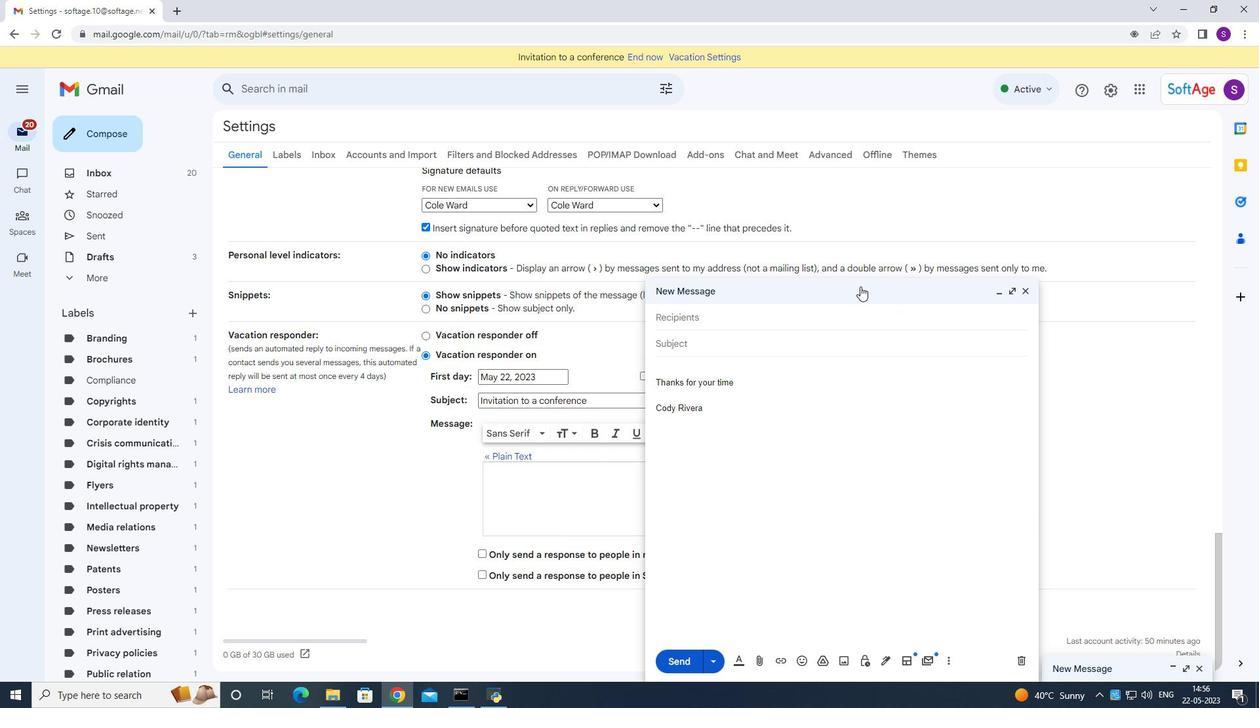 
Action: Mouse moved to (671, 600)
Screenshot: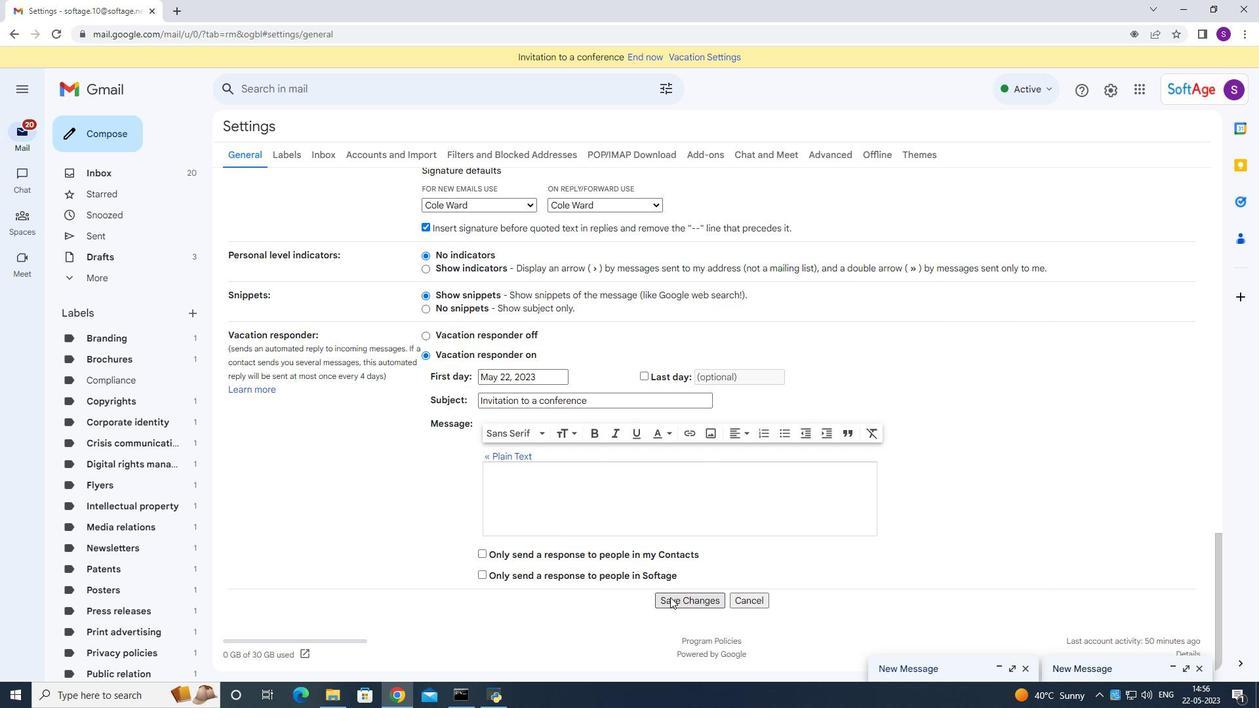 
Action: Mouse pressed left at (671, 600)
Screenshot: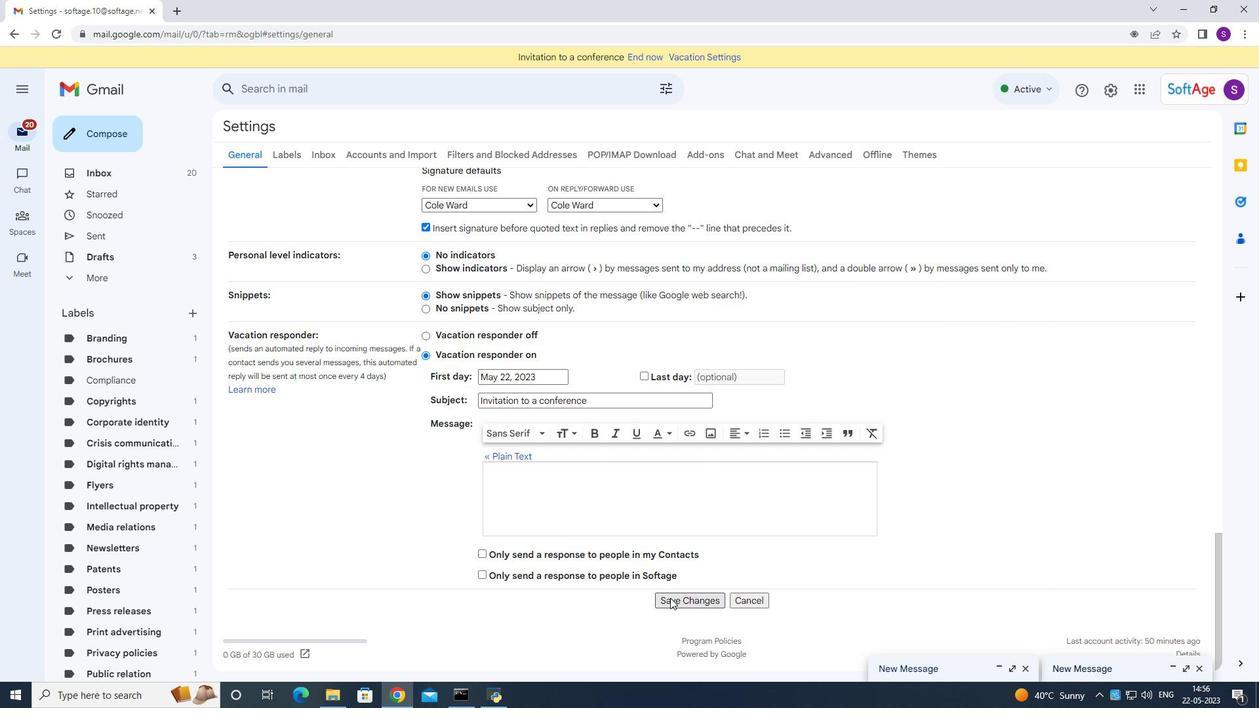 
Action: Mouse moved to (1022, 667)
Screenshot: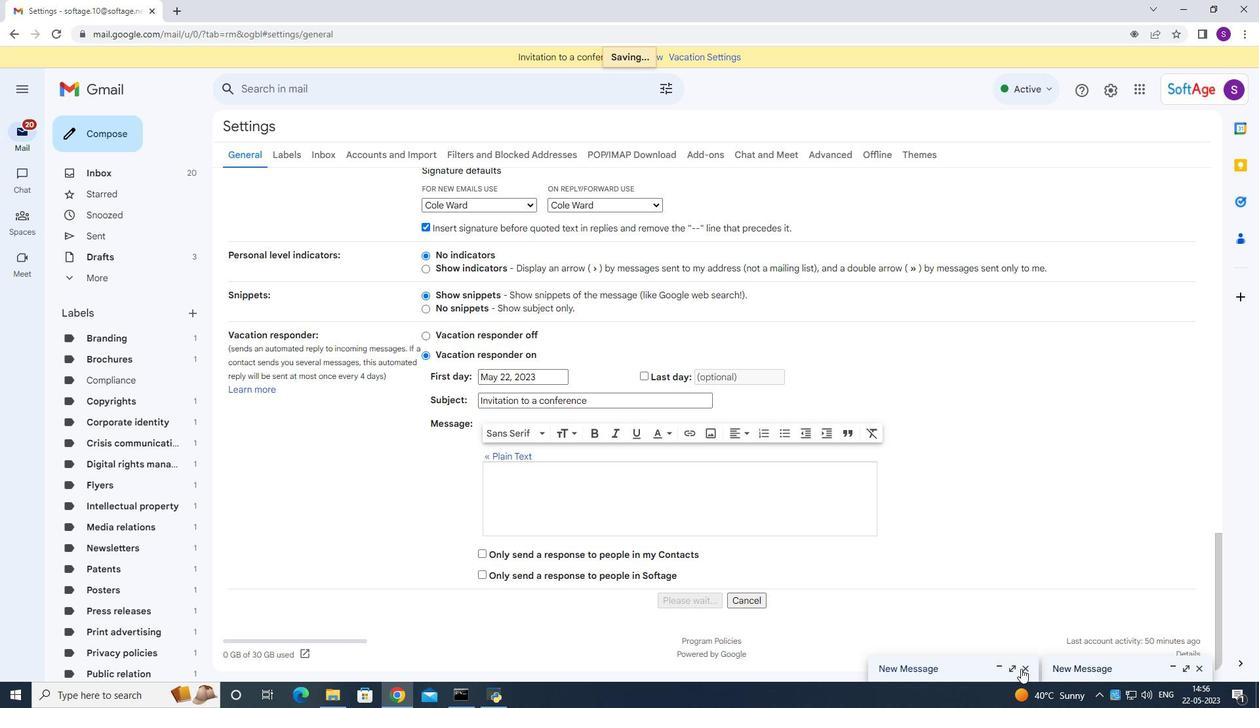 
Action: Mouse pressed left at (1022, 667)
Screenshot: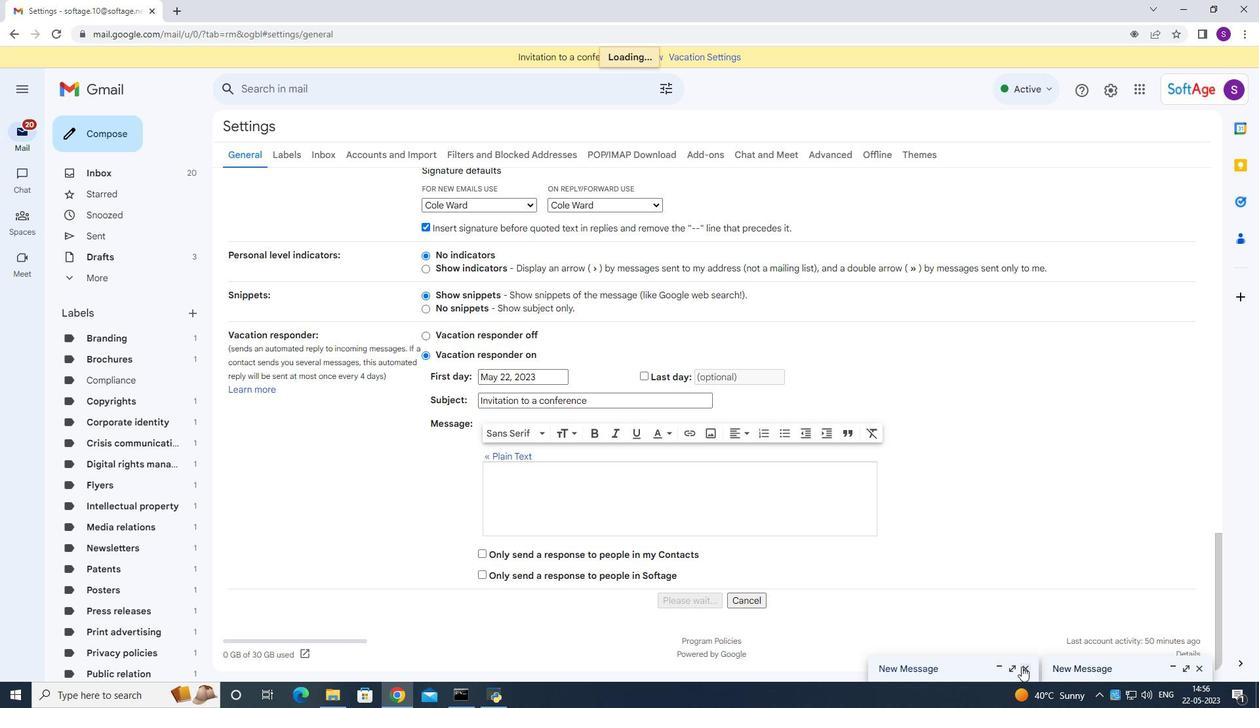 
Action: Mouse moved to (1202, 668)
Screenshot: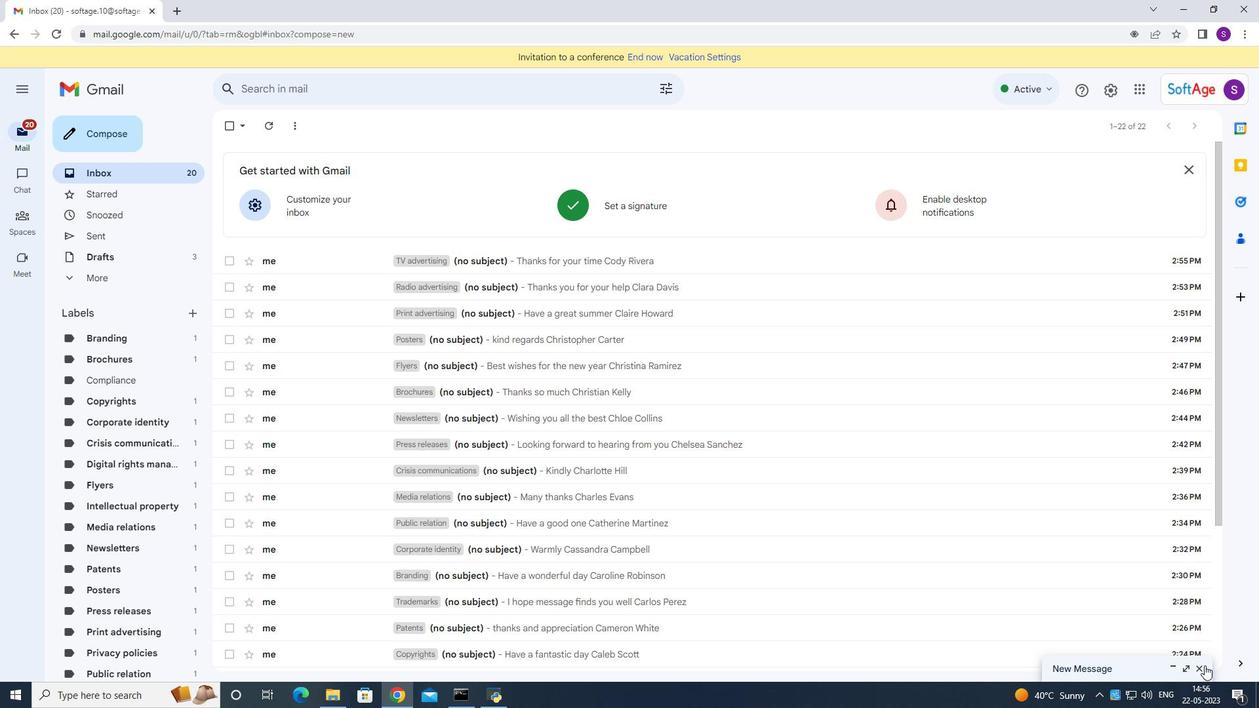 
Action: Mouse pressed left at (1202, 668)
Screenshot: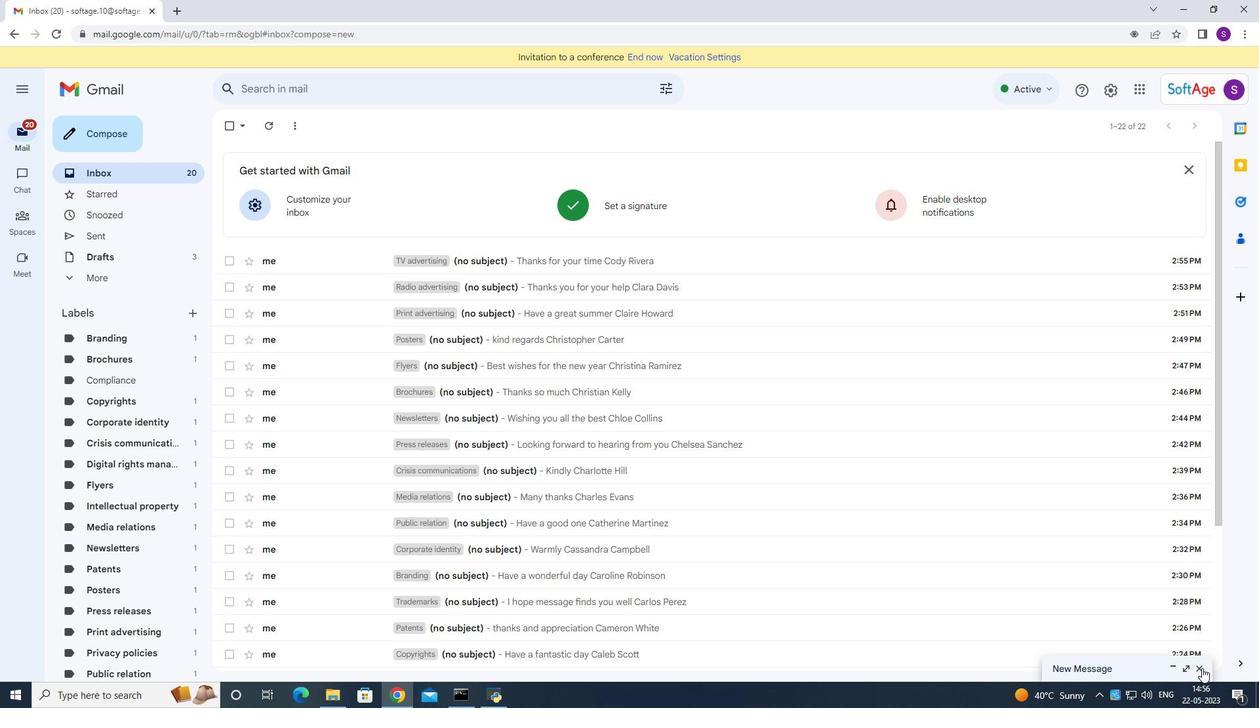 
Action: Mouse moved to (93, 142)
Screenshot: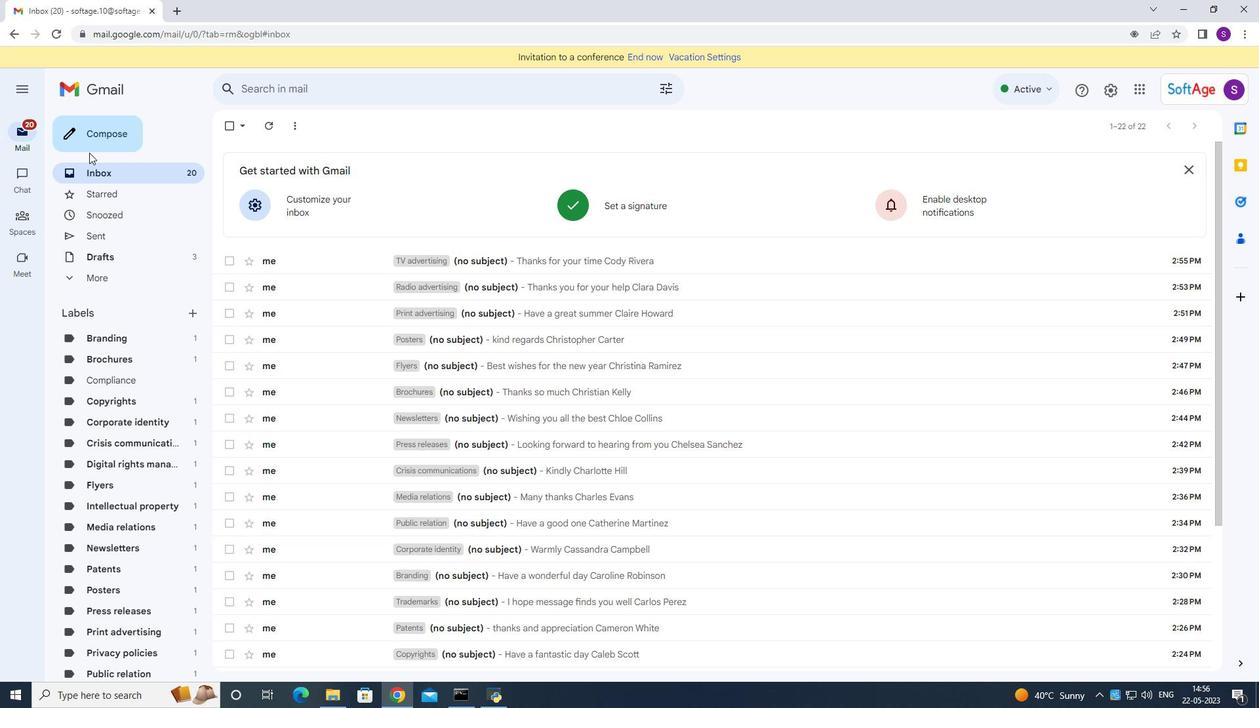 
Action: Mouse pressed left at (93, 142)
Screenshot: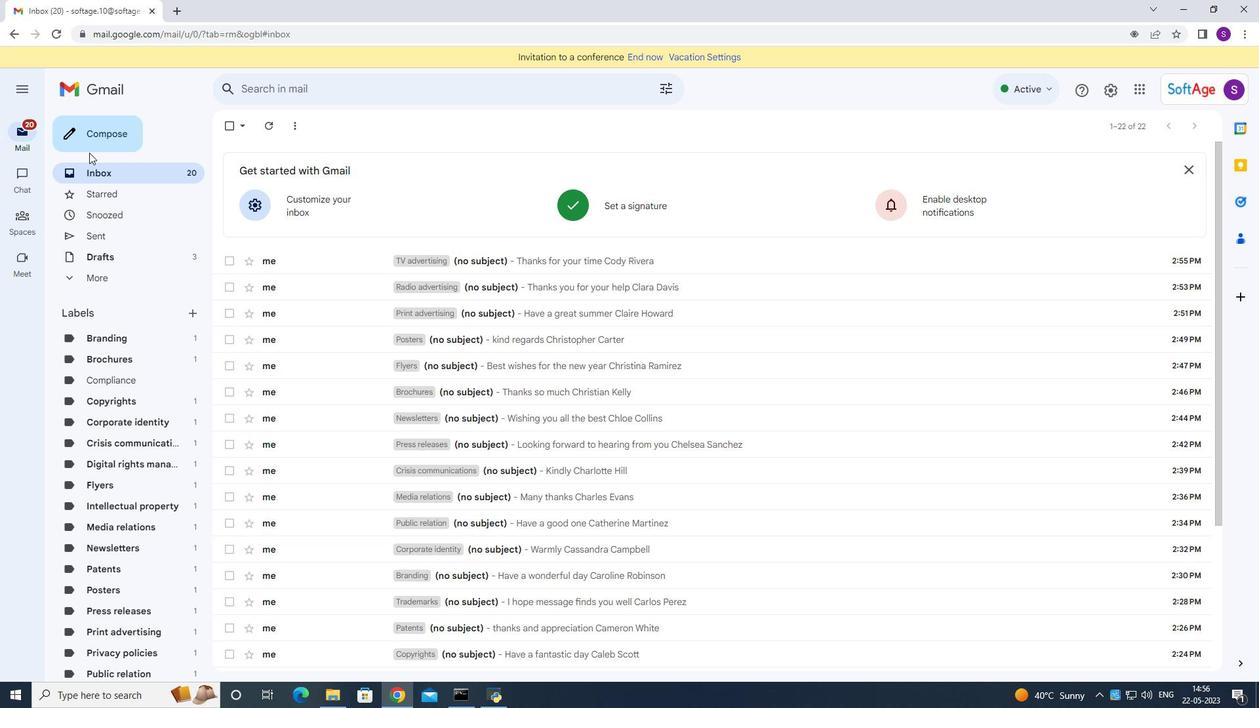 
Action: Mouse moved to (942, 329)
Screenshot: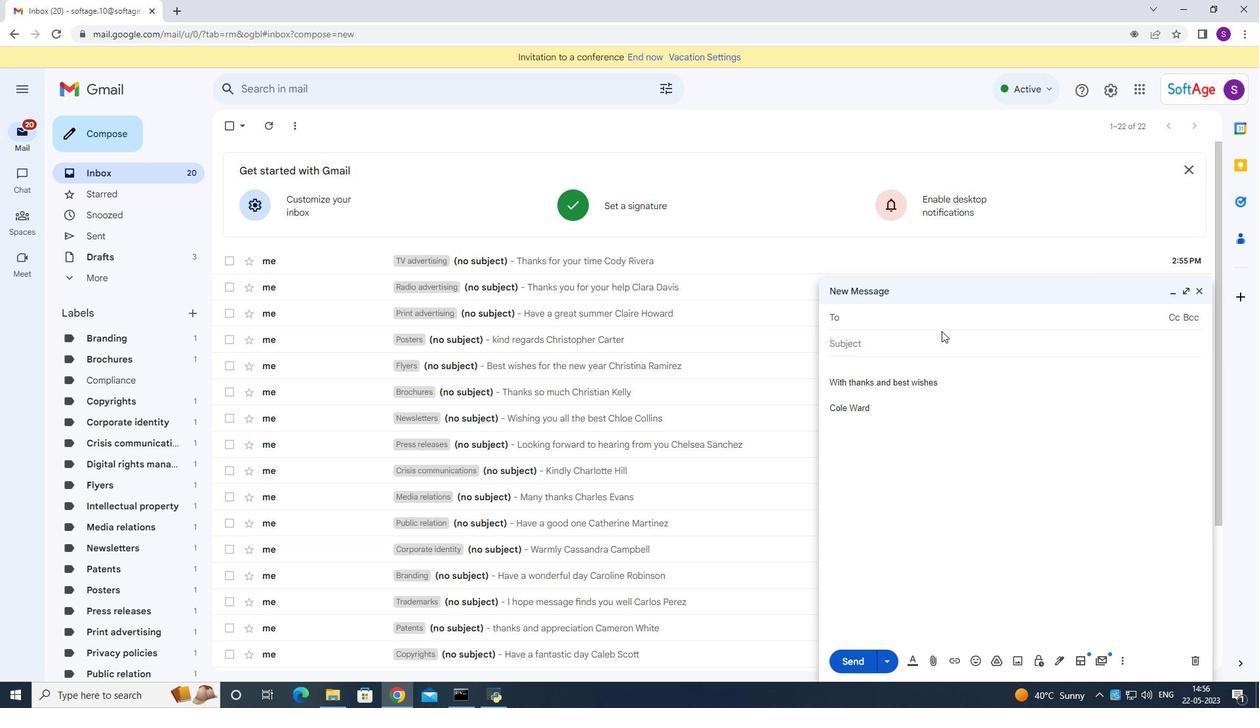 
Action: Key pressed <Key.shift>Softy<Key.backspace>age.10<Key.shift>@softage.net
Screenshot: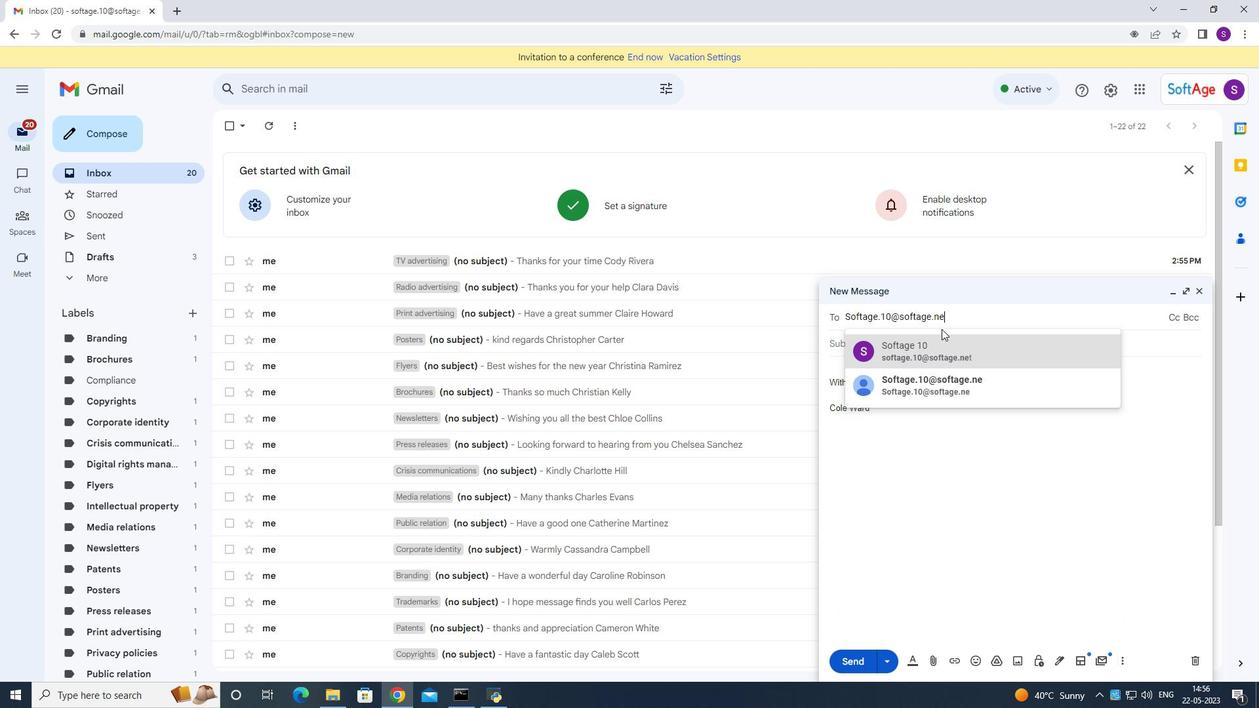 
Action: Mouse moved to (917, 350)
Screenshot: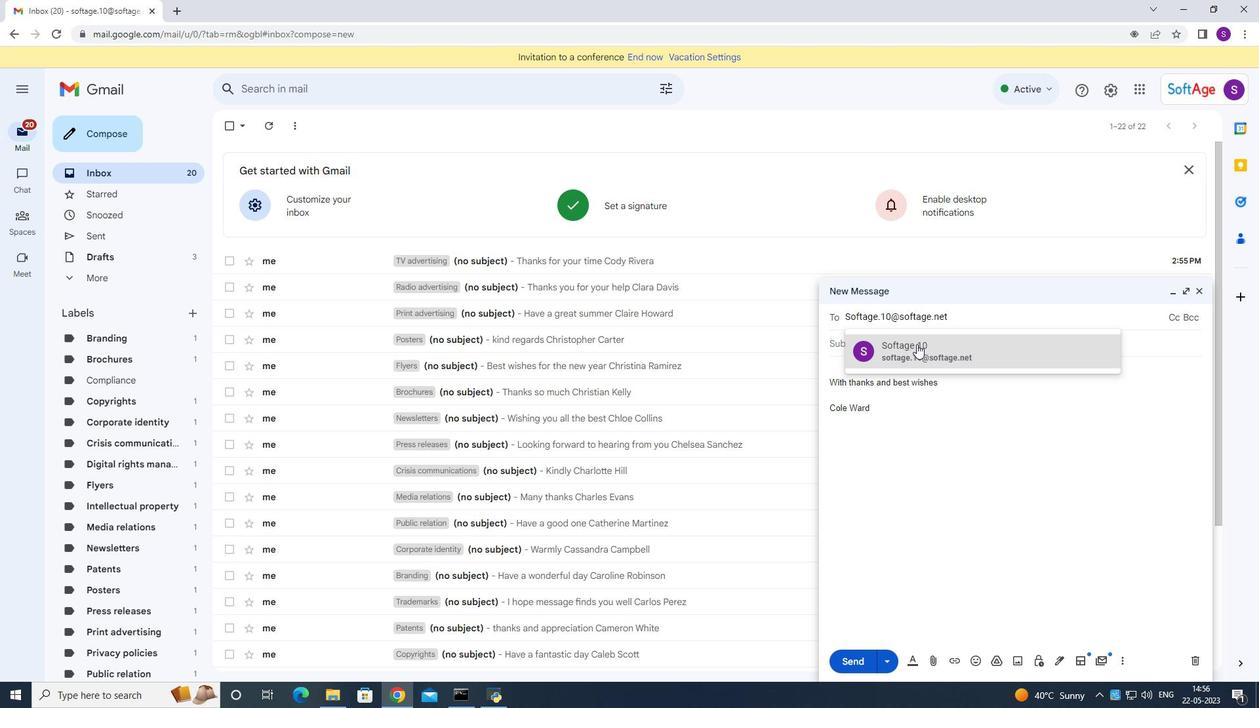 
Action: Mouse pressed left at (917, 350)
Screenshot: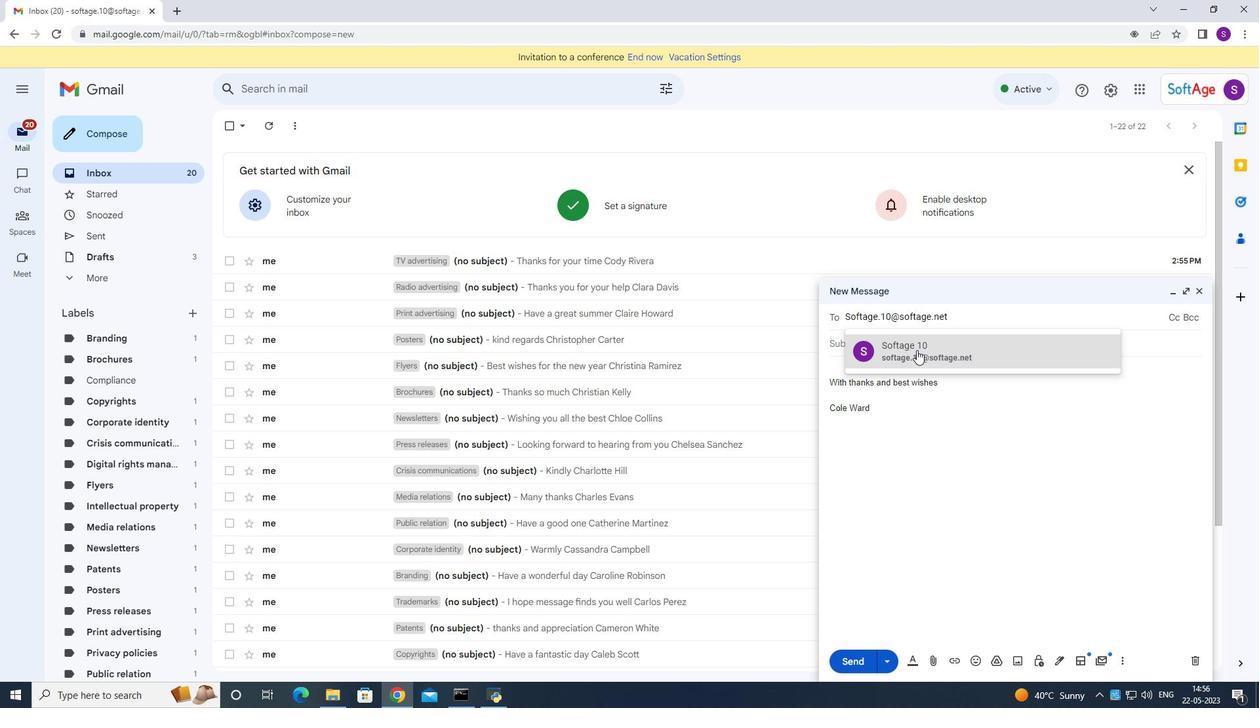 
Action: Mouse moved to (916, 369)
Screenshot: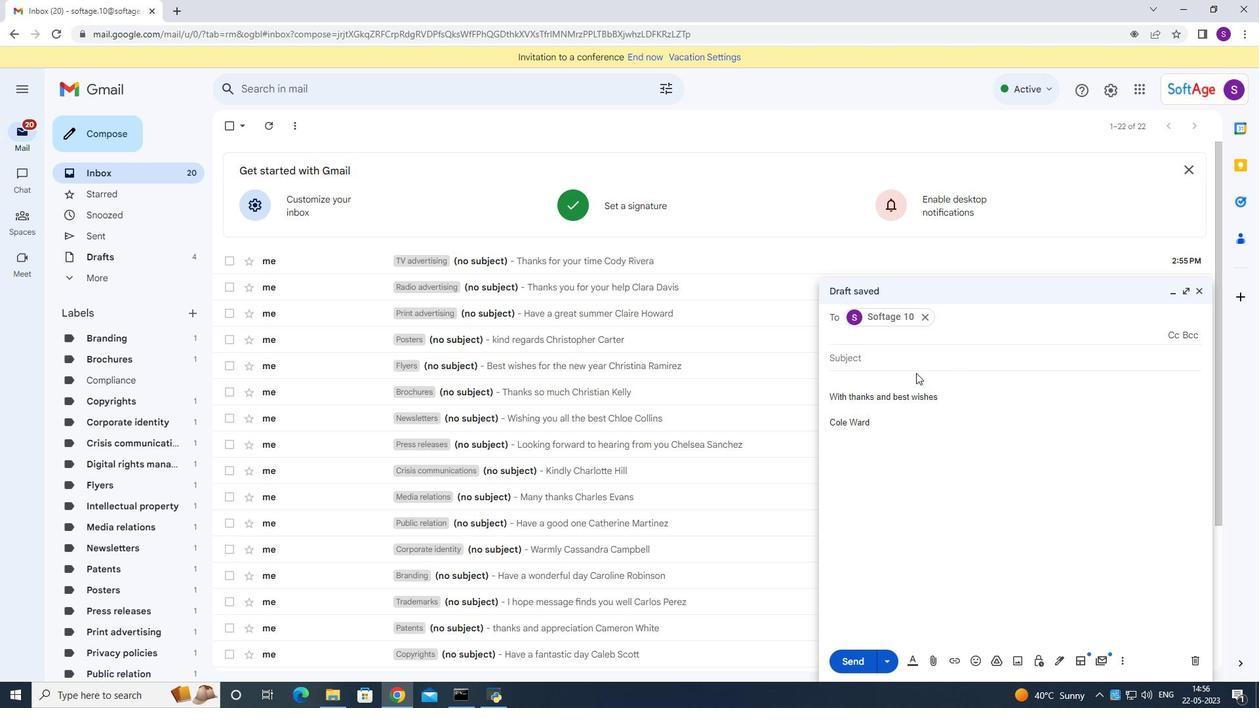 
Action: Mouse pressed left at (916, 369)
Screenshot: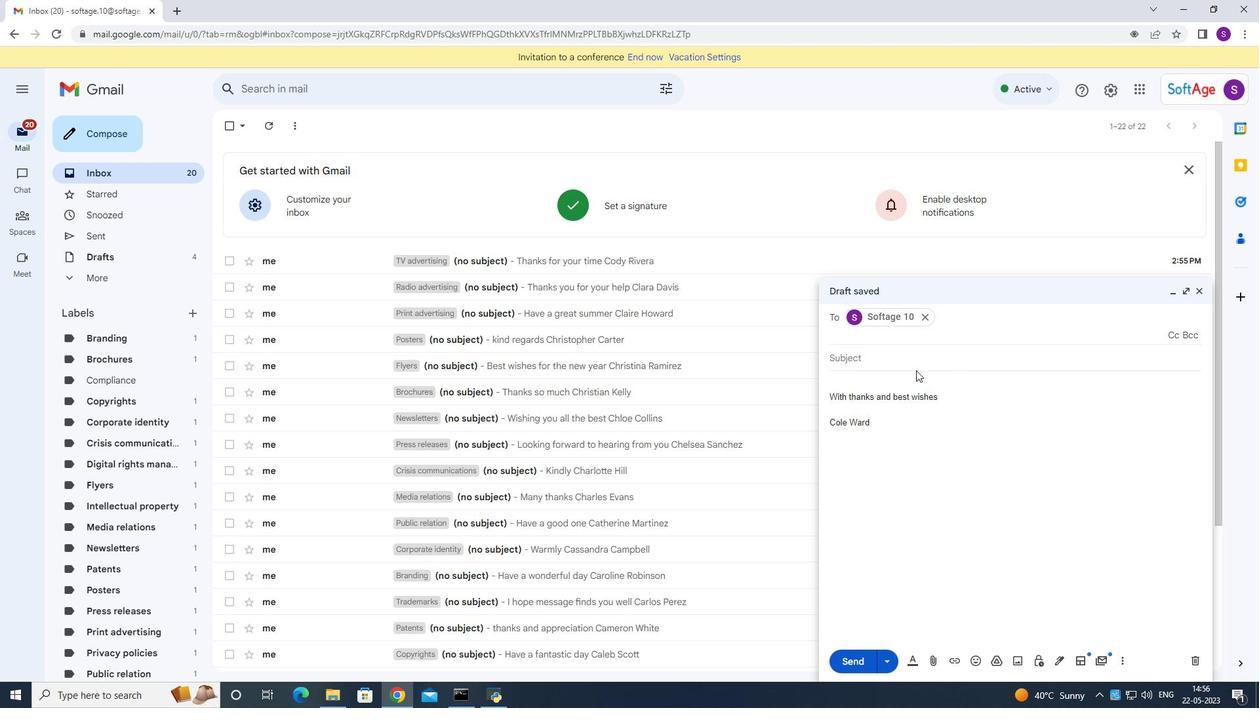 
Action: Mouse moved to (960, 317)
Screenshot: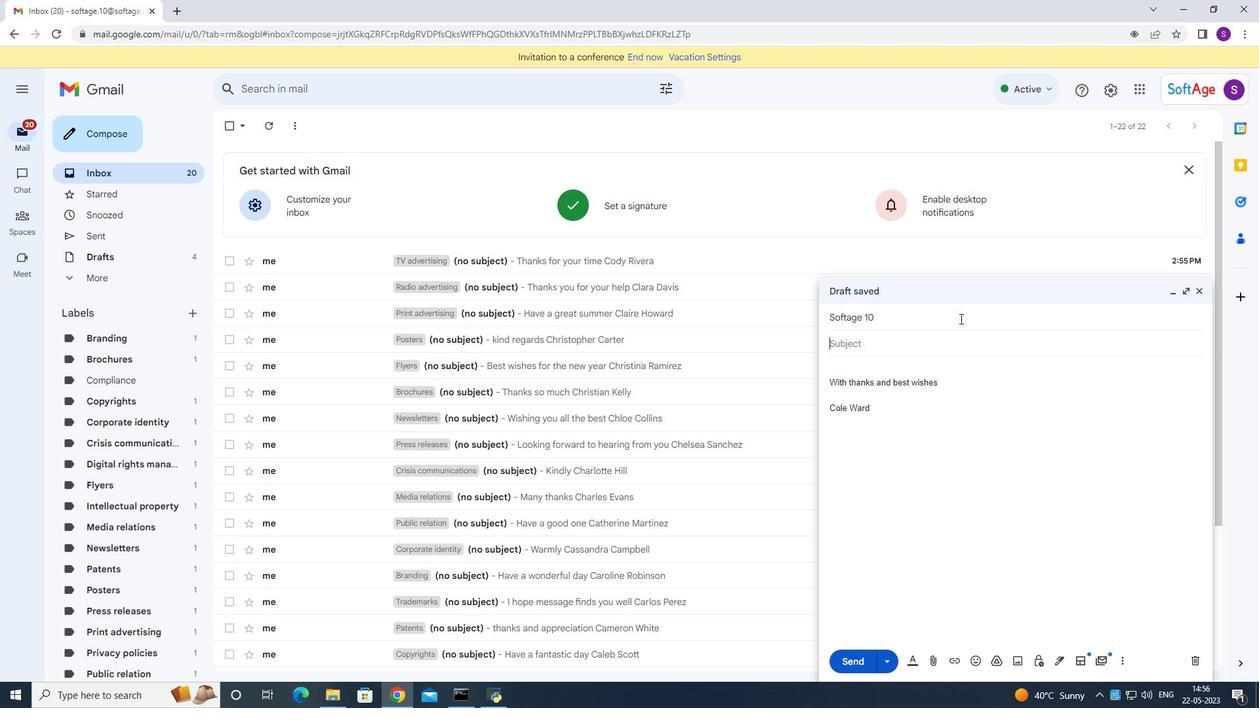 
Action: Mouse pressed left at (960, 317)
Screenshot: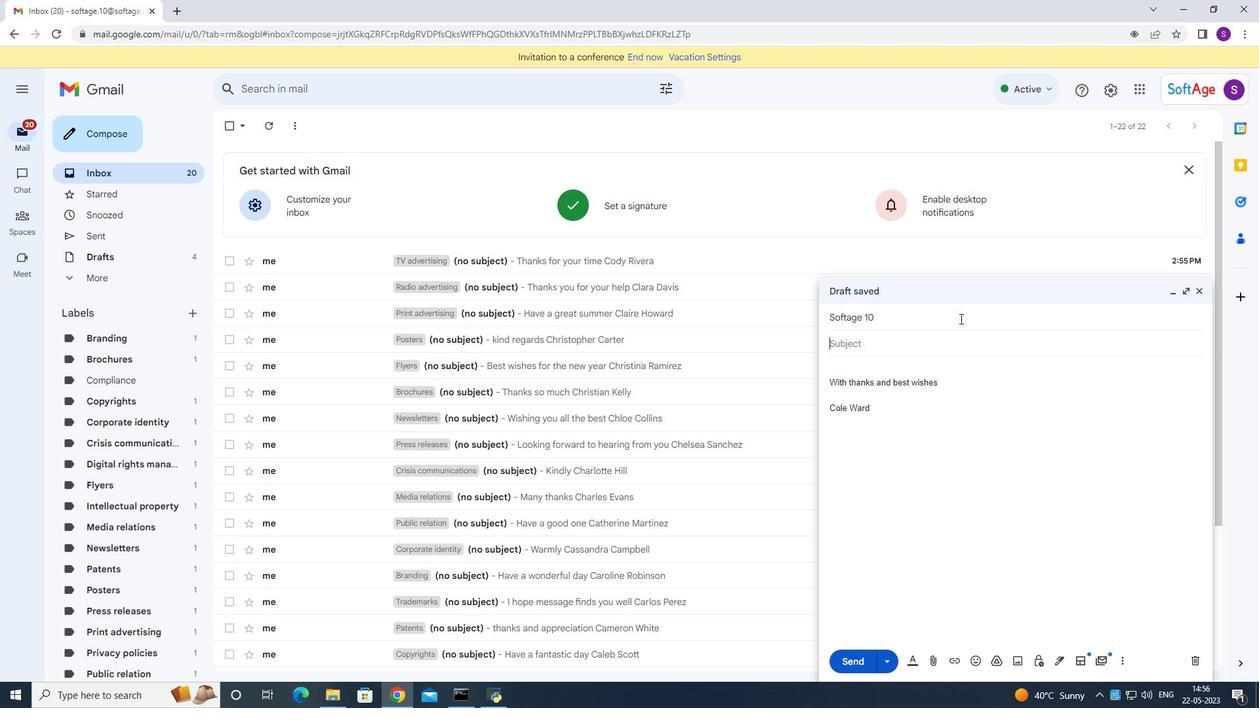 
Action: Mouse moved to (1123, 662)
Screenshot: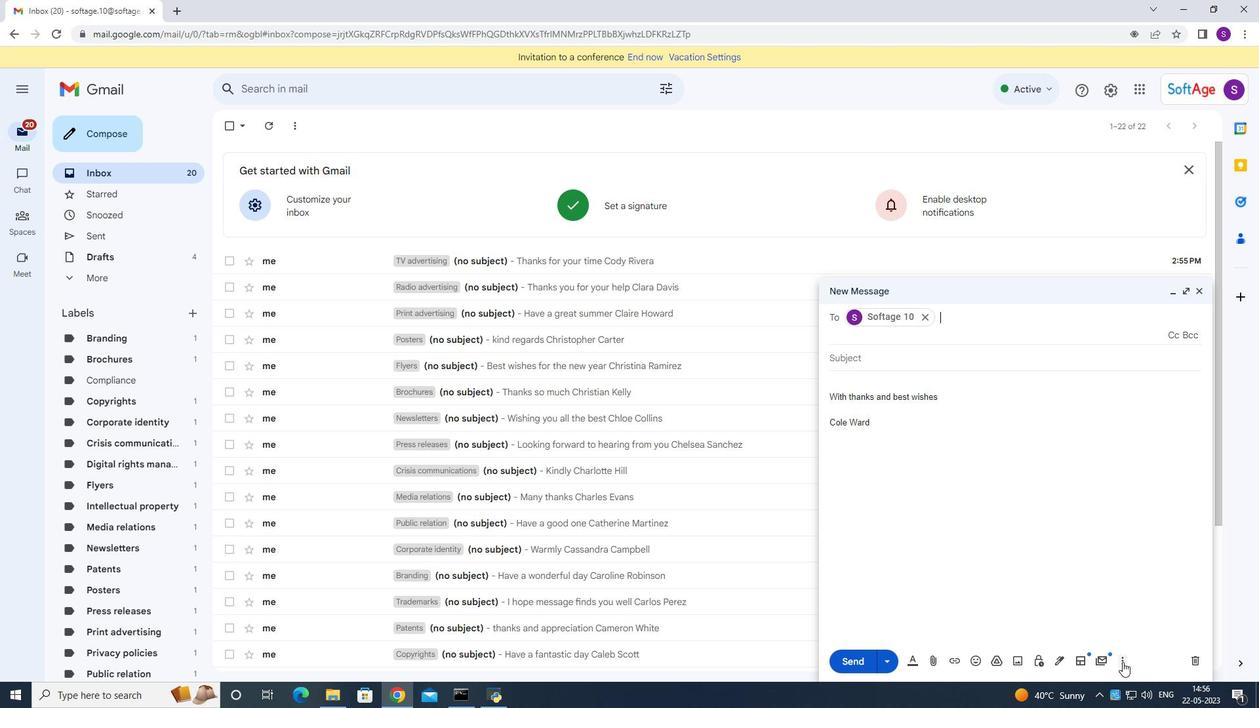 
Action: Mouse pressed left at (1123, 662)
Screenshot: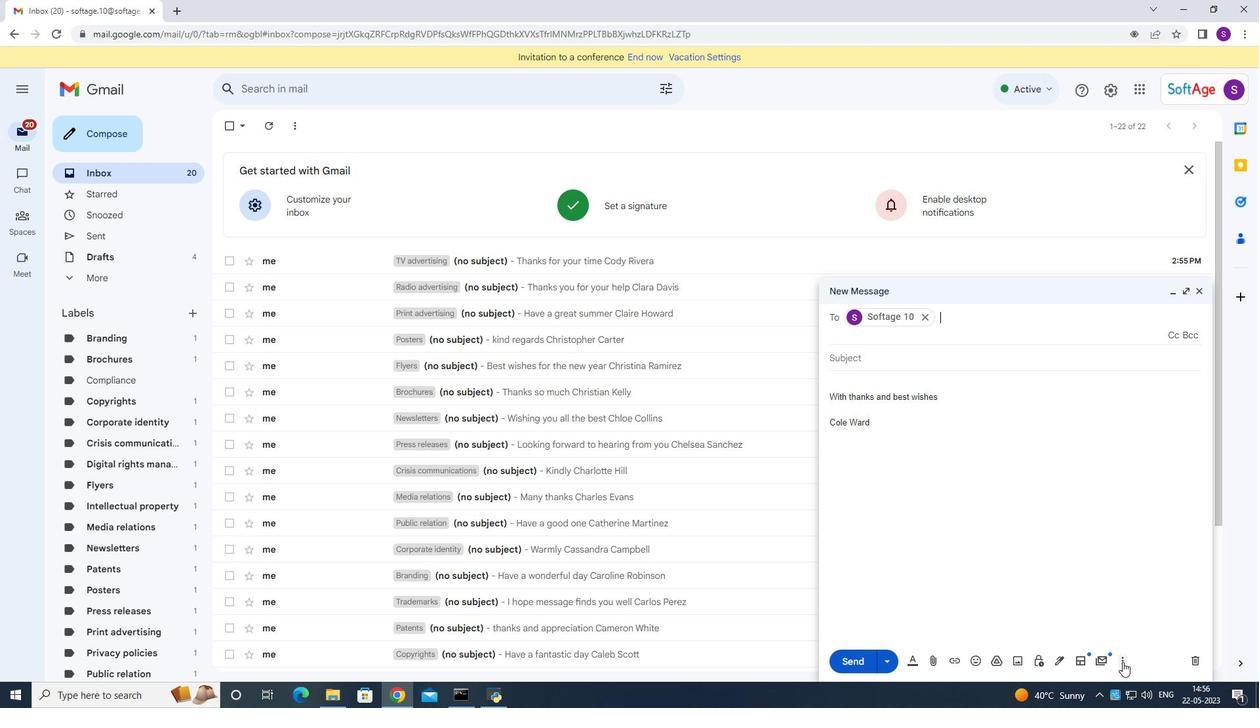 
Action: Mouse moved to (1002, 541)
Screenshot: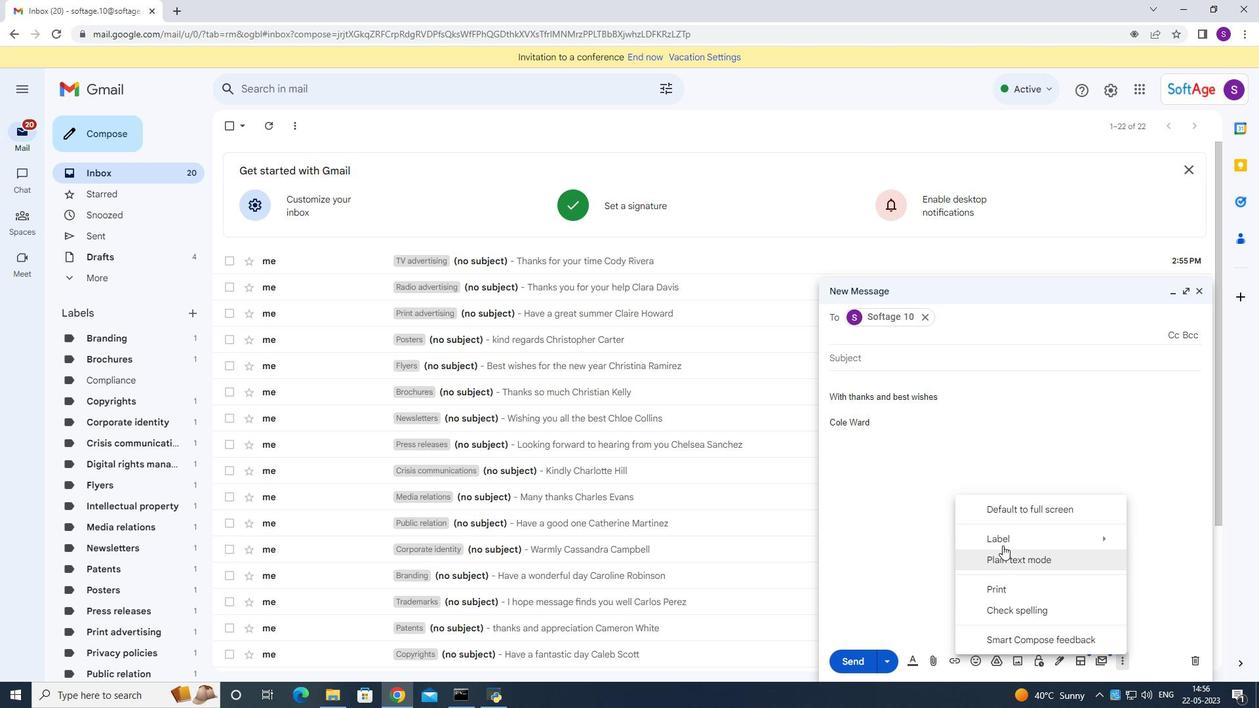 
Action: Mouse pressed left at (1002, 541)
Screenshot: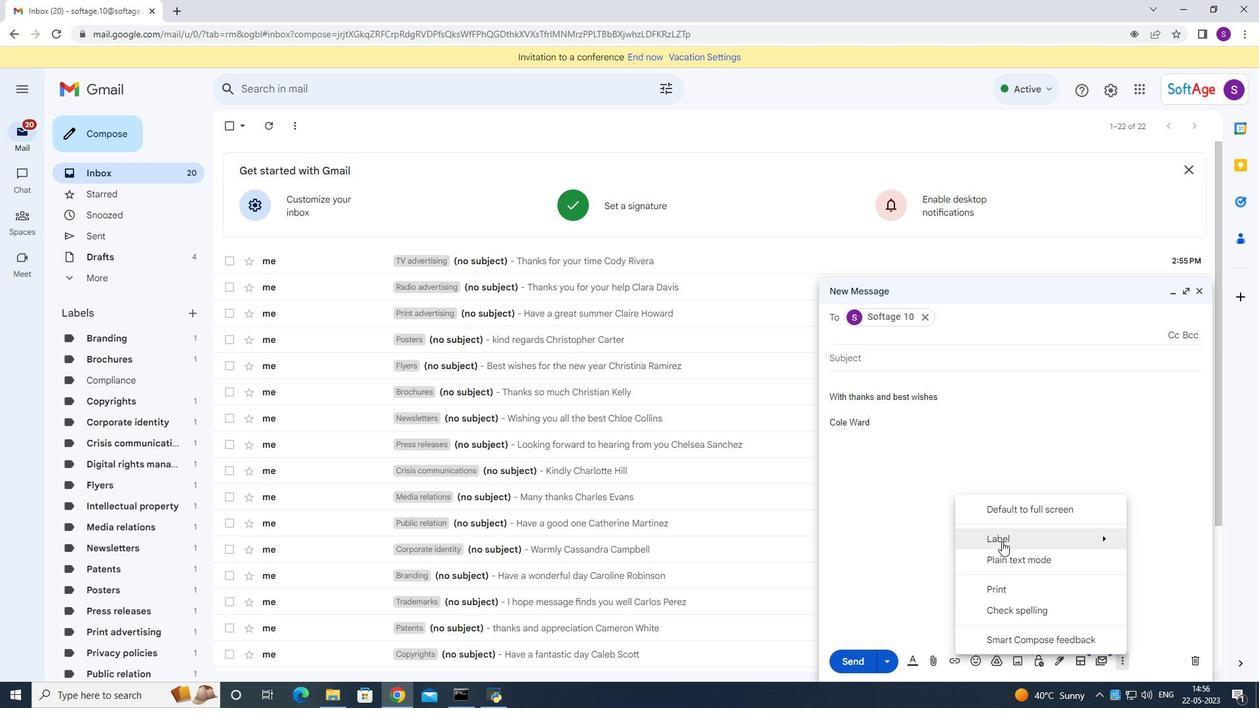 
Action: Mouse moved to (814, 517)
Screenshot: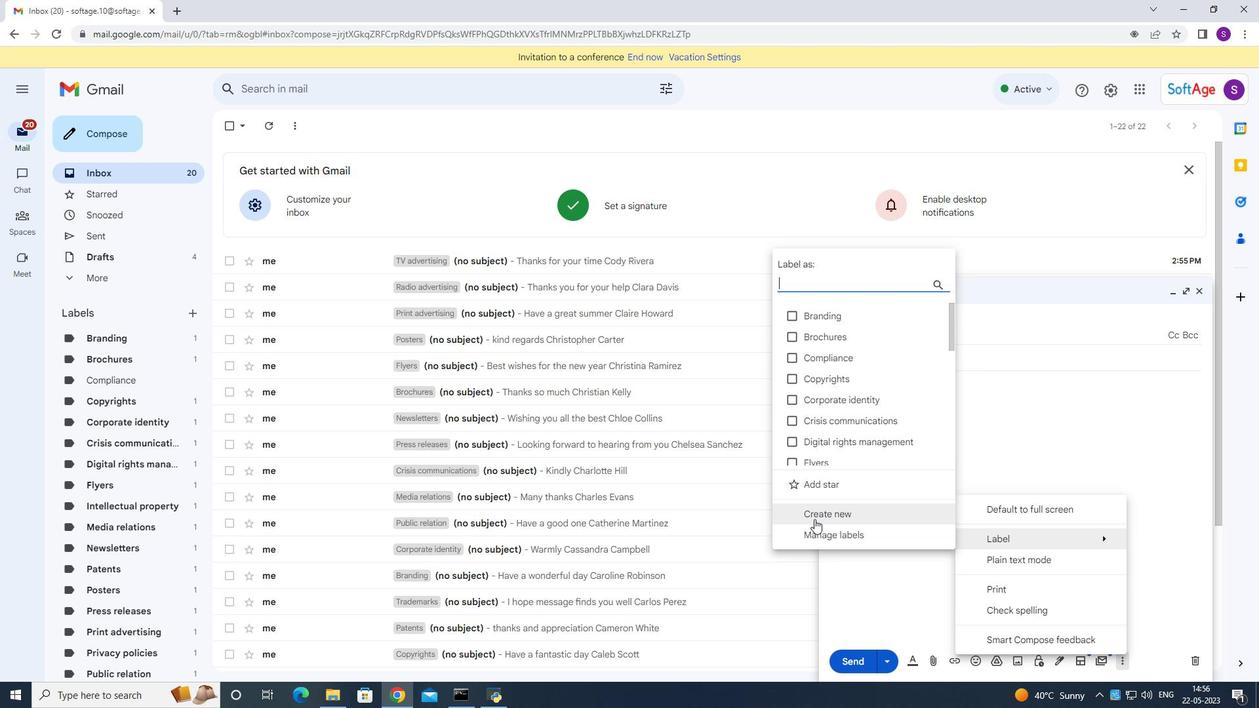 
Action: Mouse pressed left at (814, 517)
Screenshot: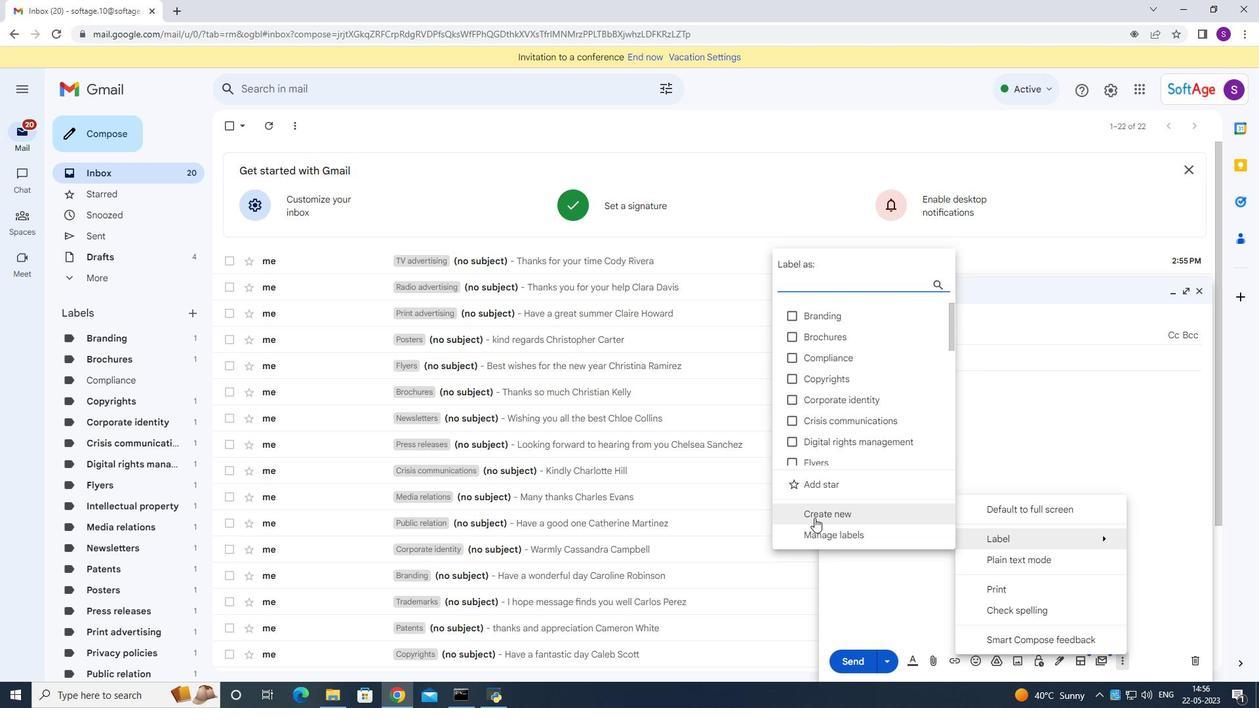 
Action: Mouse moved to (816, 516)
Screenshot: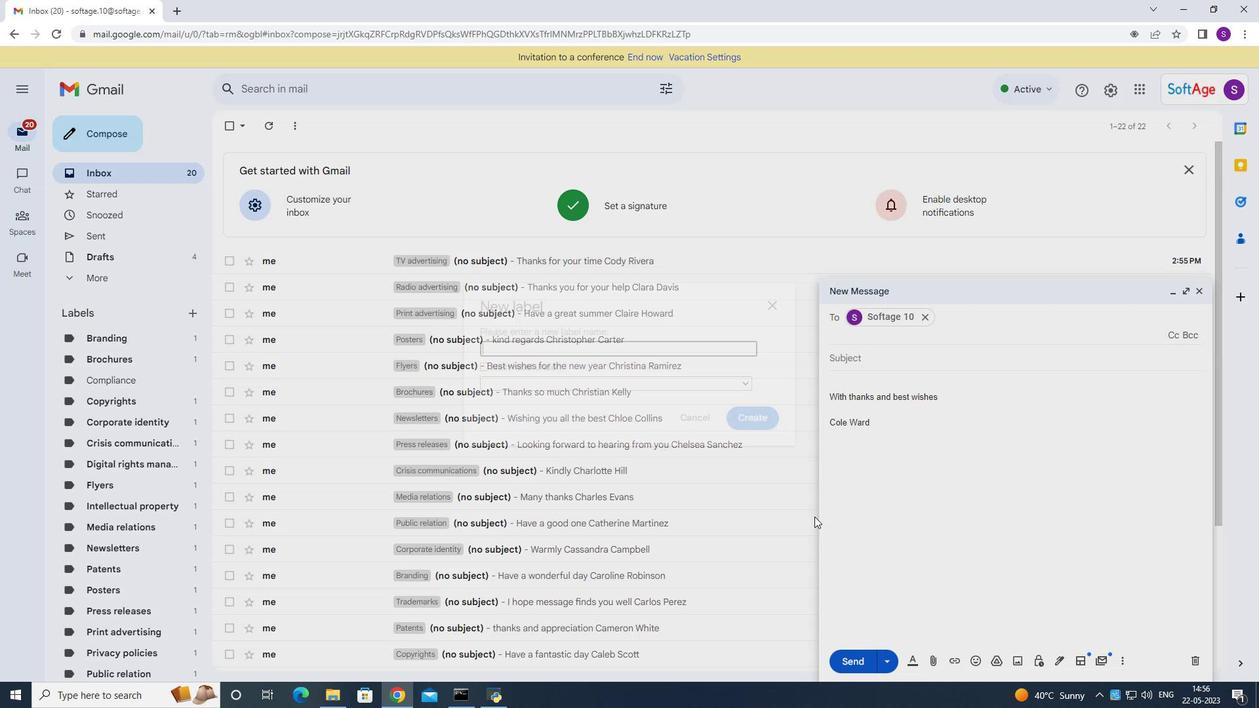 
Action: Key pressed <Key.shift>Billboards
Screenshot: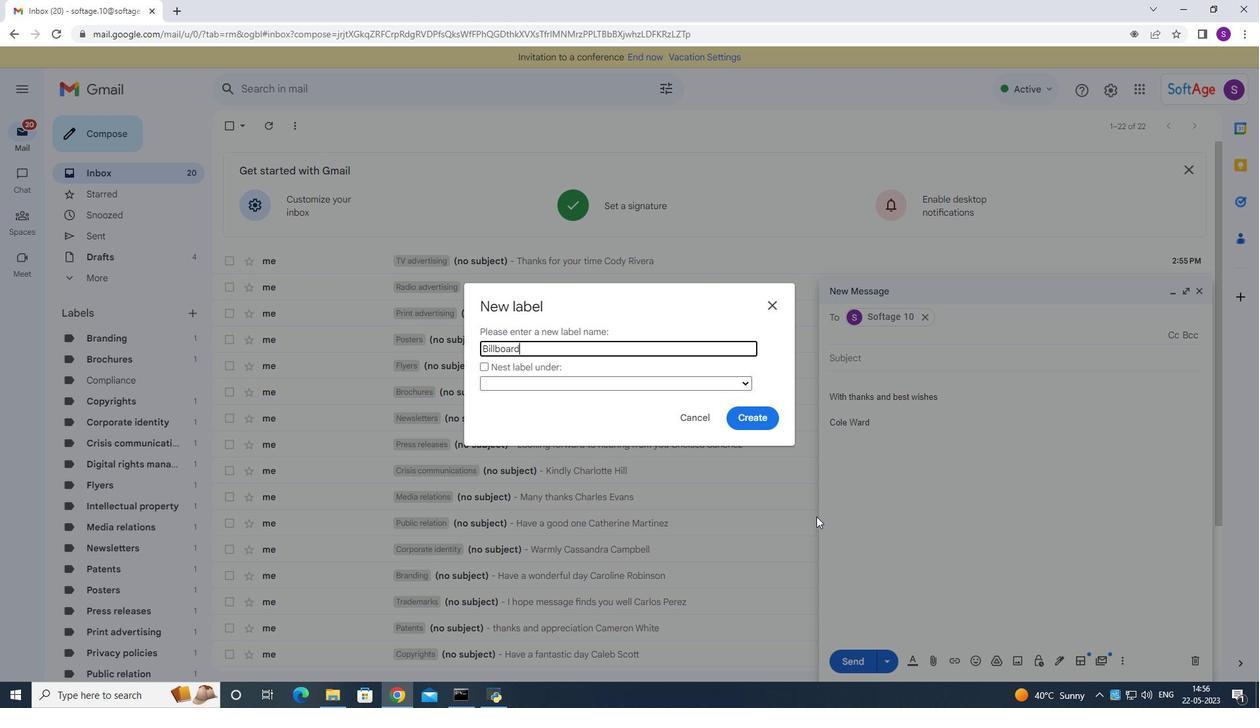 
Action: Mouse moved to (753, 412)
Screenshot: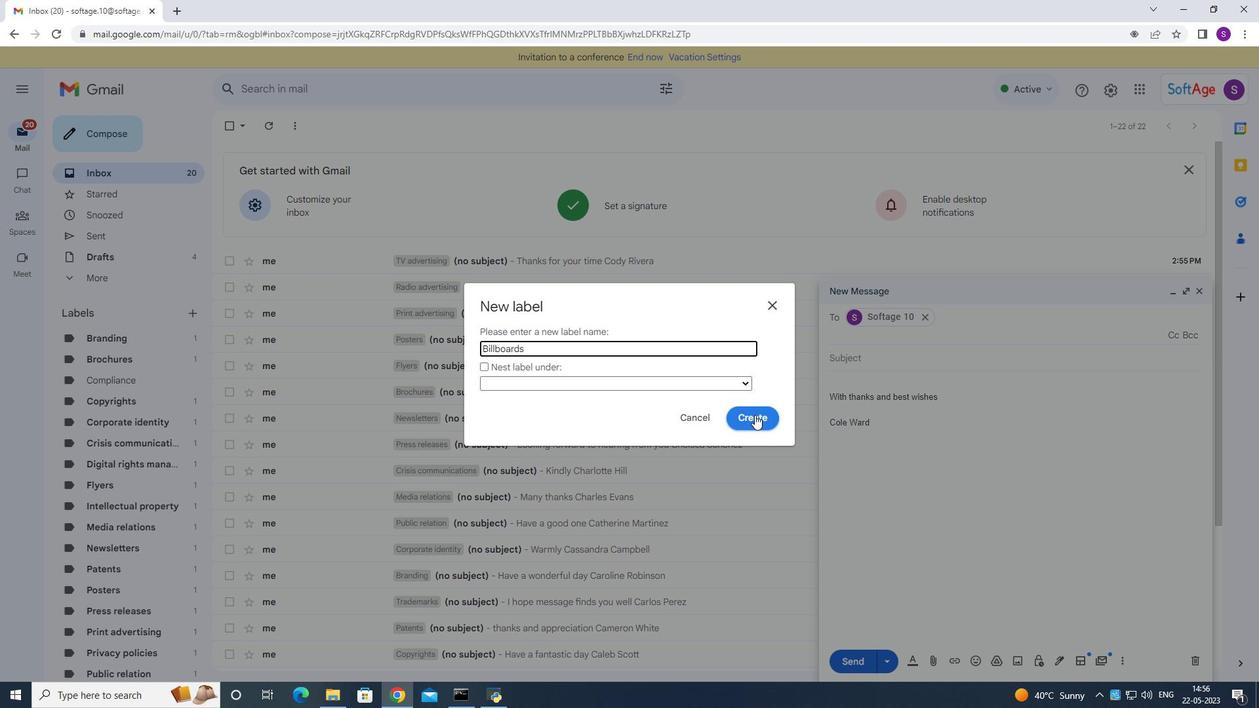 
Action: Mouse pressed left at (753, 412)
Screenshot: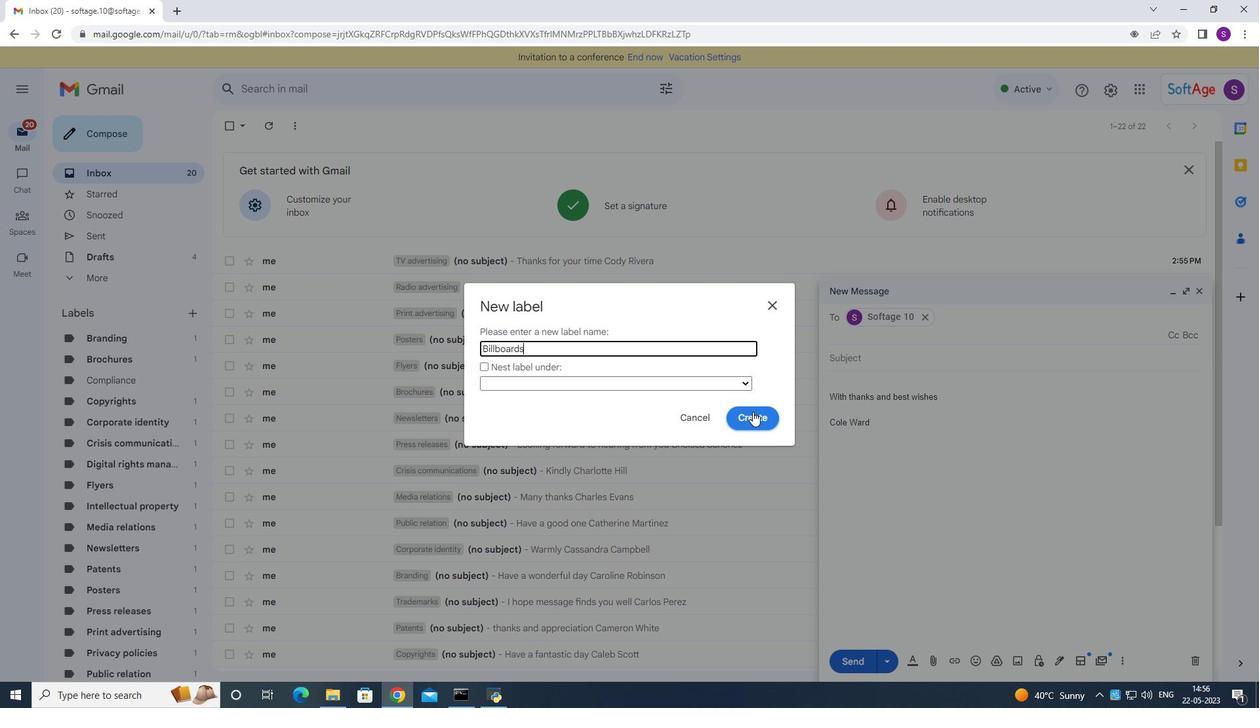 
Action: Mouse moved to (848, 661)
Screenshot: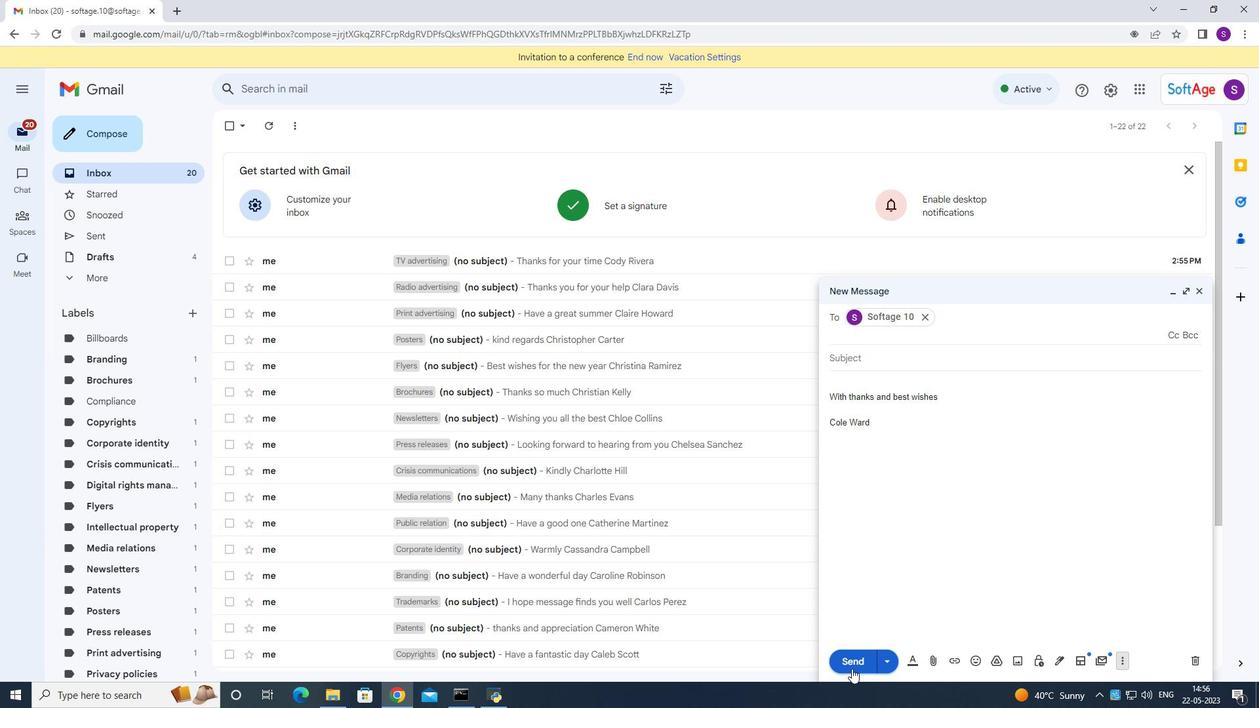 
Action: Mouse pressed left at (848, 661)
Screenshot: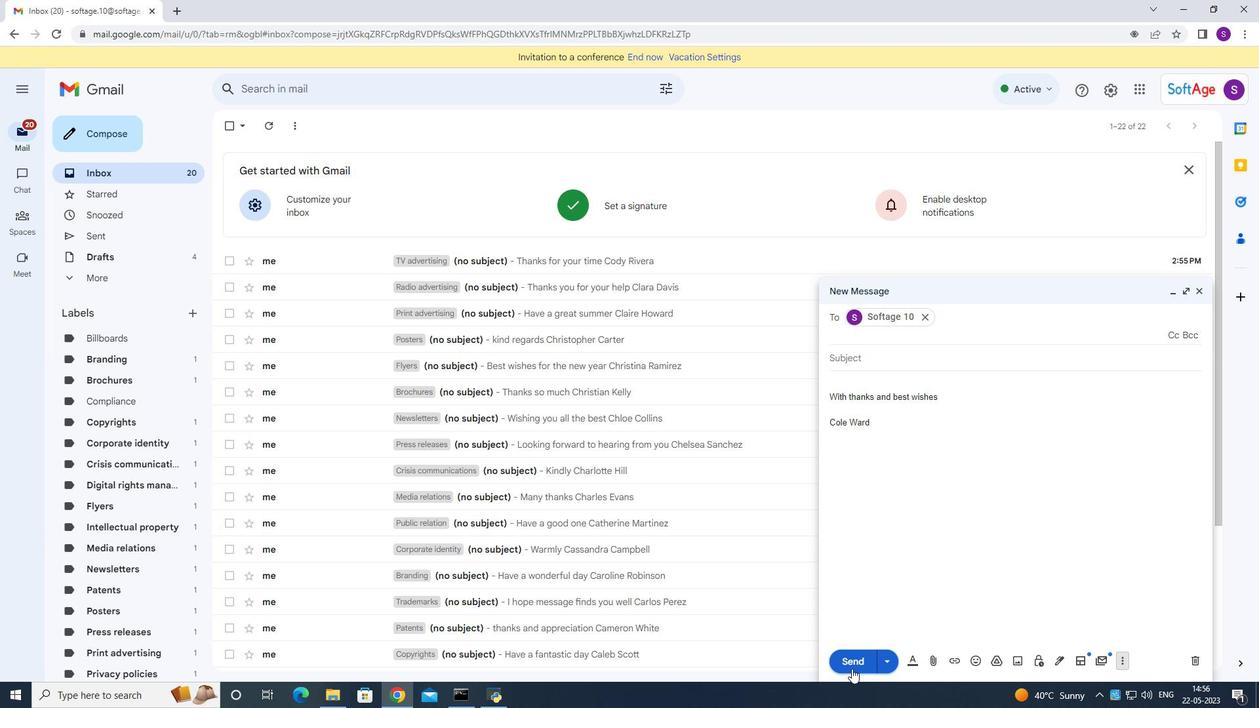 
Action: Mouse moved to (792, 461)
Screenshot: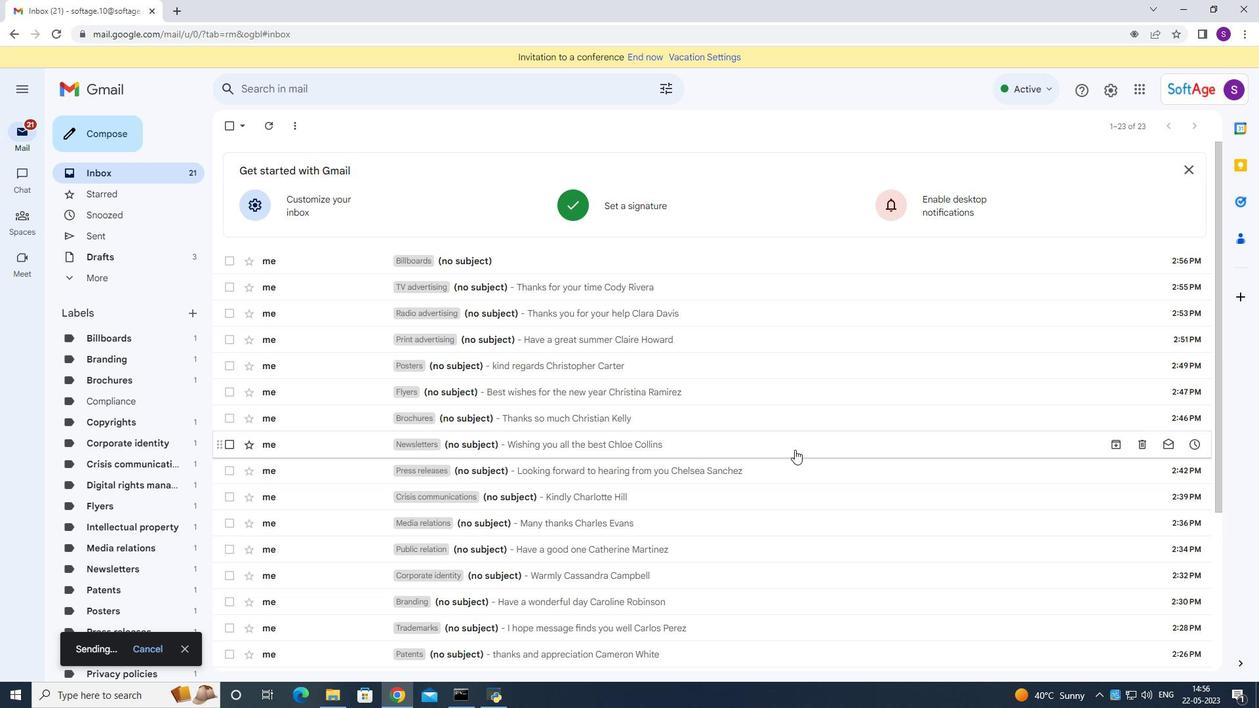 
